 Task: Open Card Shareholder Relations Review in Board Sales Funnel Optimization to Workspace Creative Direction and add a team member Softage.1@softage.net, a label Purple, a checklist Artificial Intelligence, an attachment from your onedrive, a color Purple and finally, add a card description 'Plan and execute company team-building conference with guest speakers on customer experience' and a comment 'This item presents an opportunity to showcase our skills and expertise, so let us make the most of it.'. Add a start date 'Jan 05, 1900' with a due date 'Jan 12, 1900'
Action: Mouse moved to (341, 148)
Screenshot: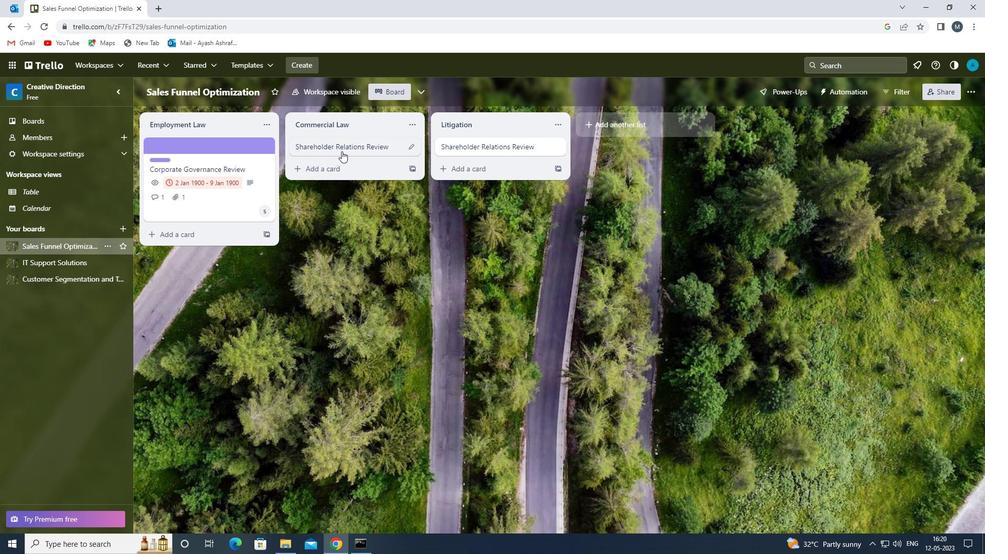 
Action: Mouse pressed left at (341, 148)
Screenshot: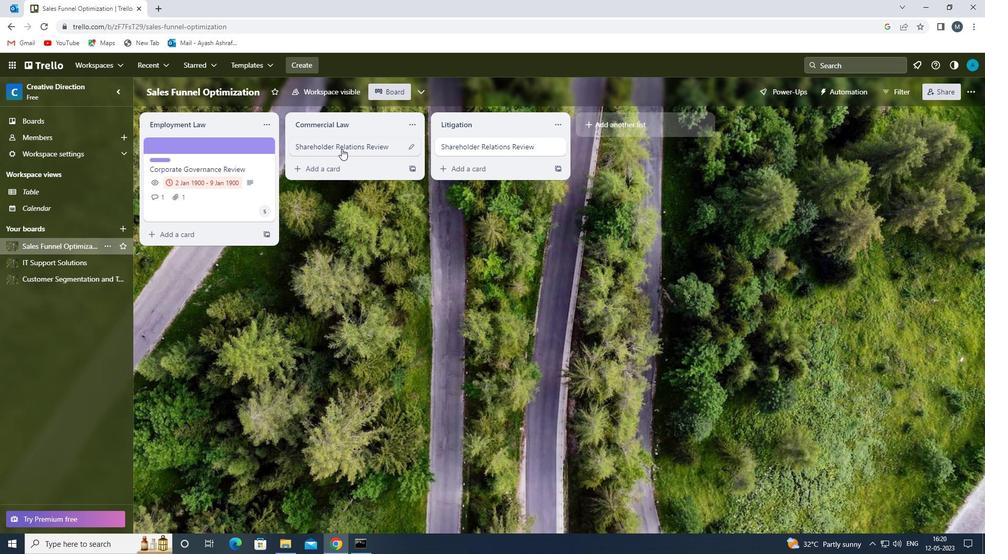 
Action: Mouse moved to (648, 178)
Screenshot: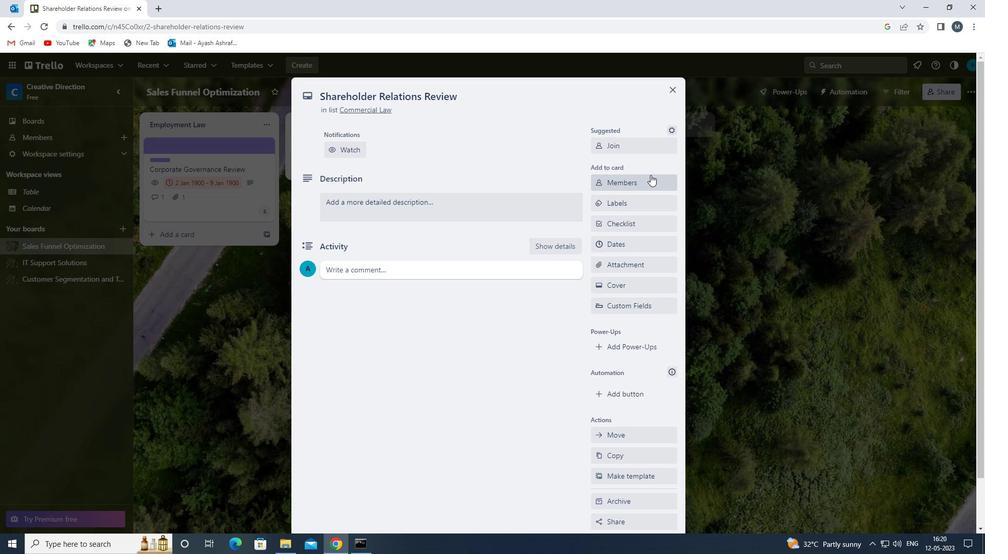 
Action: Mouse pressed left at (648, 178)
Screenshot: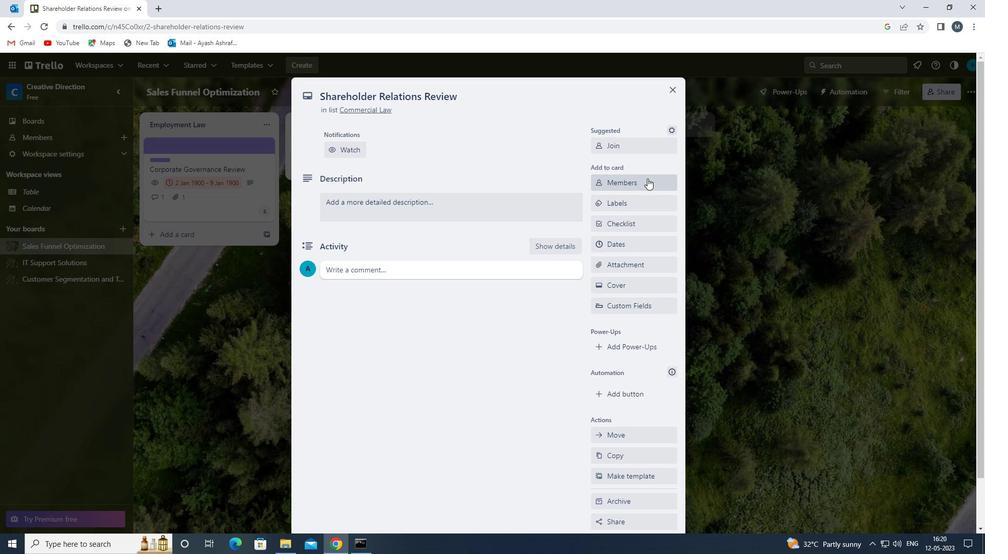 
Action: Mouse moved to (661, 231)
Screenshot: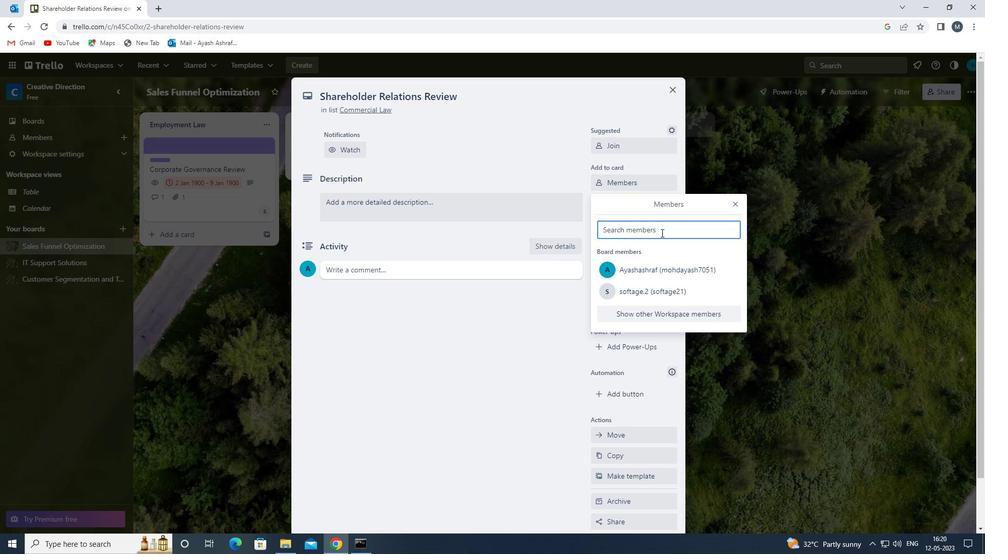 
Action: Mouse pressed left at (661, 231)
Screenshot: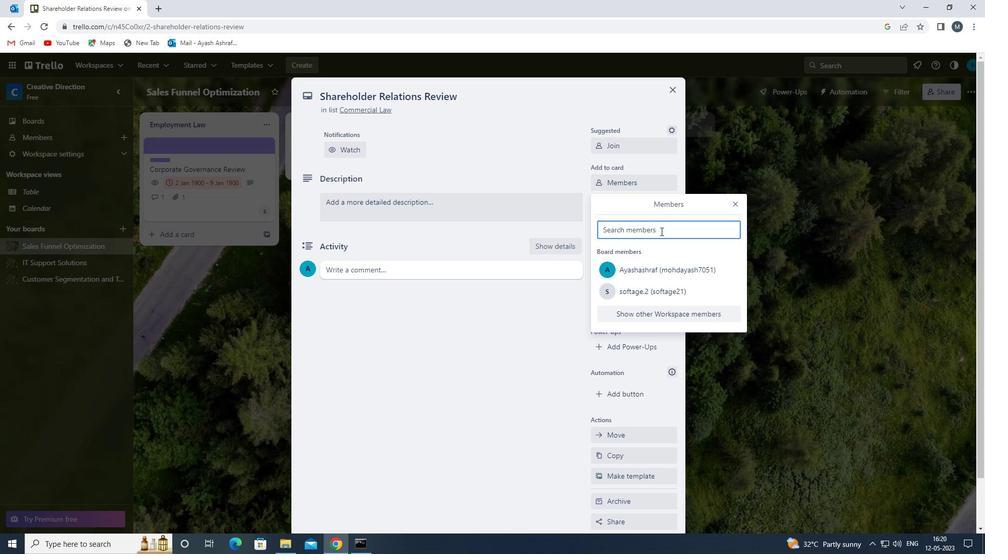
Action: Key pressed s
Screenshot: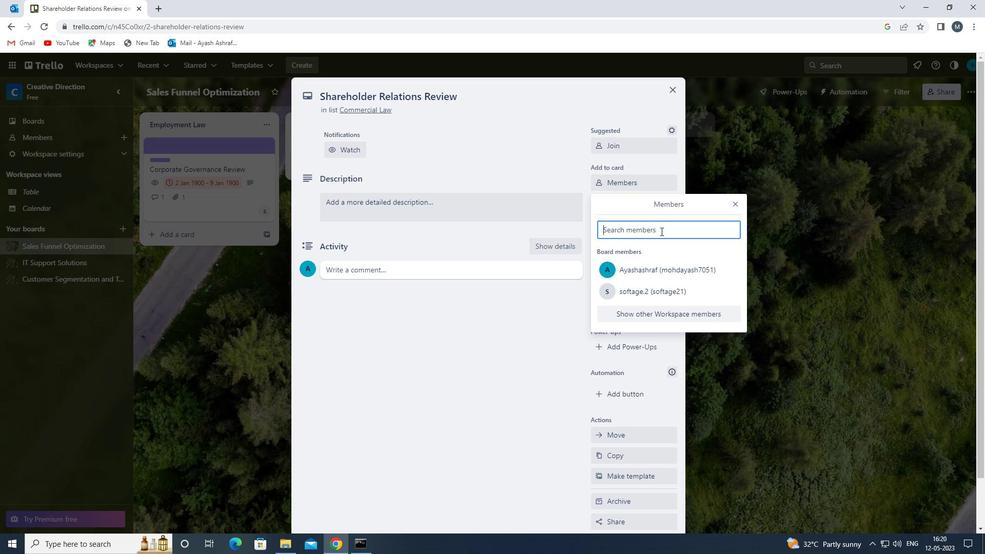 
Action: Mouse moved to (649, 311)
Screenshot: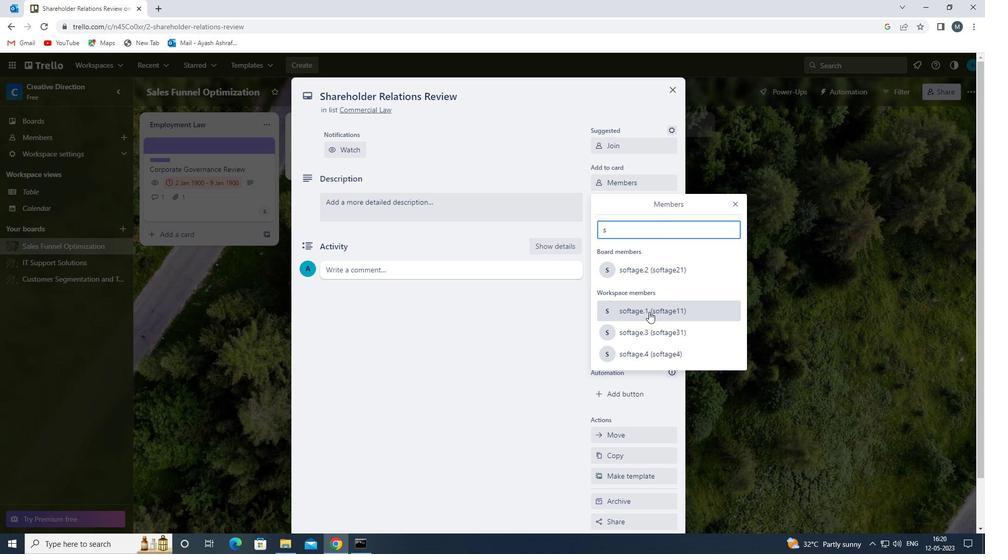 
Action: Mouse pressed left at (649, 311)
Screenshot: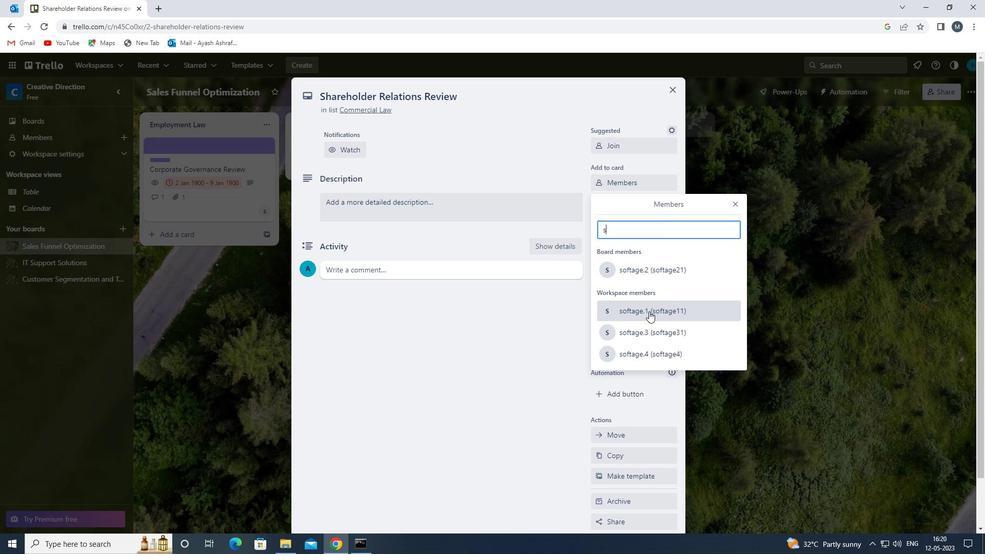 
Action: Mouse moved to (735, 205)
Screenshot: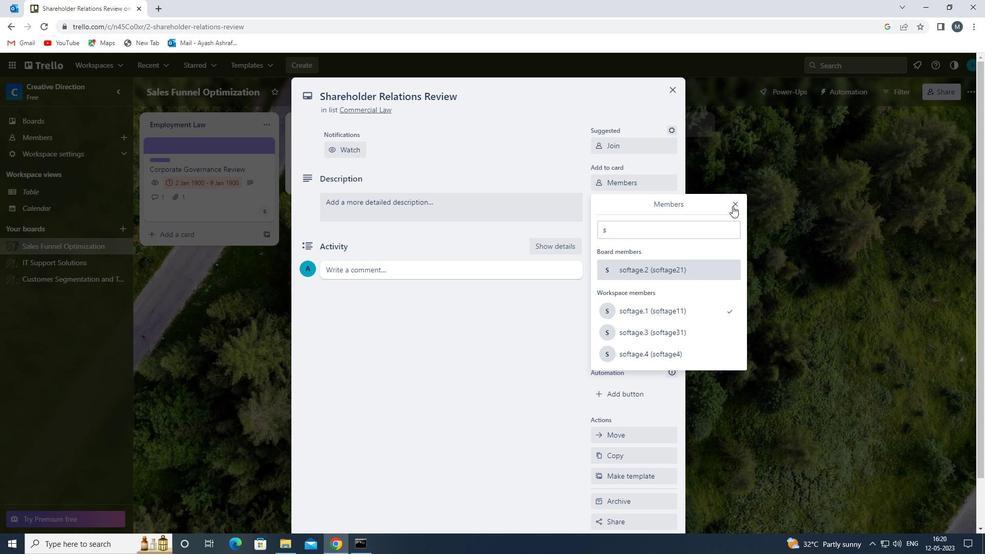 
Action: Mouse pressed left at (735, 205)
Screenshot: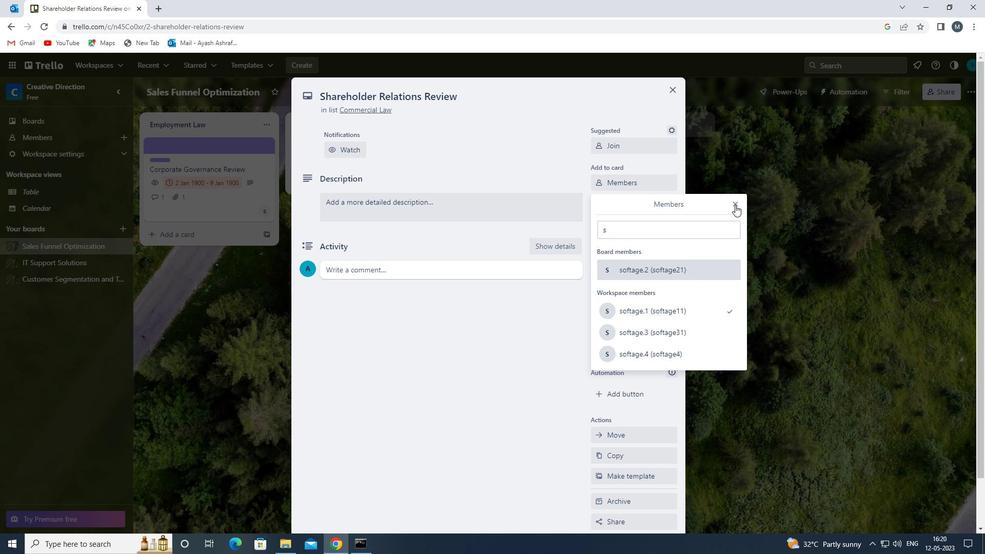 
Action: Mouse moved to (635, 201)
Screenshot: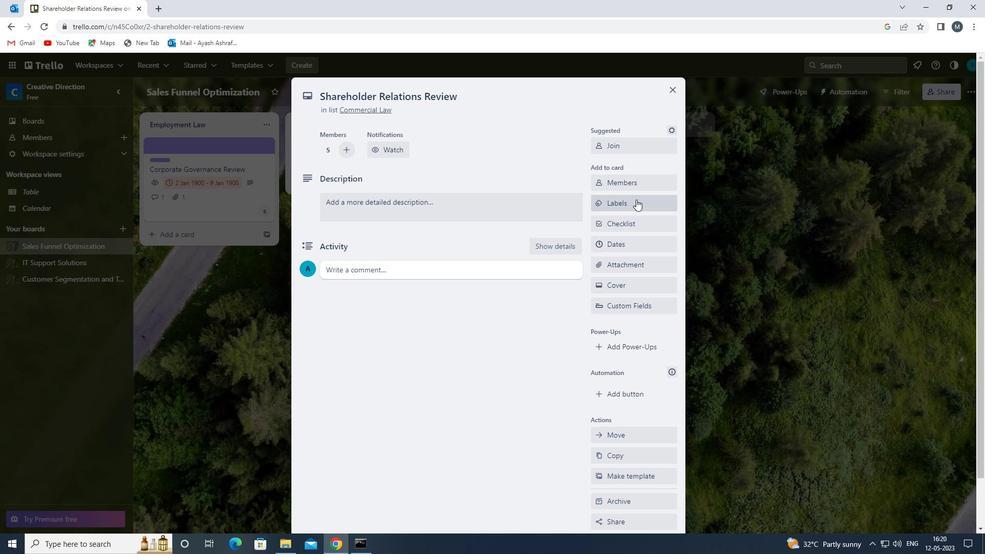 
Action: Mouse pressed left at (635, 201)
Screenshot: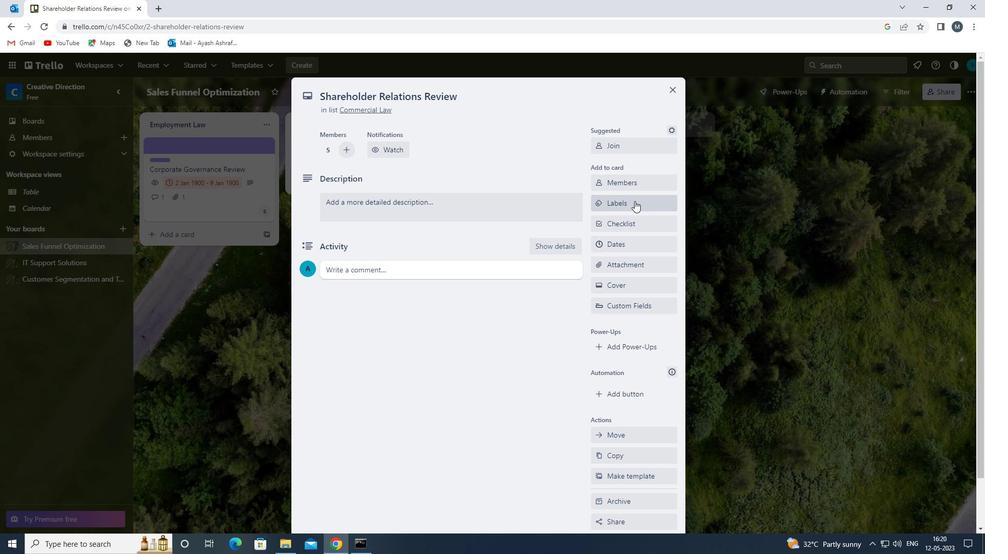
Action: Mouse moved to (604, 361)
Screenshot: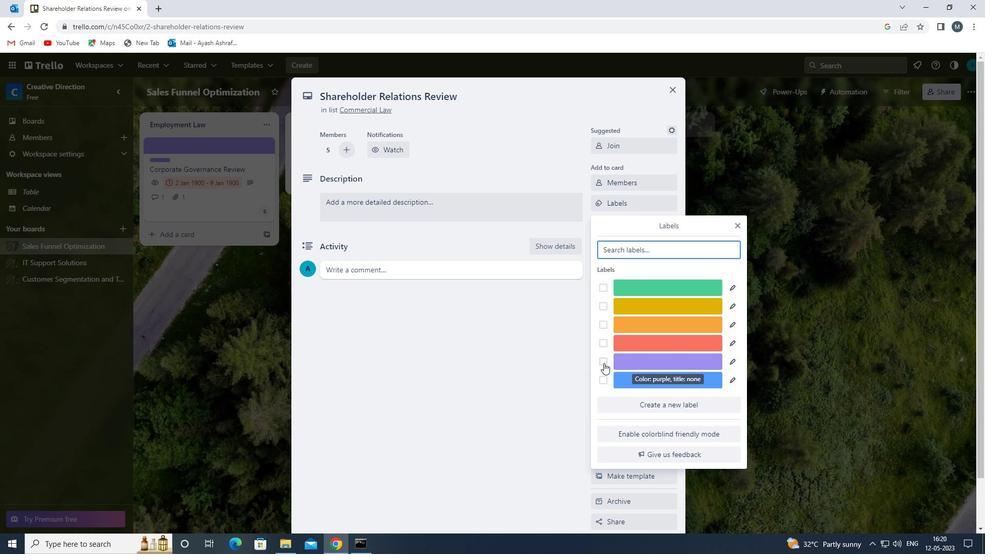 
Action: Mouse pressed left at (604, 361)
Screenshot: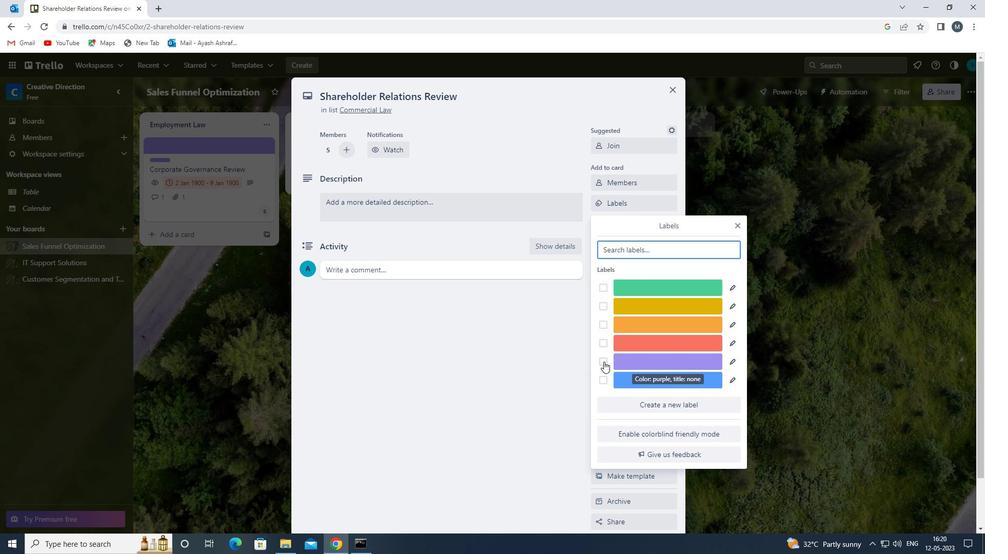 
Action: Mouse moved to (738, 224)
Screenshot: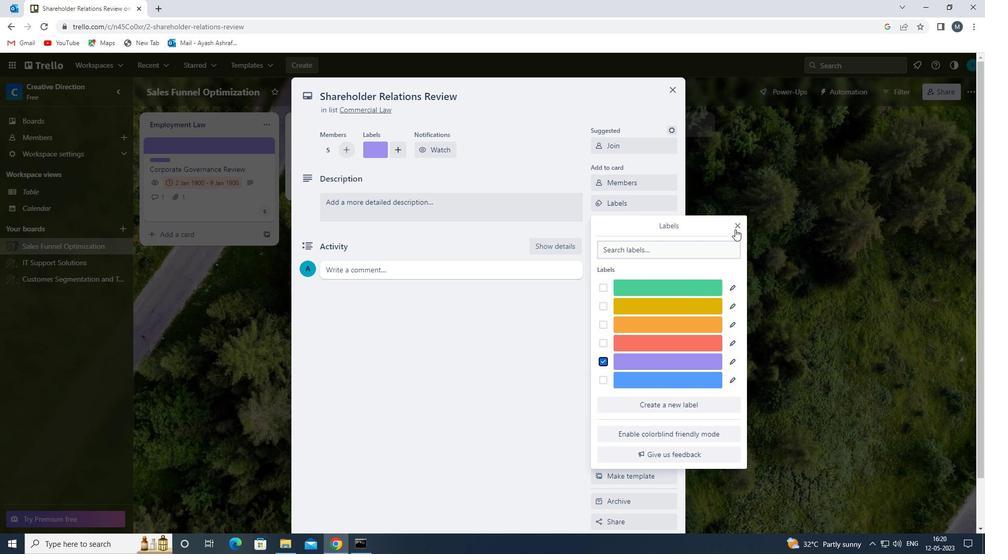
Action: Mouse pressed left at (738, 224)
Screenshot: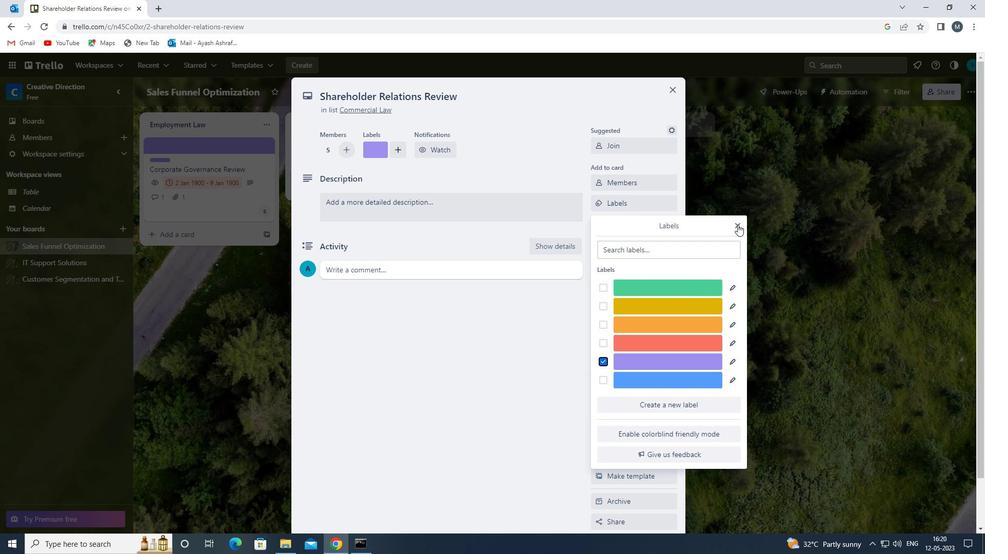 
Action: Mouse moved to (645, 226)
Screenshot: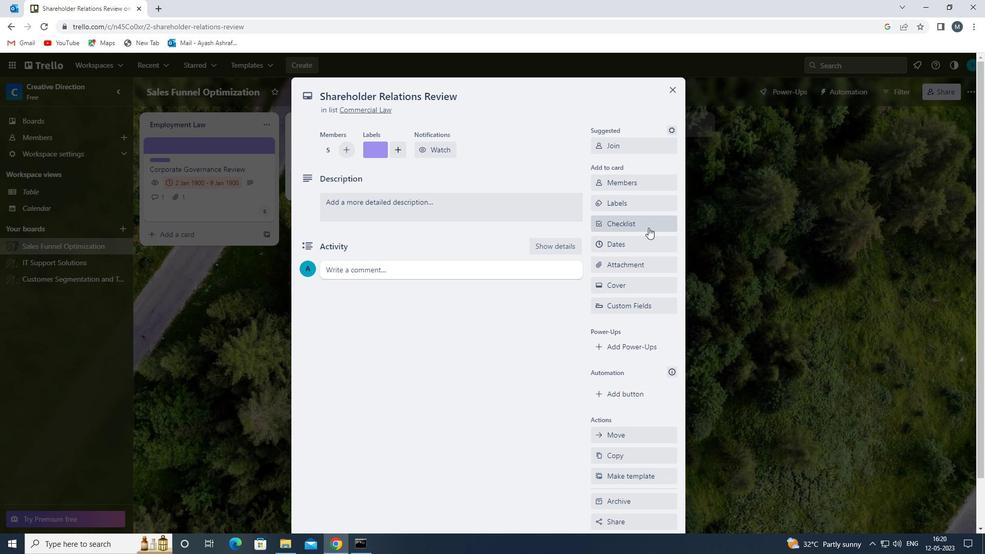 
Action: Mouse pressed left at (645, 226)
Screenshot: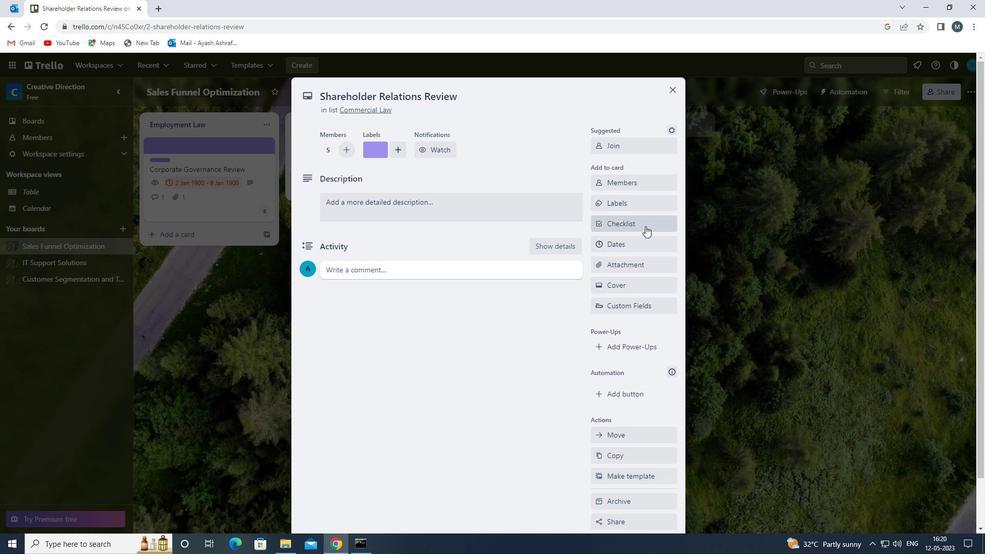 
Action: Mouse moved to (640, 289)
Screenshot: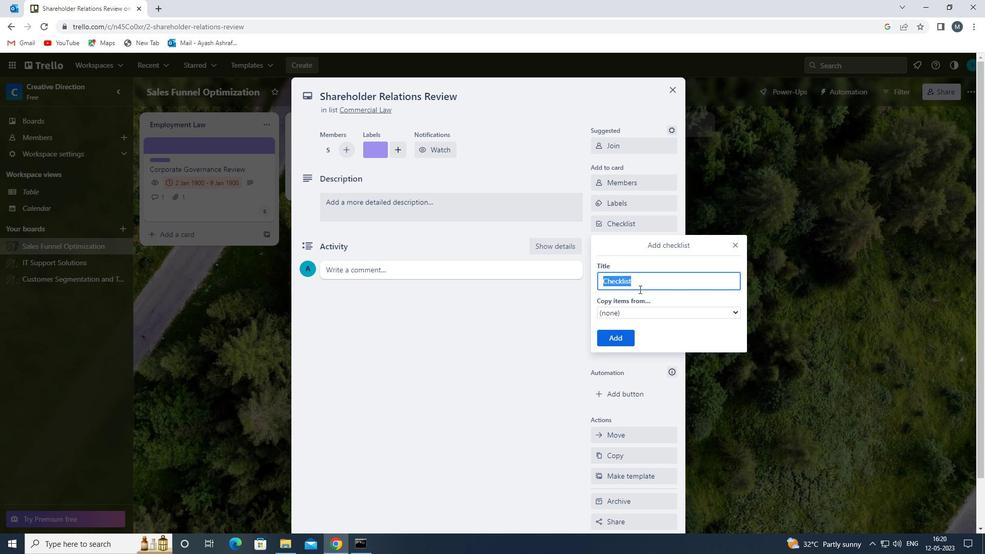 
Action: Key pressed a
Screenshot: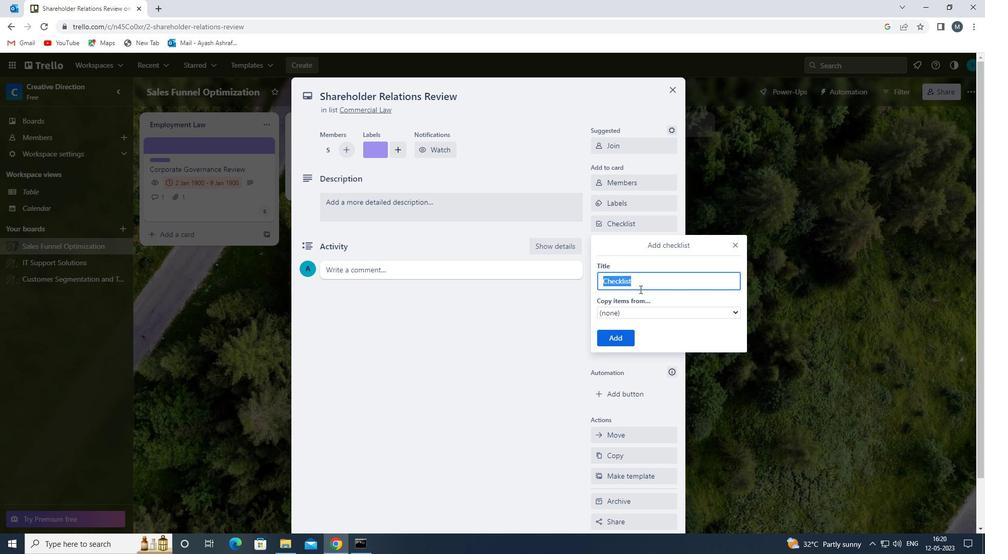 
Action: Mouse moved to (656, 305)
Screenshot: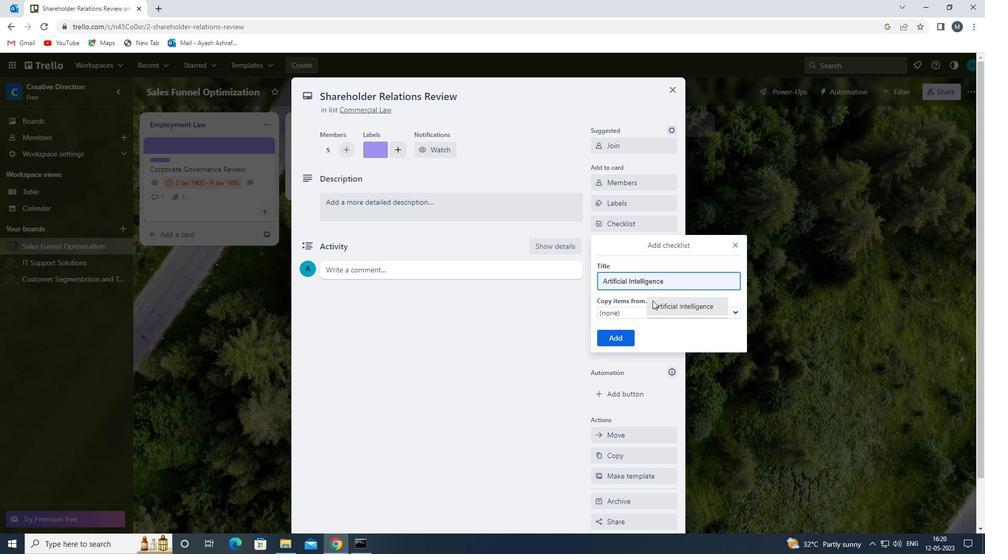 
Action: Mouse pressed left at (656, 305)
Screenshot: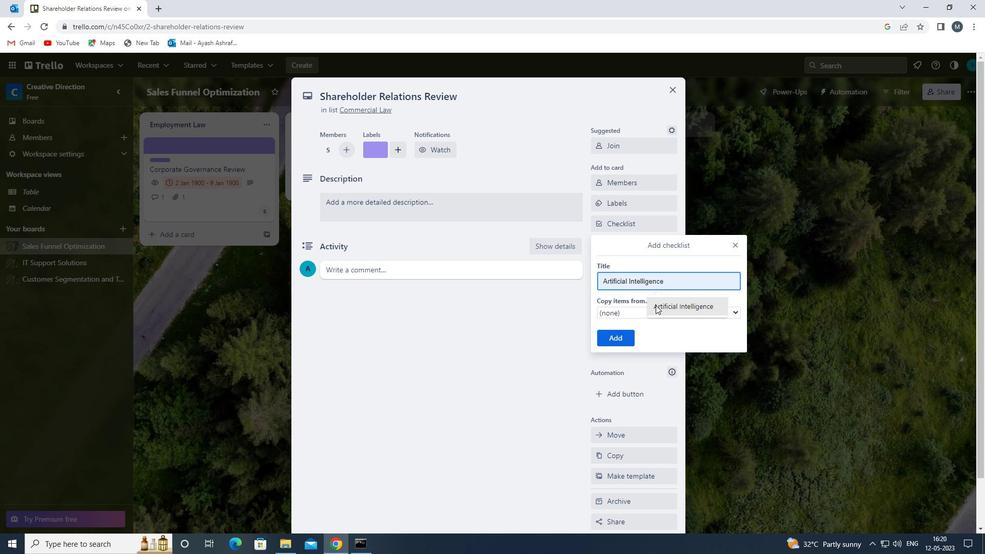
Action: Mouse moved to (626, 336)
Screenshot: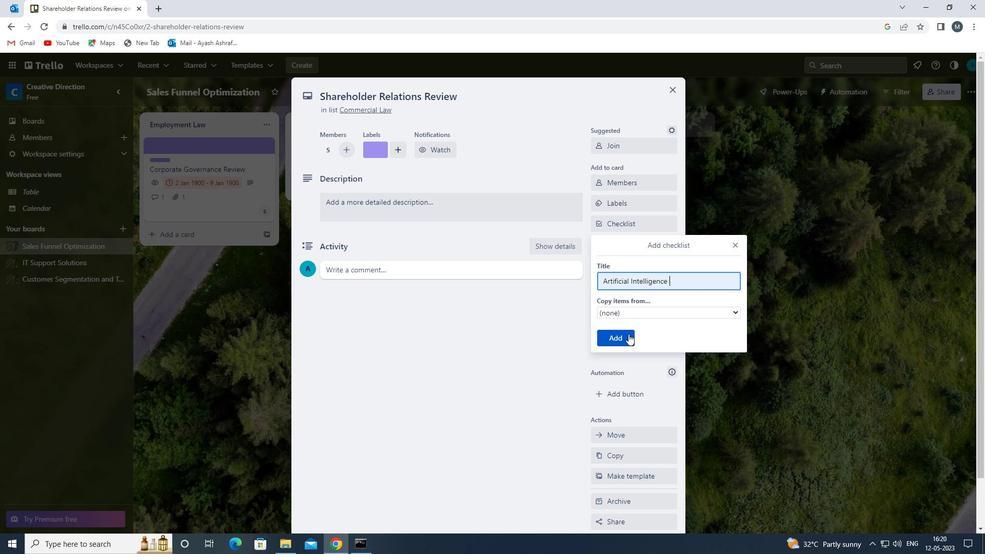
Action: Mouse pressed left at (626, 336)
Screenshot: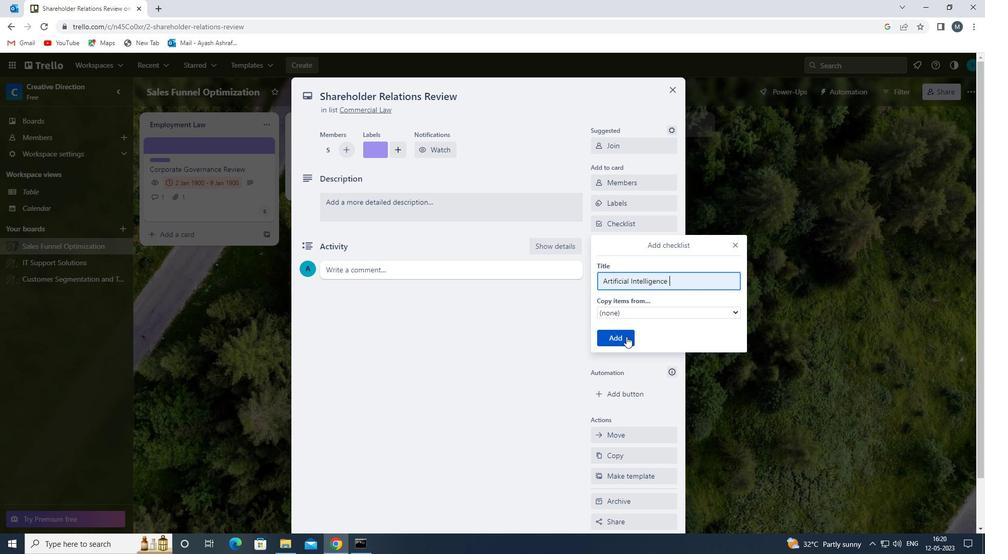
Action: Mouse moved to (626, 246)
Screenshot: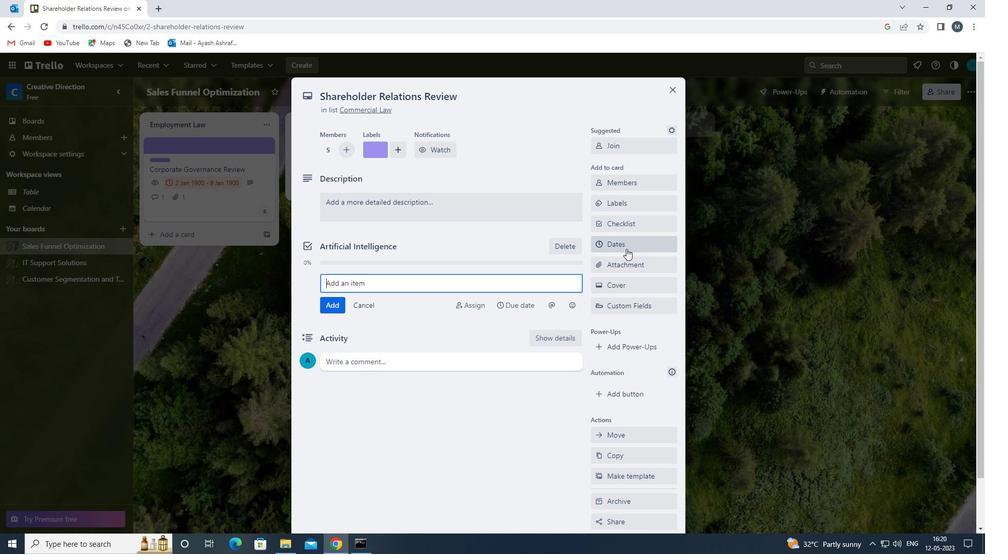 
Action: Mouse pressed left at (626, 246)
Screenshot: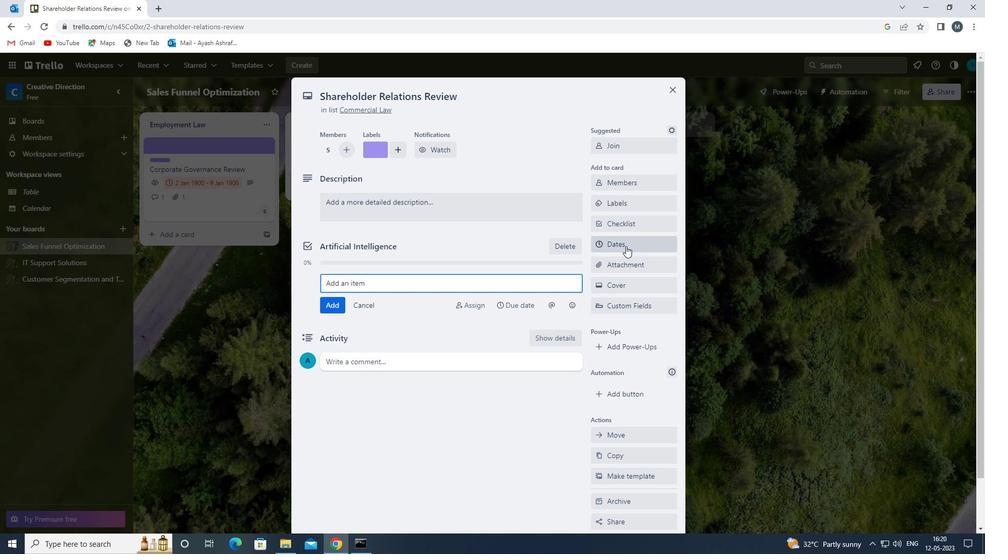 
Action: Mouse moved to (788, 241)
Screenshot: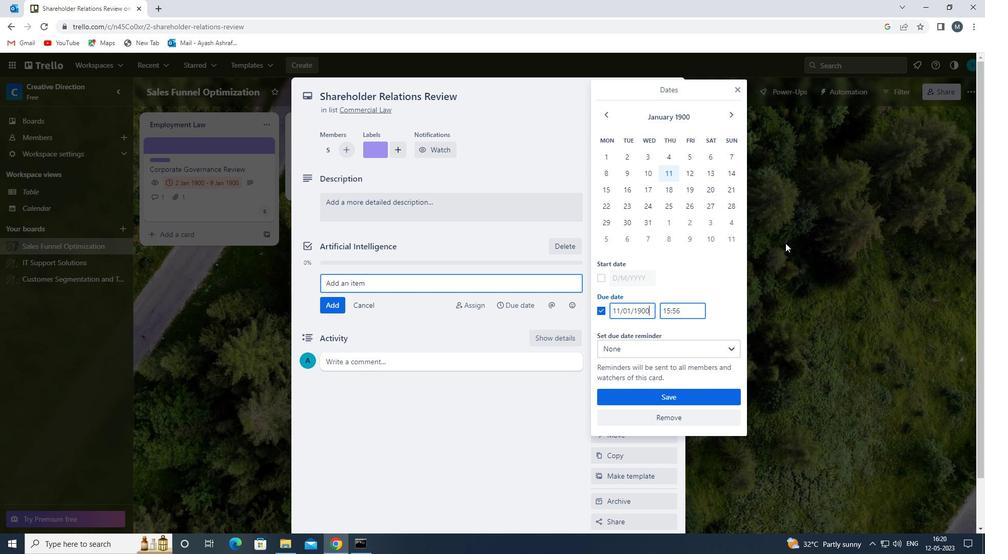 
Action: Mouse pressed left at (788, 241)
Screenshot: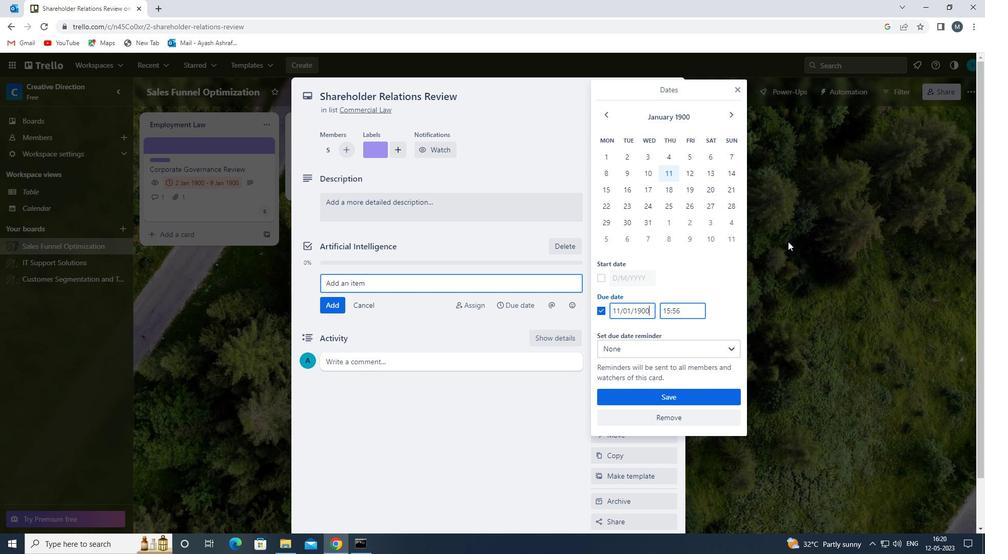 
Action: Mouse moved to (616, 267)
Screenshot: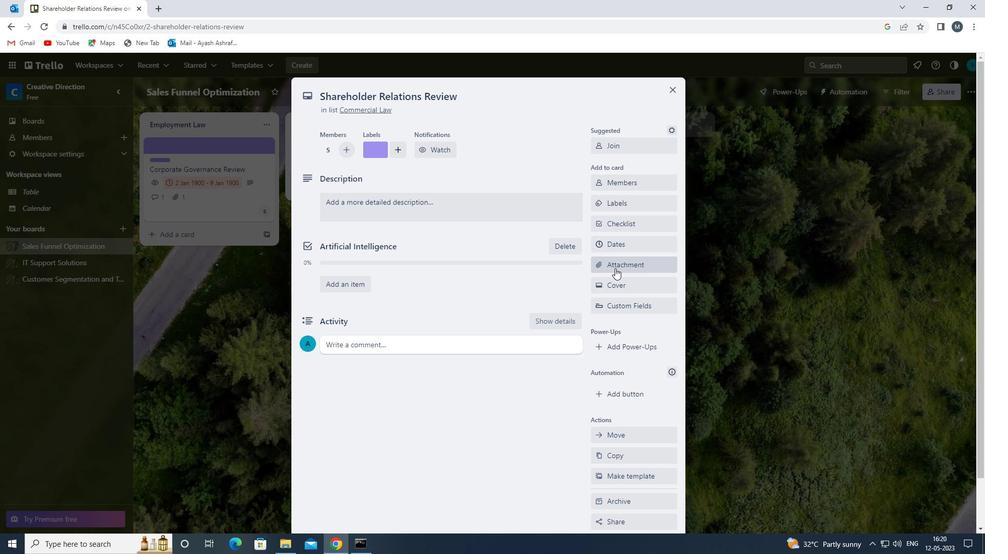 
Action: Mouse pressed left at (616, 267)
Screenshot: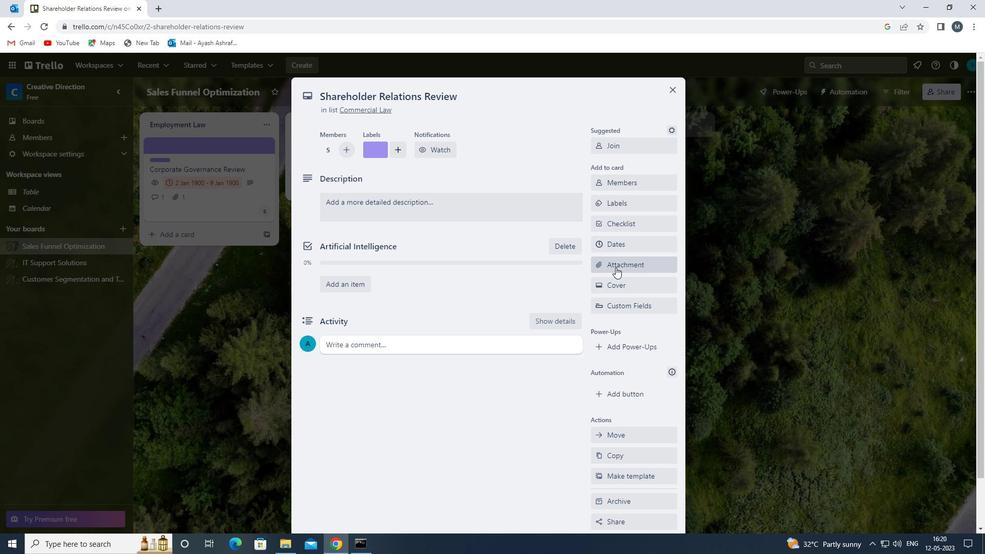 
Action: Mouse moved to (618, 390)
Screenshot: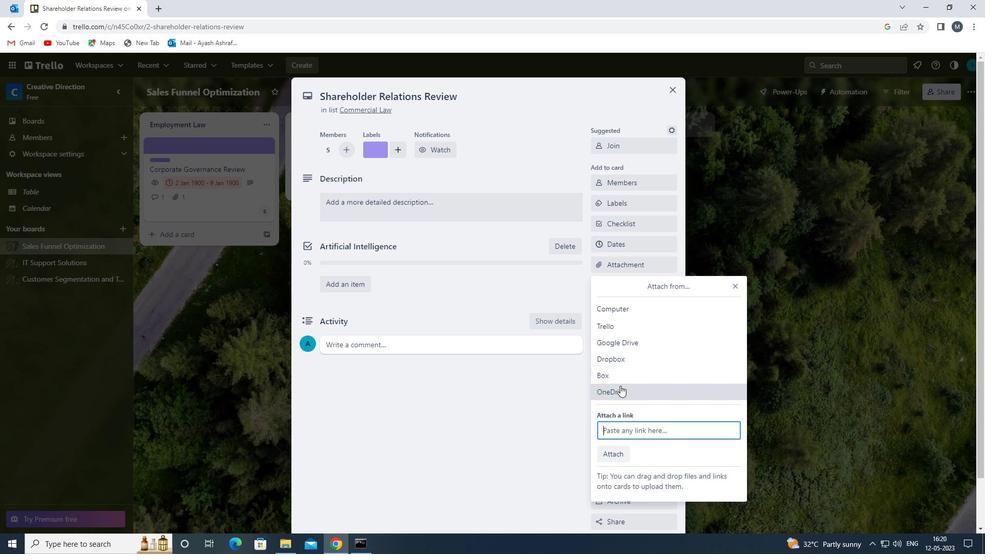 
Action: Mouse pressed left at (618, 390)
Screenshot: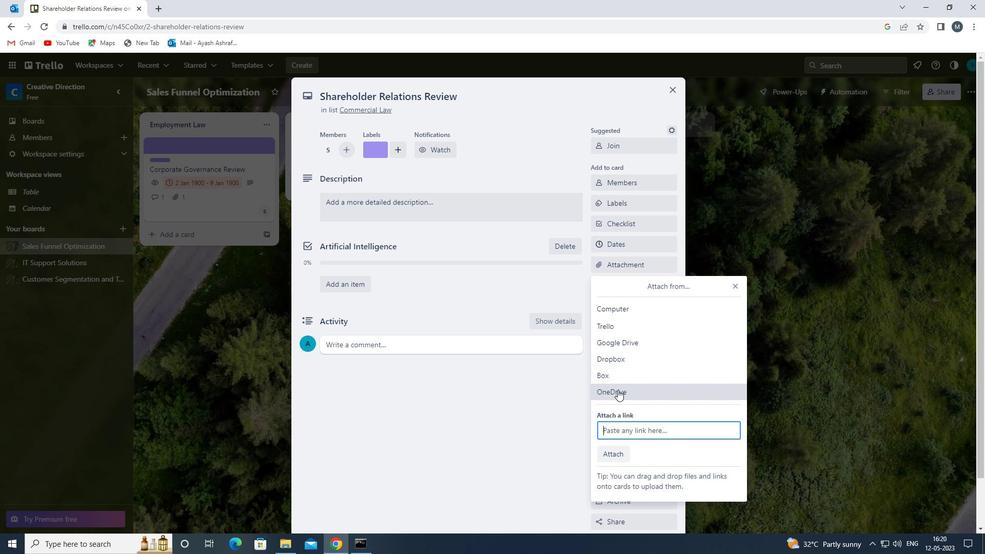 
Action: Mouse moved to (436, 206)
Screenshot: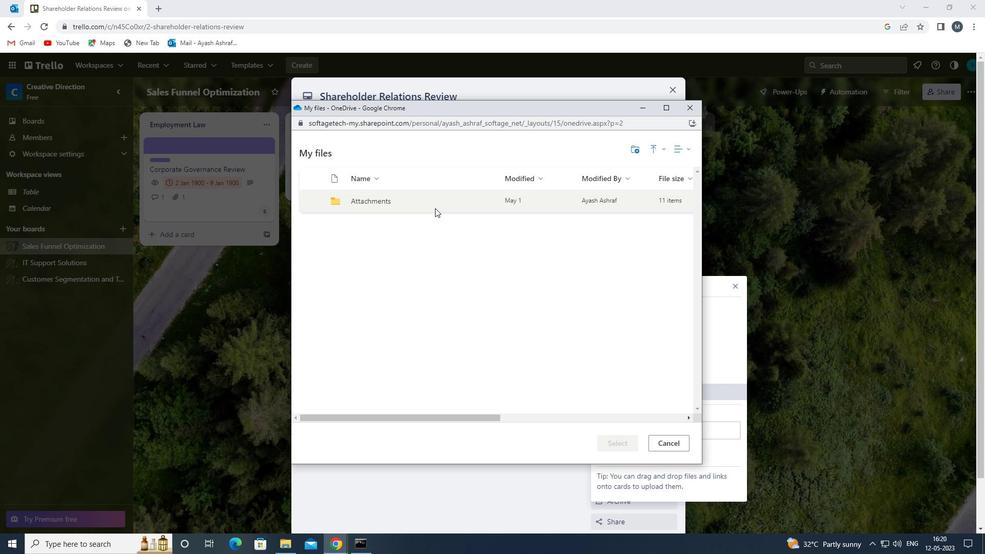
Action: Mouse pressed left at (436, 206)
Screenshot: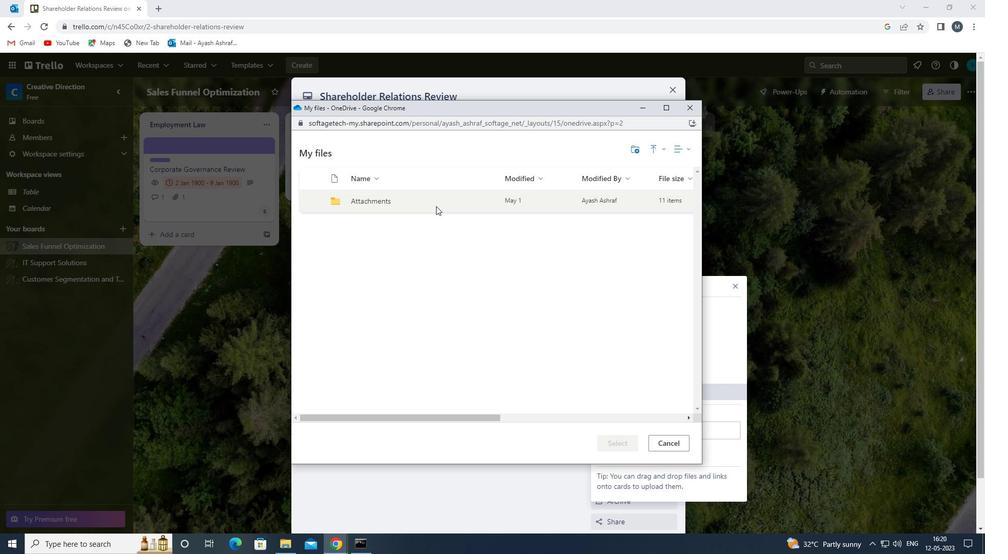 
Action: Mouse pressed left at (436, 206)
Screenshot: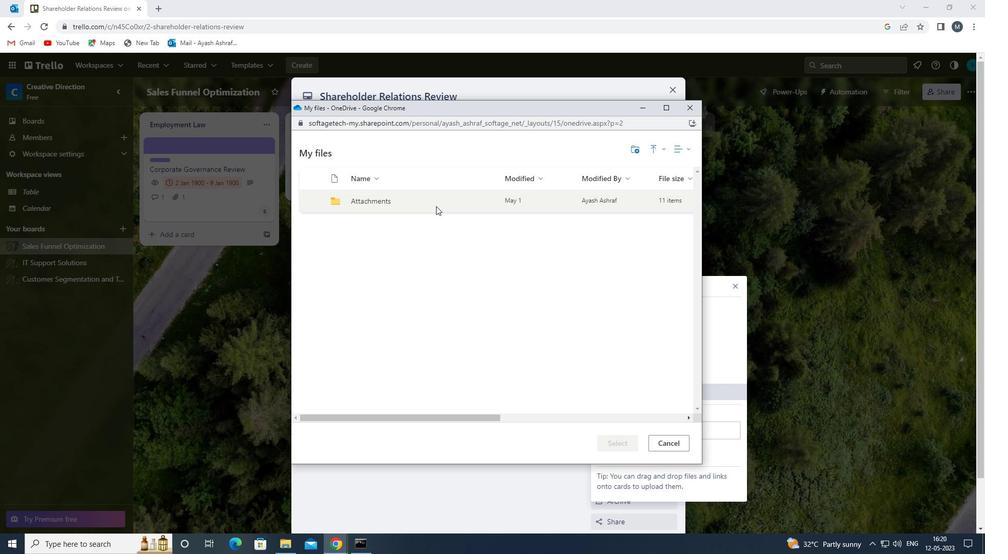 
Action: Mouse moved to (461, 275)
Screenshot: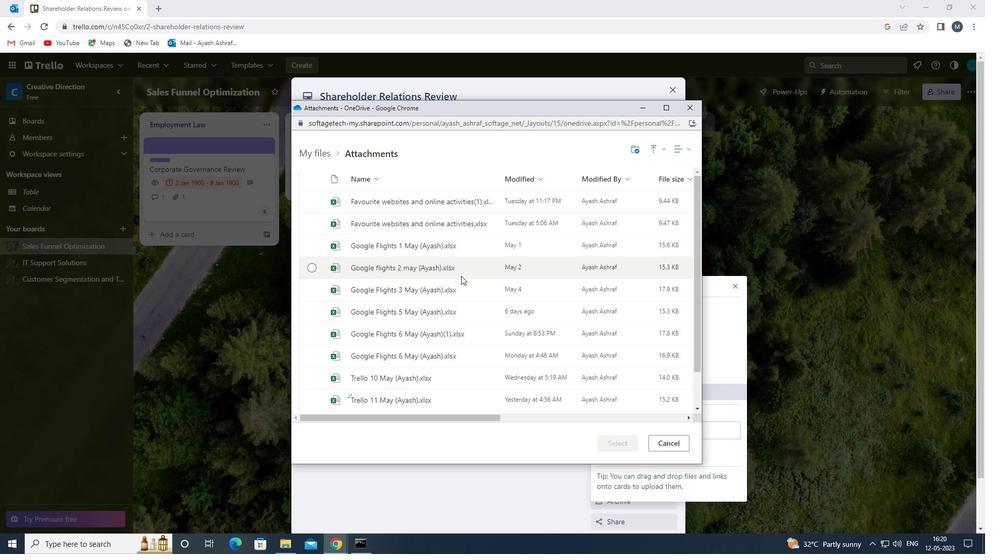 
Action: Mouse pressed left at (461, 275)
Screenshot: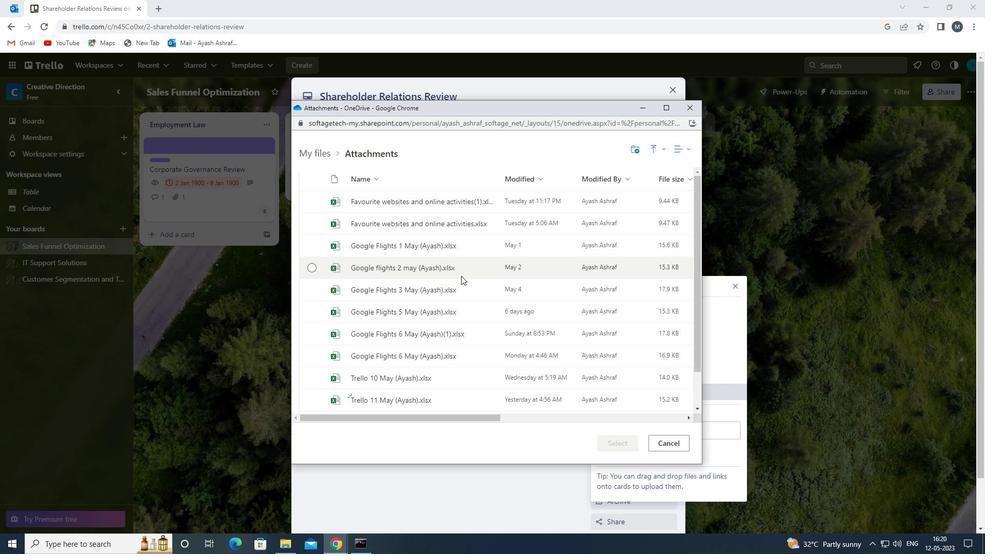 
Action: Mouse moved to (617, 444)
Screenshot: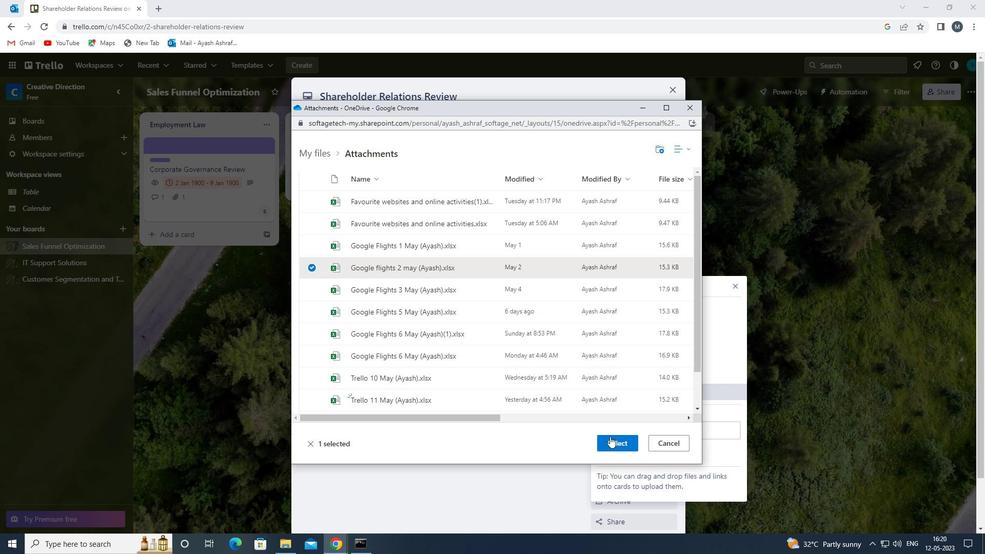 
Action: Mouse pressed left at (617, 444)
Screenshot: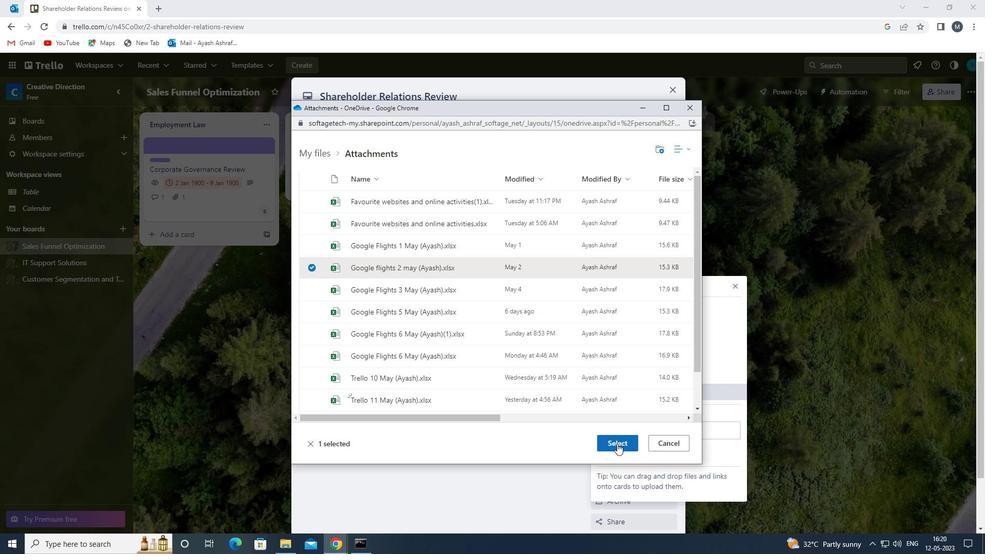 
Action: Mouse moved to (609, 281)
Screenshot: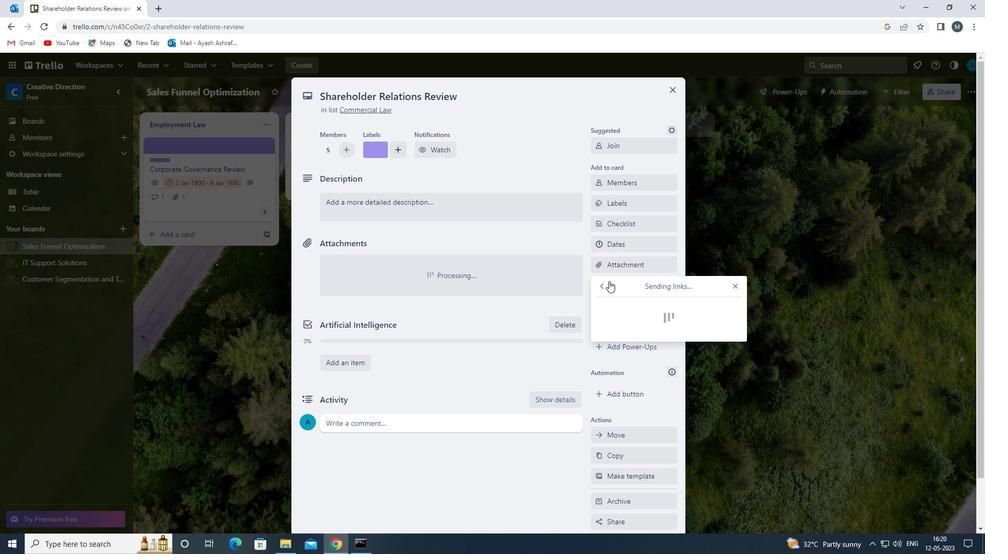 
Action: Mouse scrolled (609, 280) with delta (0, 0)
Screenshot: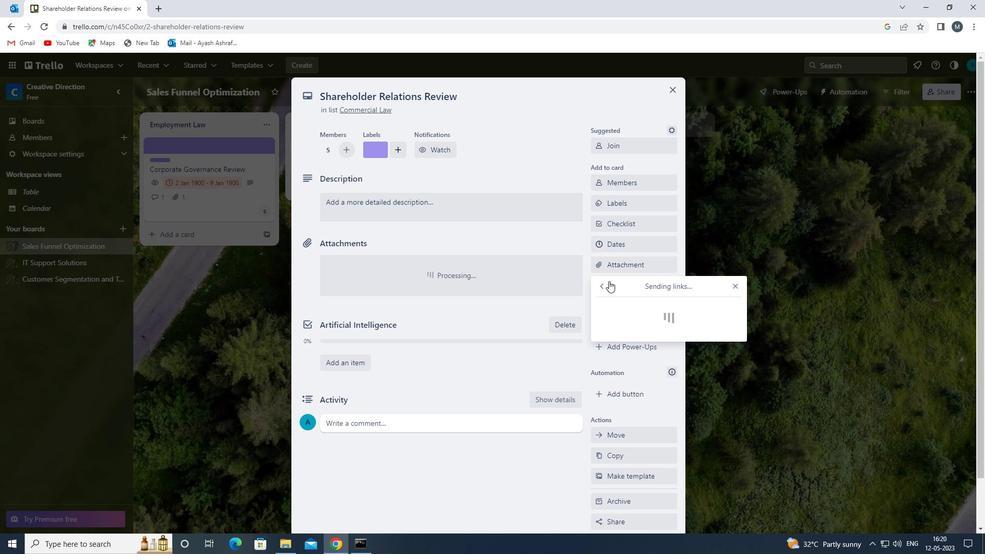 
Action: Mouse moved to (615, 286)
Screenshot: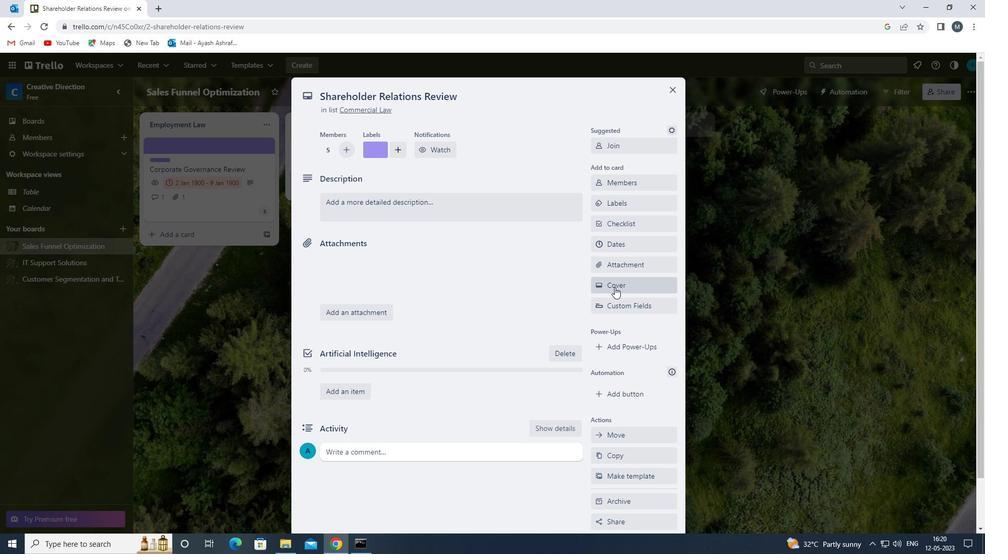 
Action: Mouse pressed left at (615, 286)
Screenshot: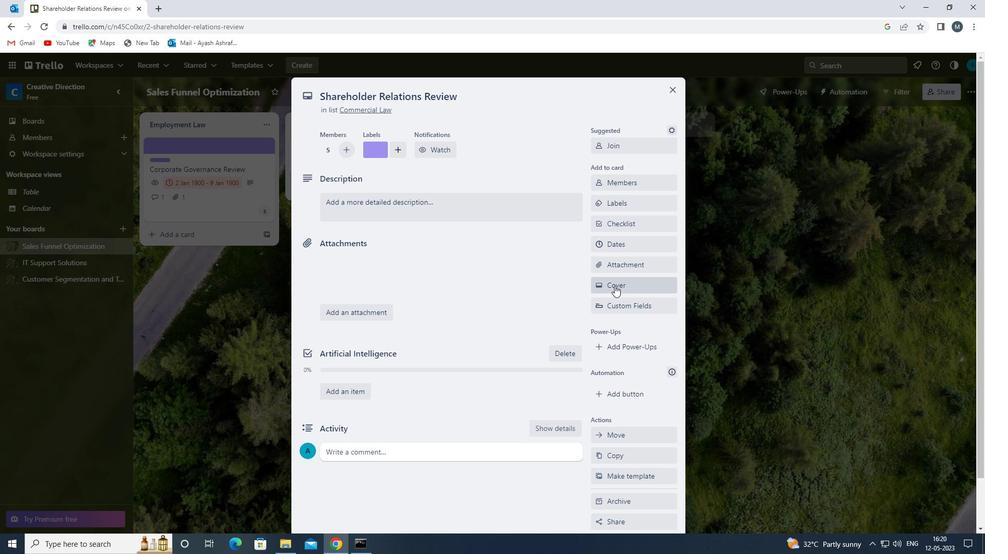 
Action: Mouse moved to (727, 326)
Screenshot: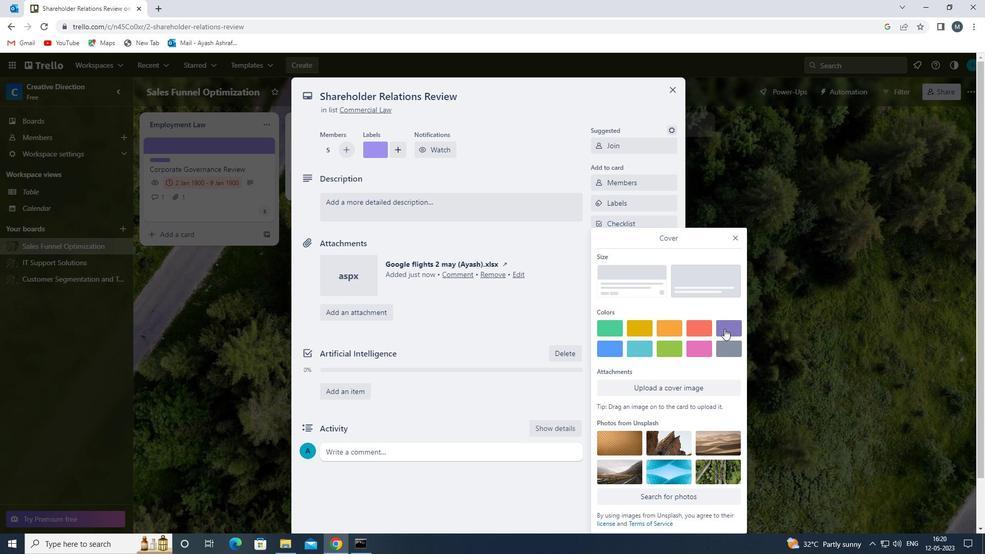
Action: Mouse pressed left at (727, 326)
Screenshot: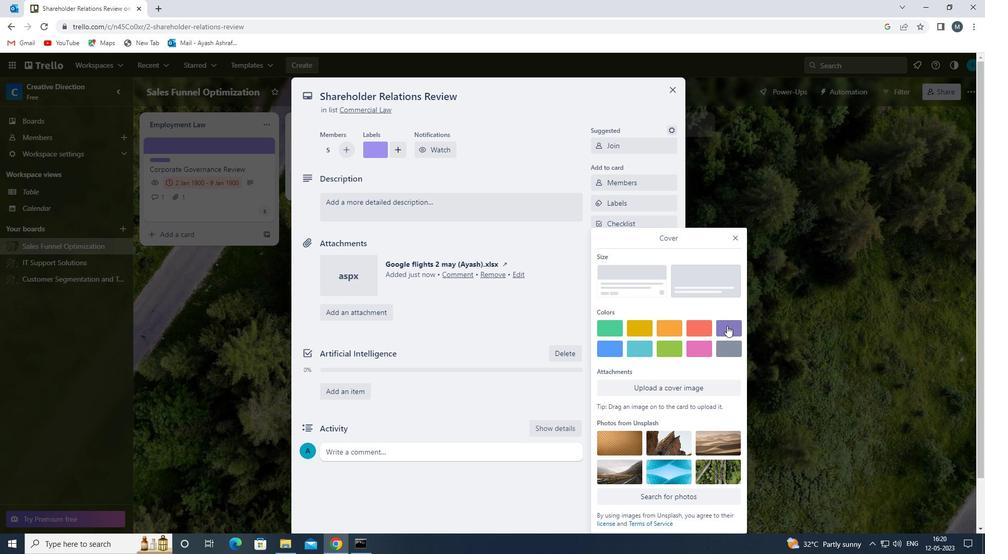 
Action: Mouse moved to (735, 218)
Screenshot: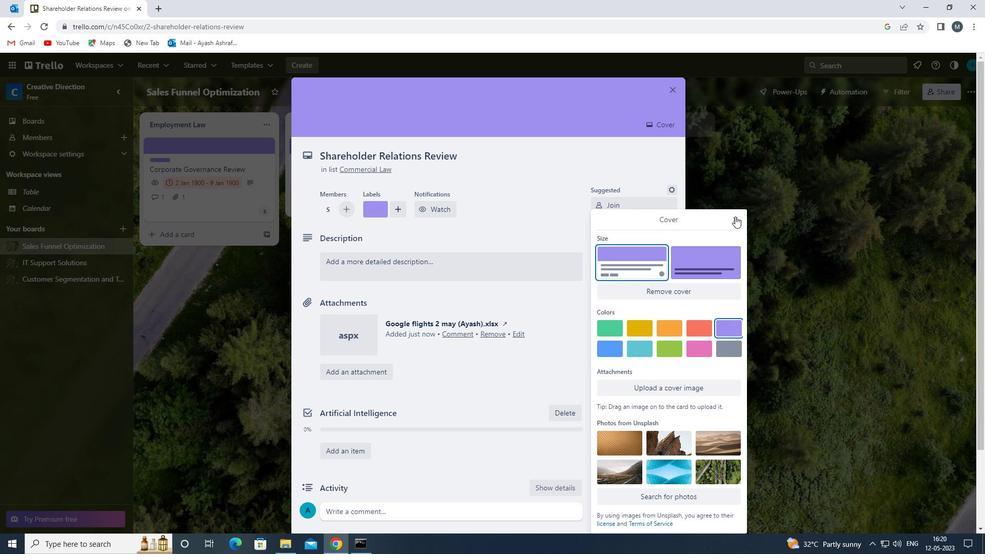 
Action: Mouse pressed left at (735, 218)
Screenshot: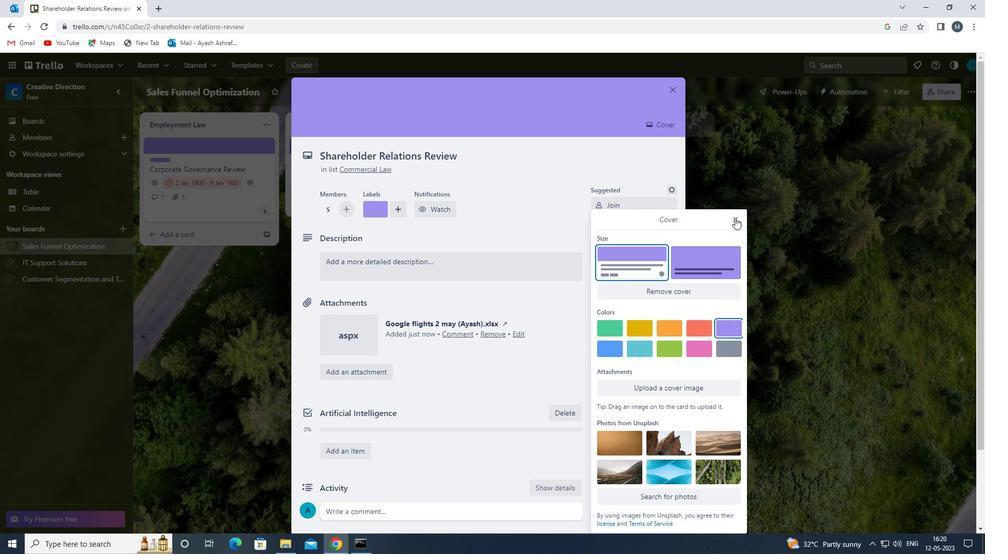 
Action: Mouse moved to (489, 275)
Screenshot: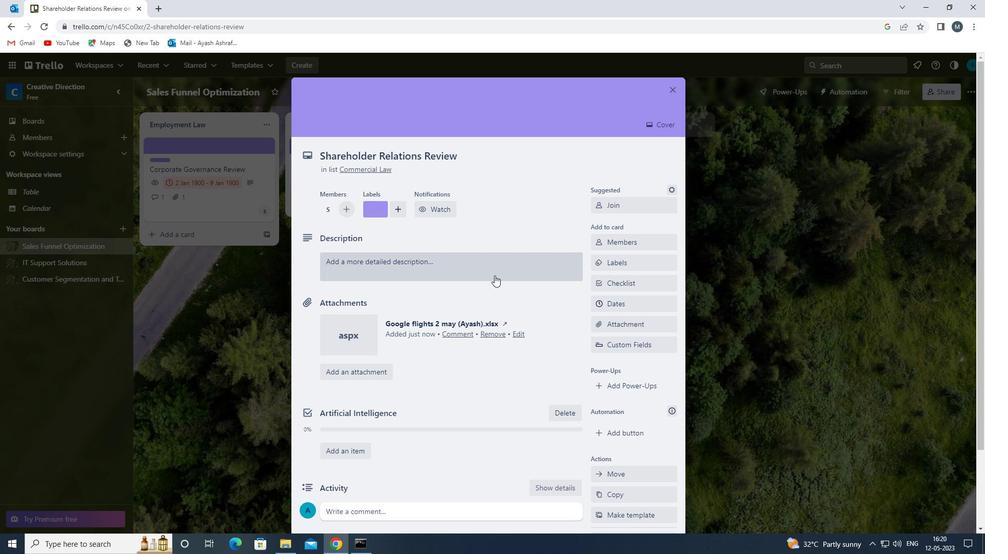 
Action: Mouse pressed left at (489, 275)
Screenshot: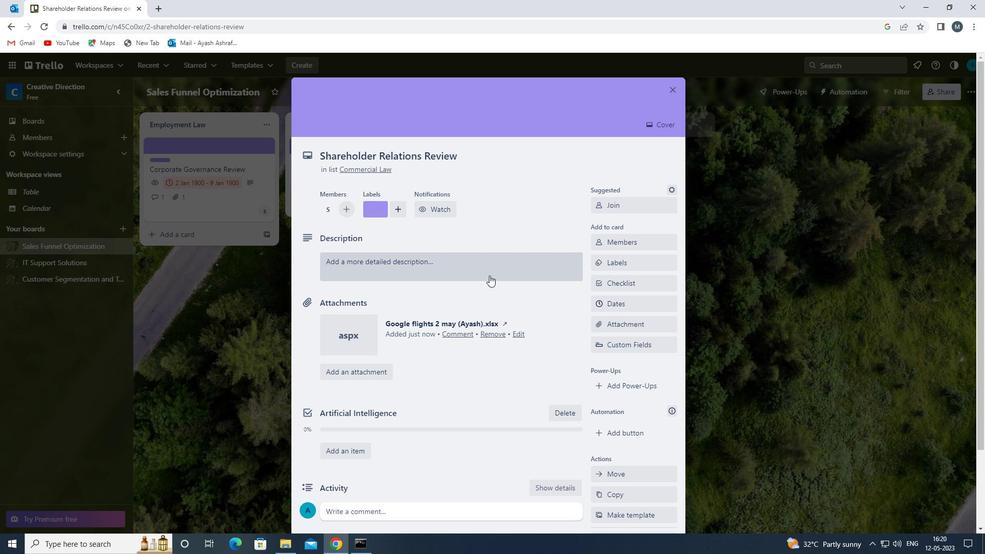
Action: Mouse moved to (356, 300)
Screenshot: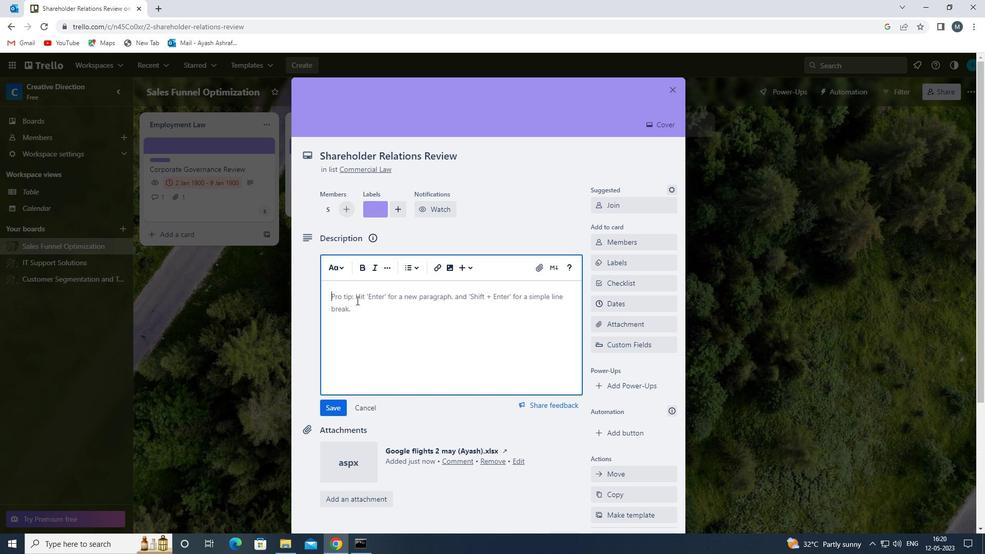 
Action: Mouse pressed left at (356, 300)
Screenshot: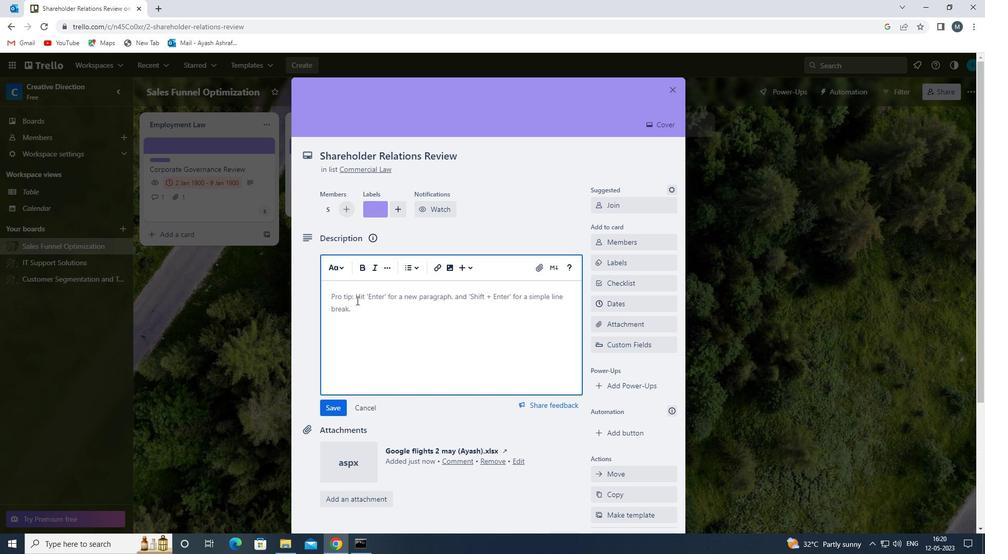 
Action: Key pressed <Key.shift>PLAN<Key.space>AND<Key.space>EXECUTE<Key.space>COMPANY<Key.space>TEAM-<Key.space>BU<Key.backspace><Key.backspace><Key.backspace>BUILDING<Key.space>CONFERENCE<Key.space>WITH<Key.space>GUEST<Key.space>SPEAKERS<Key.space>ON<Key.space>CUSTOMER<Key.space>EXPERIENCE
Screenshot: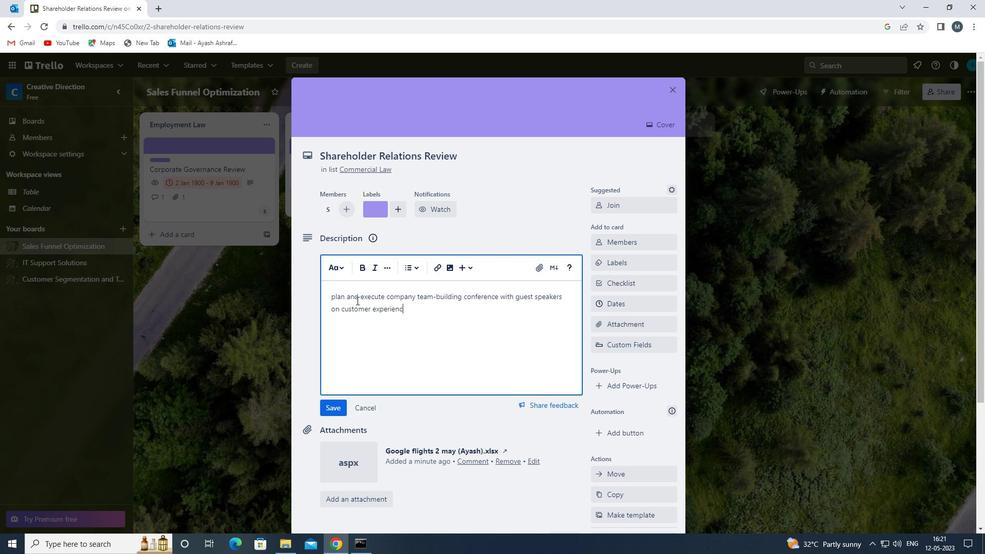
Action: Mouse moved to (327, 407)
Screenshot: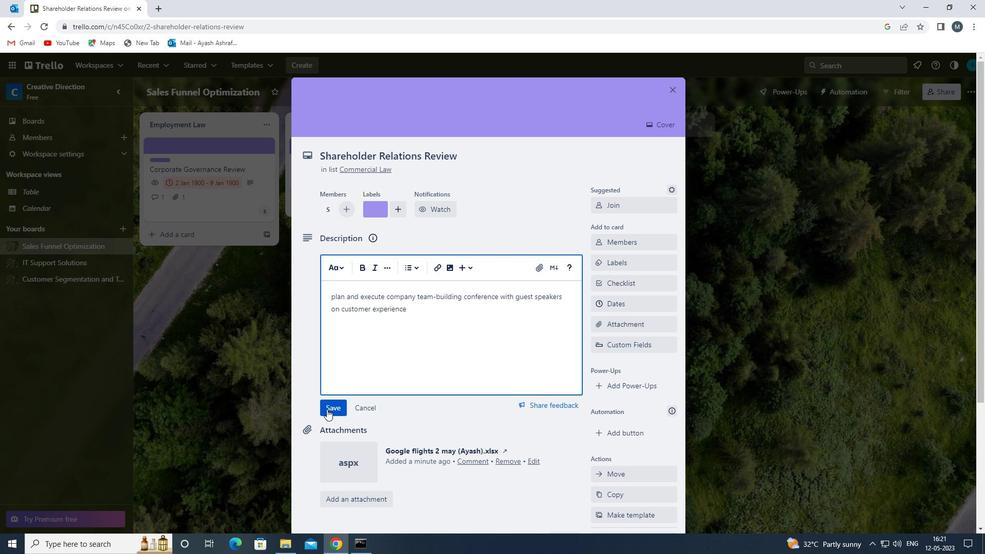 
Action: Mouse pressed left at (327, 407)
Screenshot: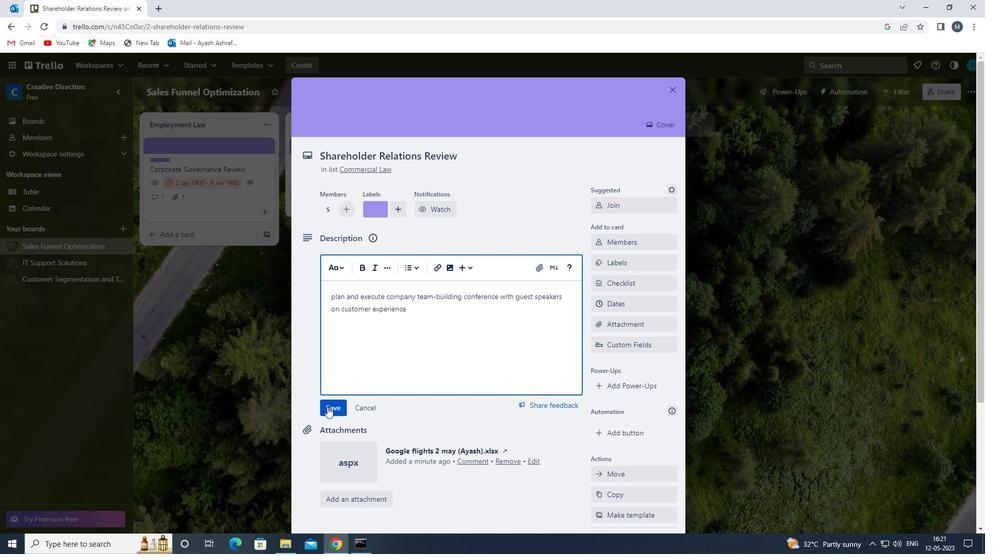 
Action: Mouse moved to (396, 343)
Screenshot: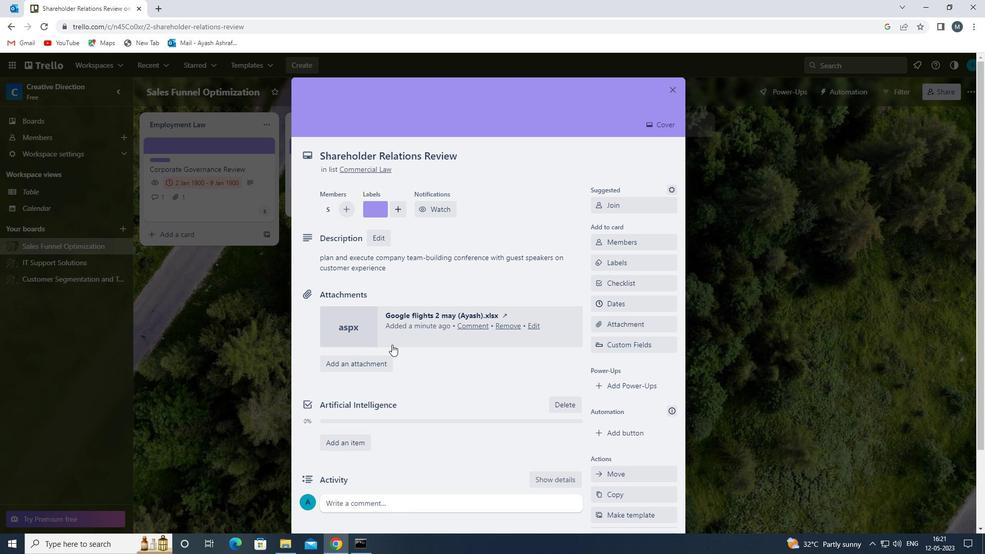 
Action: Mouse scrolled (396, 343) with delta (0, 0)
Screenshot: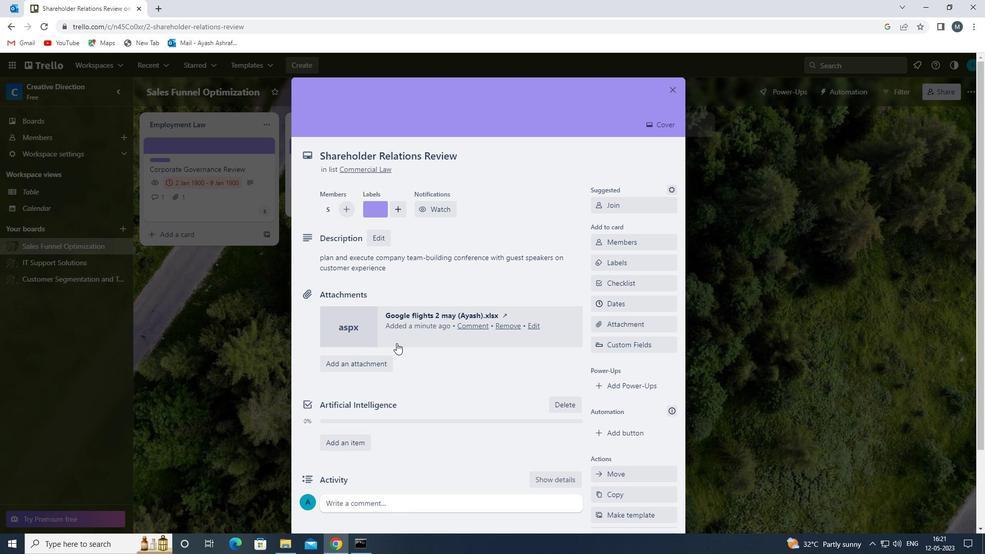 
Action: Mouse scrolled (396, 343) with delta (0, 0)
Screenshot: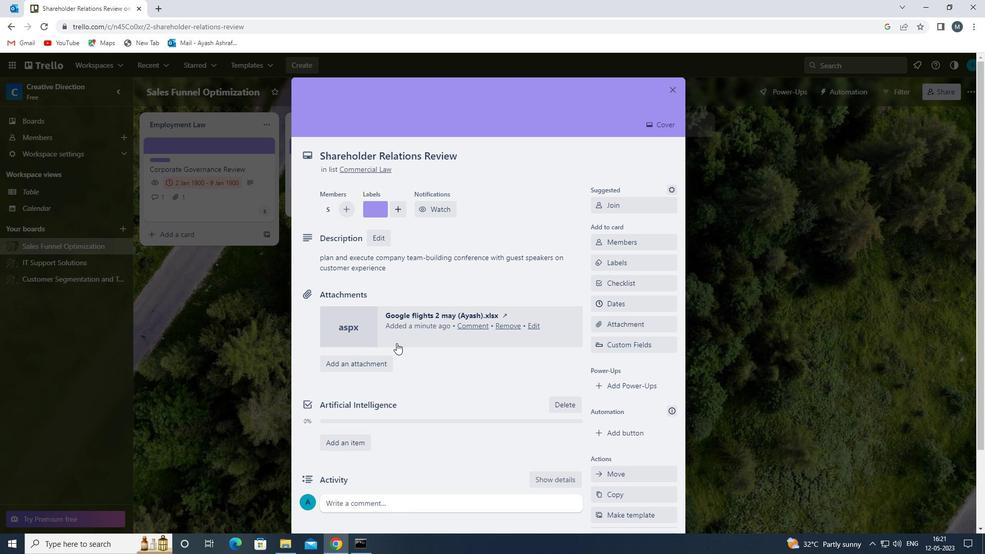 
Action: Mouse moved to (384, 403)
Screenshot: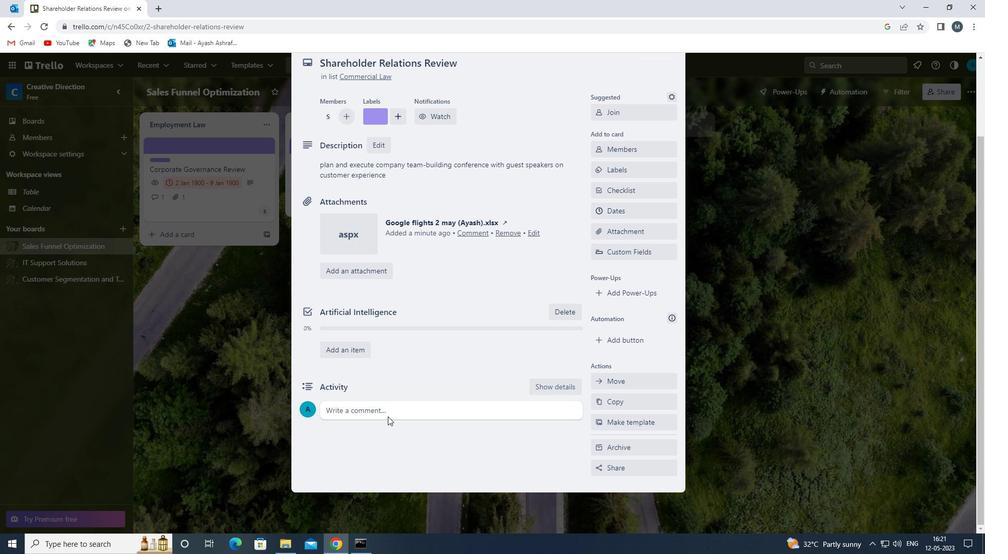 
Action: Mouse pressed left at (384, 403)
Screenshot: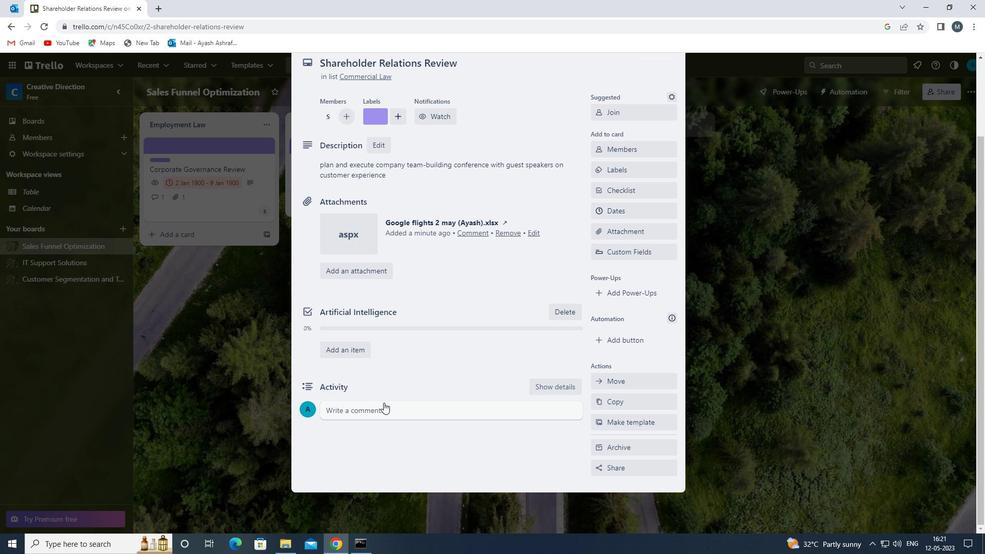 
Action: Mouse moved to (375, 441)
Screenshot: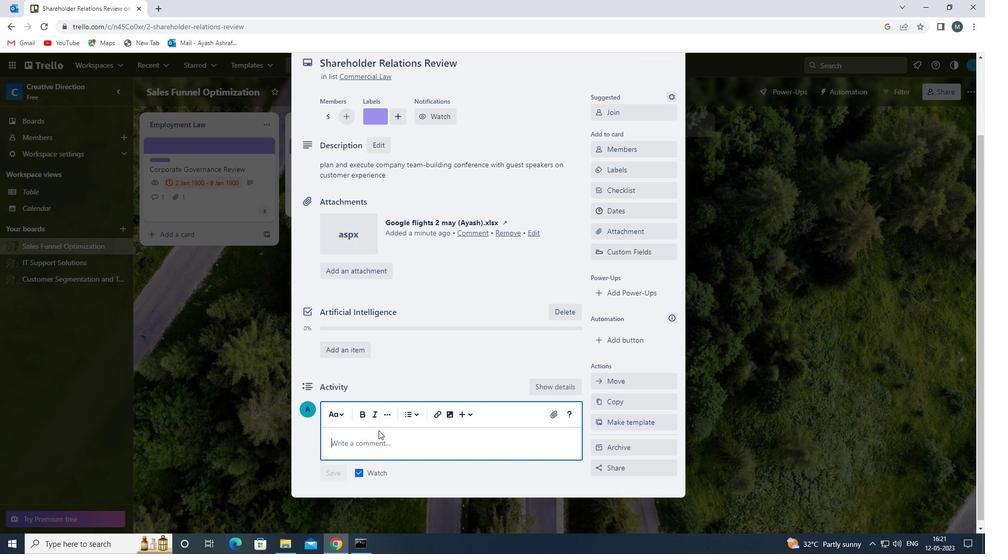 
Action: Mouse pressed left at (375, 441)
Screenshot: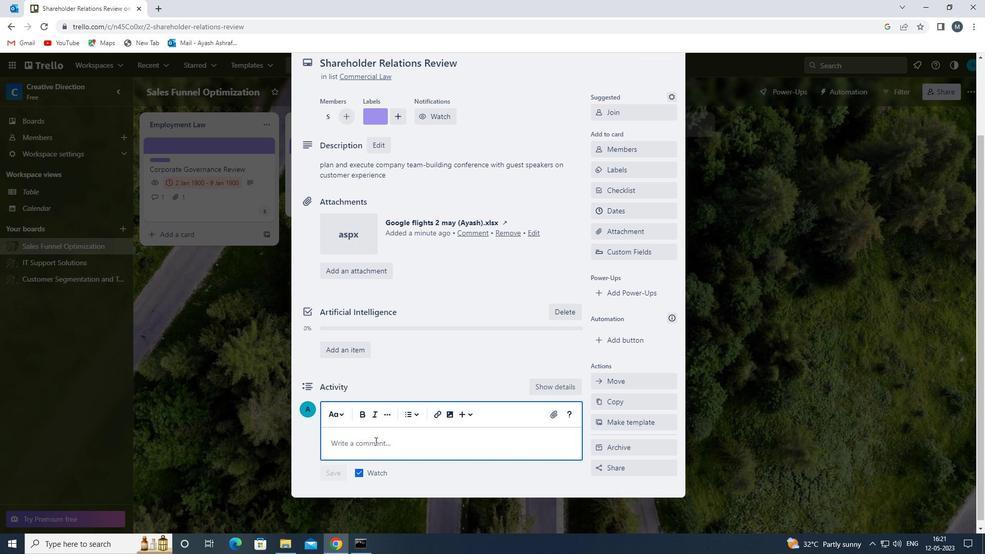 
Action: Mouse moved to (375, 441)
Screenshot: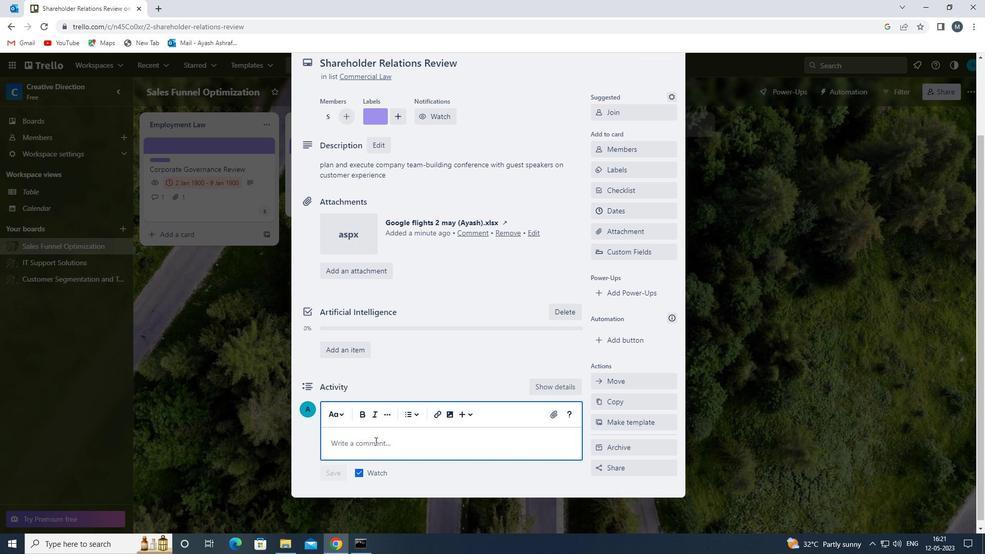 
Action: Key pressed <Key.shift>THIS<Key.space>ITEM<Key.space>PRESENTS<Key.space>AN<Key.space>OPPORTUNITY<Key.space>TO<Key.space>SHOWX<Key.backspace>CASE<Key.space>OUR<Key.space>SKILLS<Key.space>AND<Key.space>EXPERTISE,<Key.space>SO<Key.space>LET<Key.space>US<Key.space>MAKE<Key.space>THE<Key.space>MOST<Key.space>OF<Key.space>IR<Key.backspace>T.
Screenshot: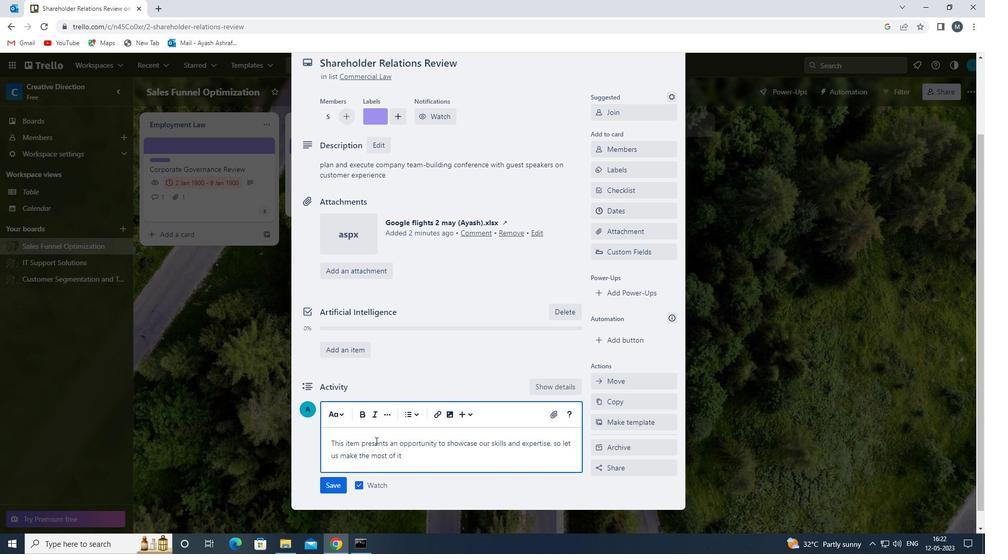 
Action: Mouse moved to (335, 486)
Screenshot: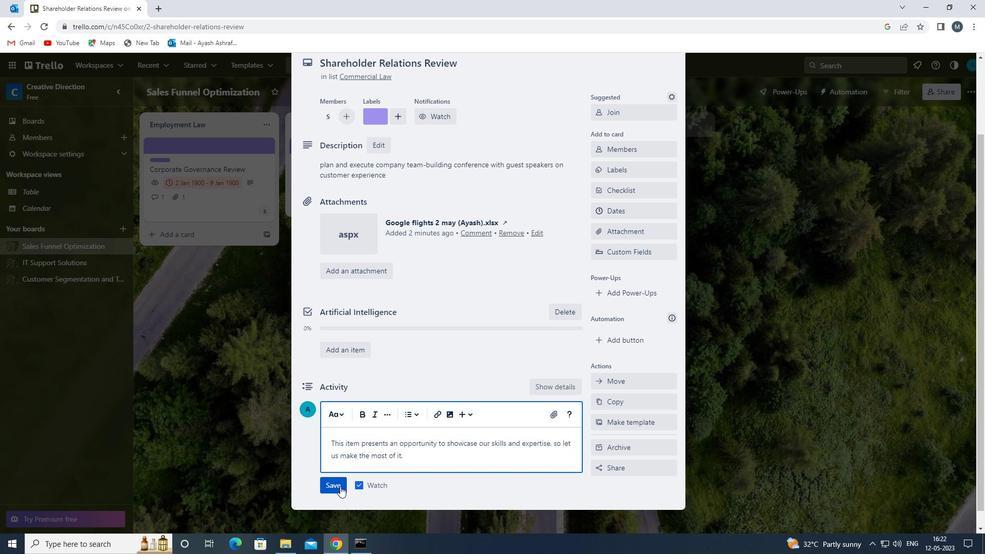 
Action: Mouse pressed left at (335, 486)
Screenshot: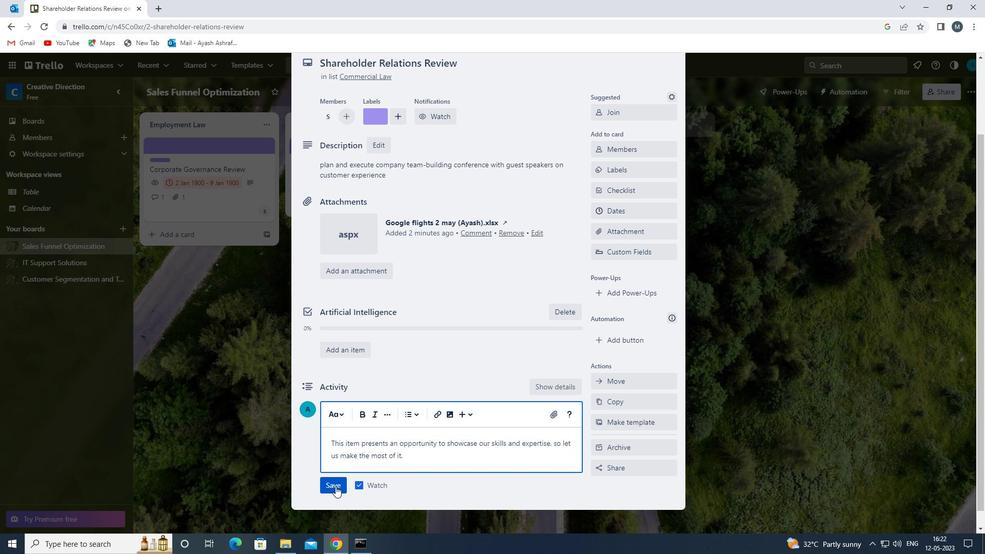 
Action: Mouse moved to (624, 213)
Screenshot: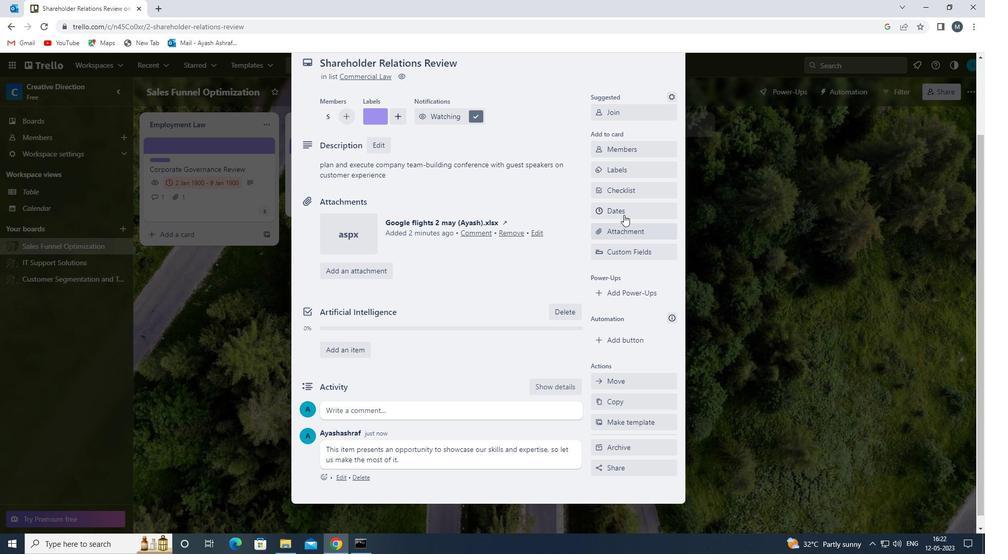 
Action: Mouse pressed left at (624, 213)
Screenshot: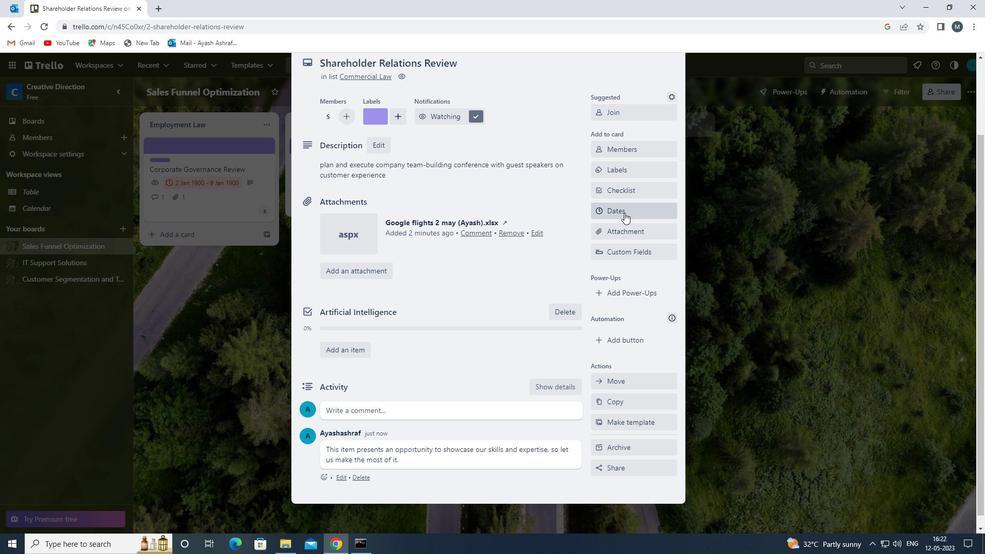 
Action: Mouse moved to (603, 277)
Screenshot: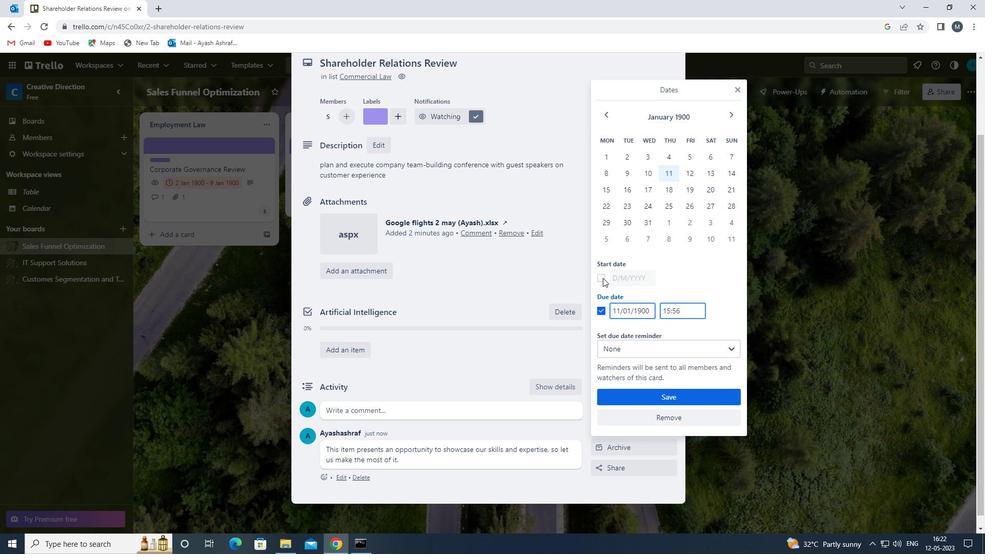 
Action: Mouse pressed left at (603, 277)
Screenshot: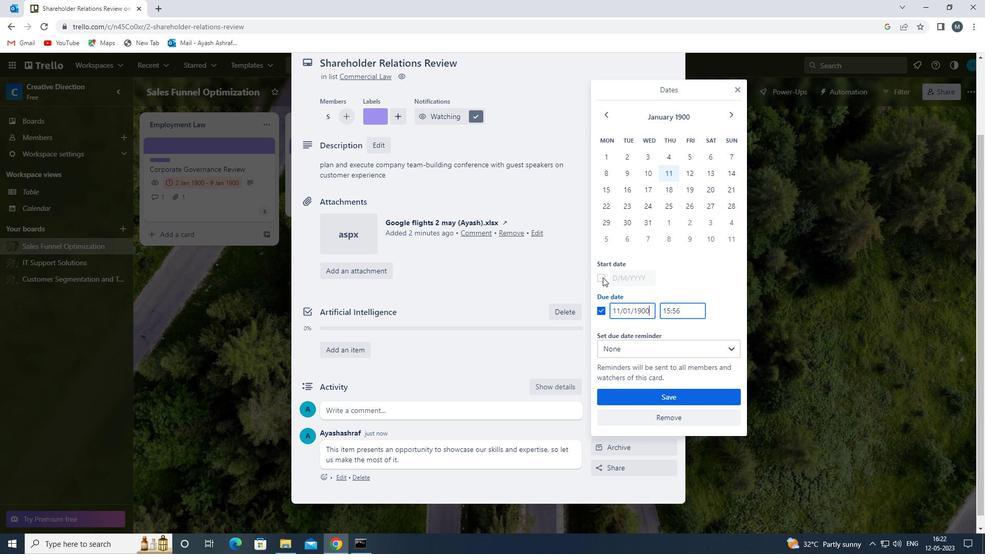 
Action: Mouse moved to (620, 279)
Screenshot: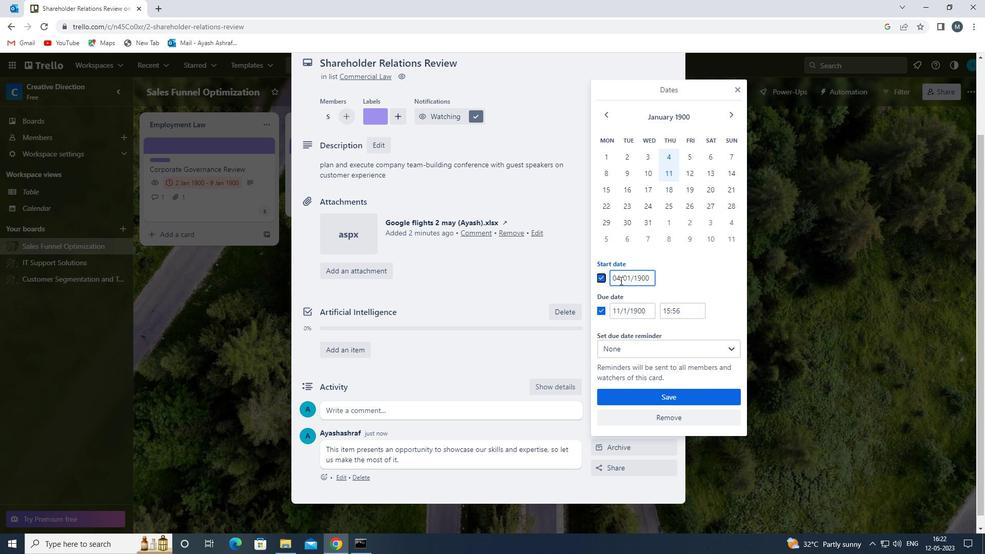 
Action: Mouse pressed left at (620, 279)
Screenshot: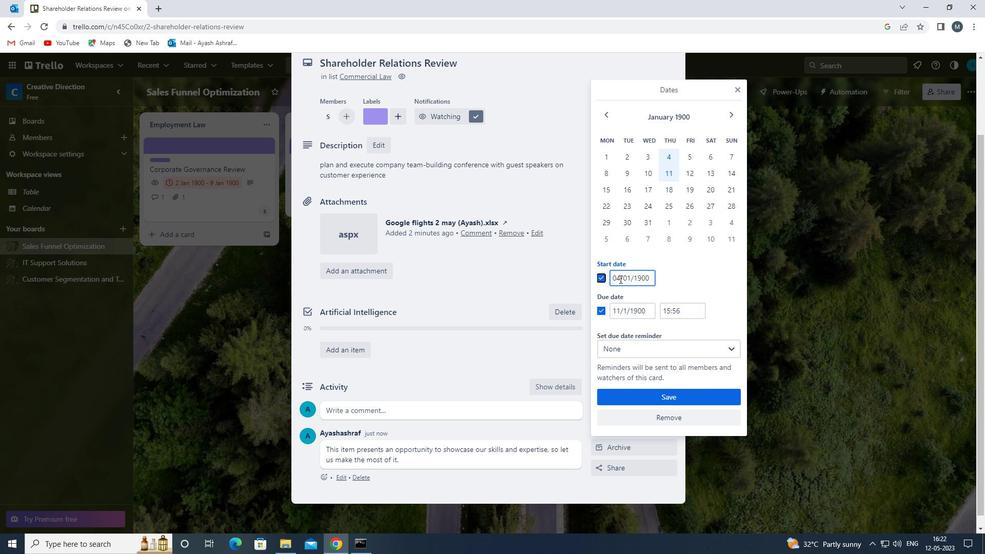
Action: Mouse moved to (617, 276)
Screenshot: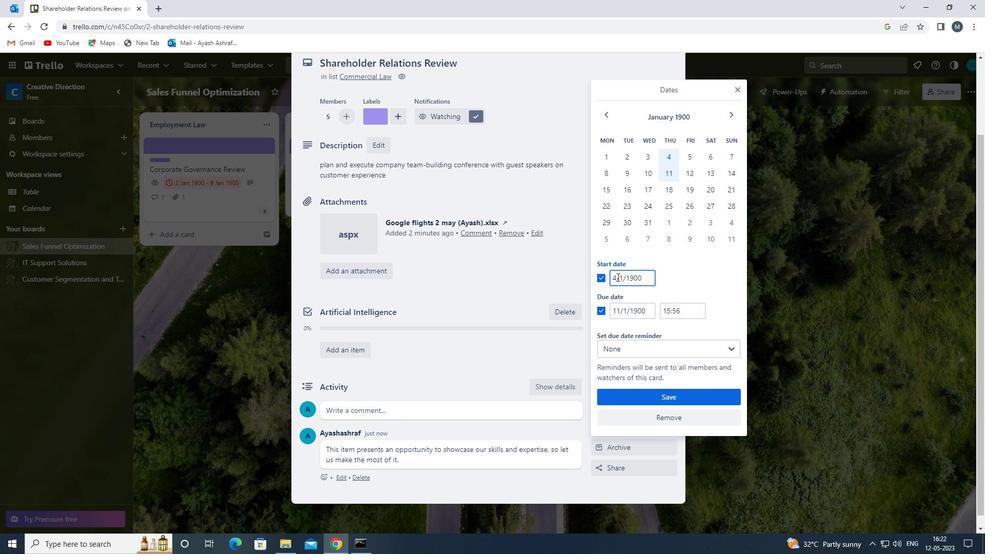 
Action: Mouse pressed left at (617, 276)
Screenshot: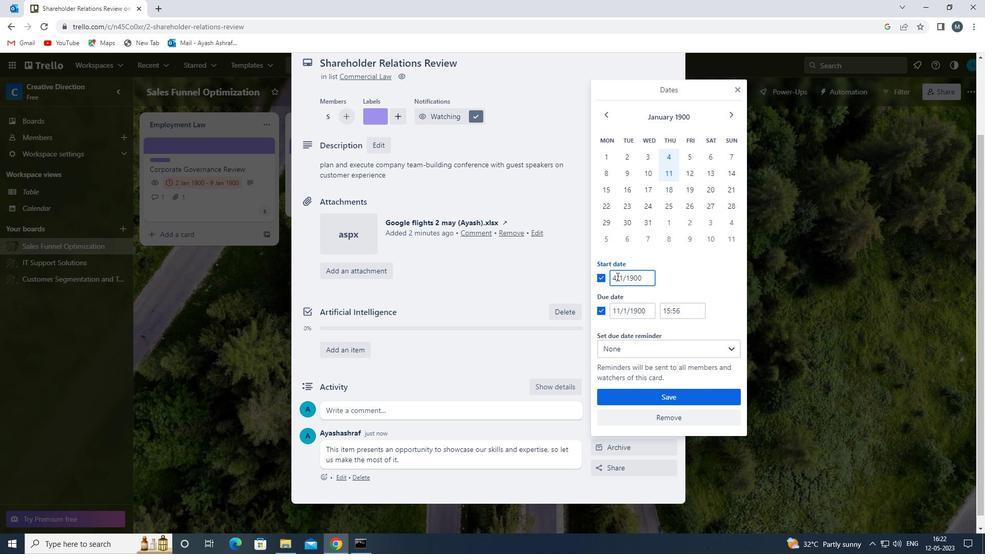 
Action: Mouse moved to (619, 283)
Screenshot: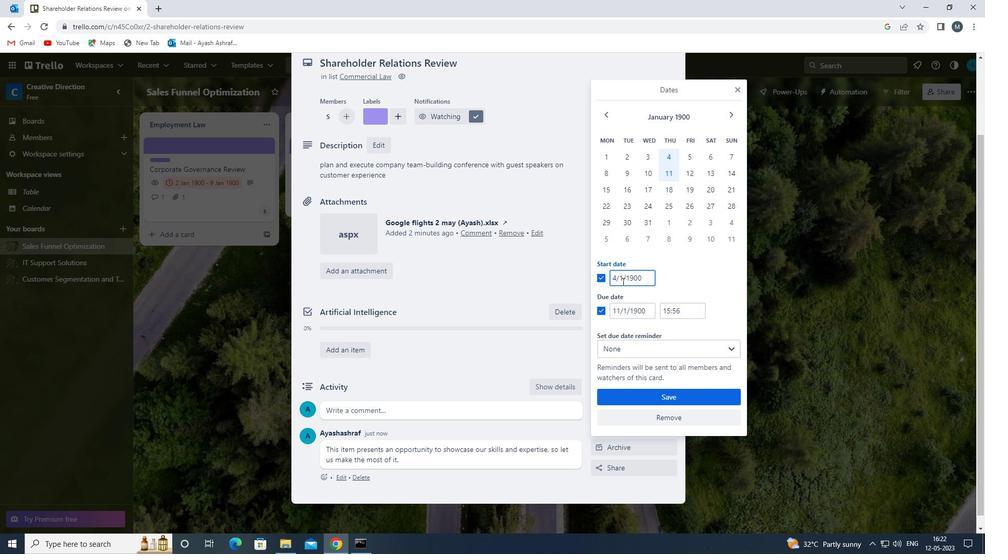 
Action: Key pressed <Key.backspace>05
Screenshot: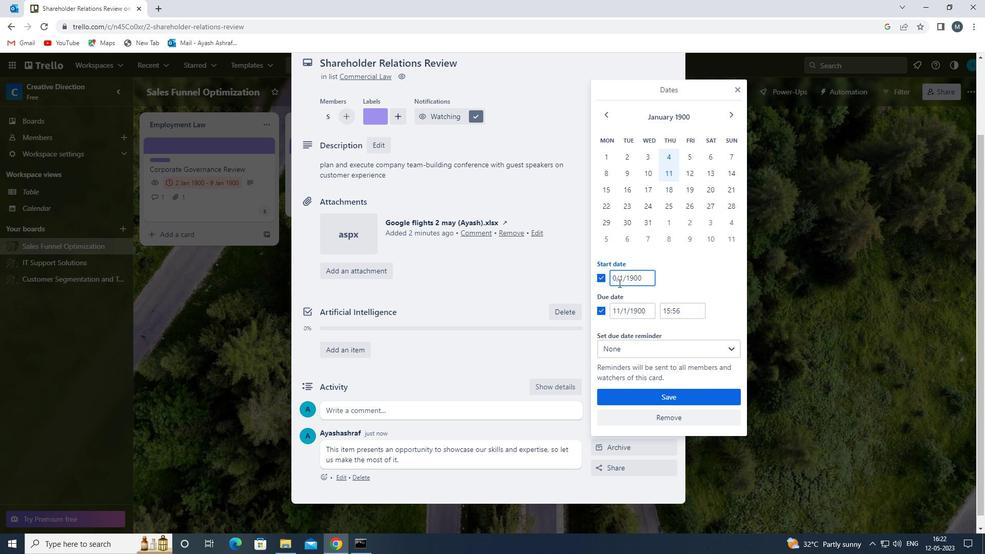 
Action: Mouse moved to (625, 279)
Screenshot: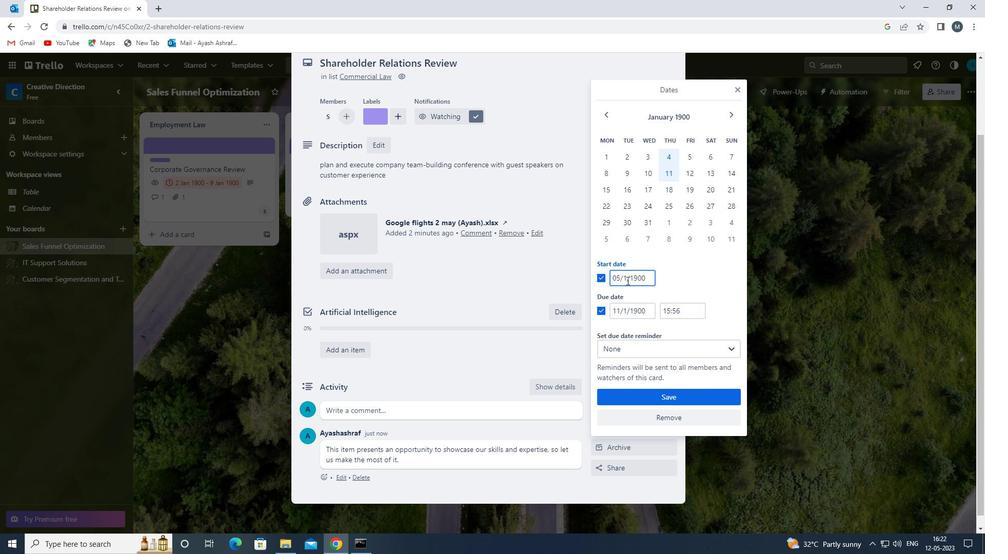 
Action: Mouse pressed left at (625, 279)
Screenshot: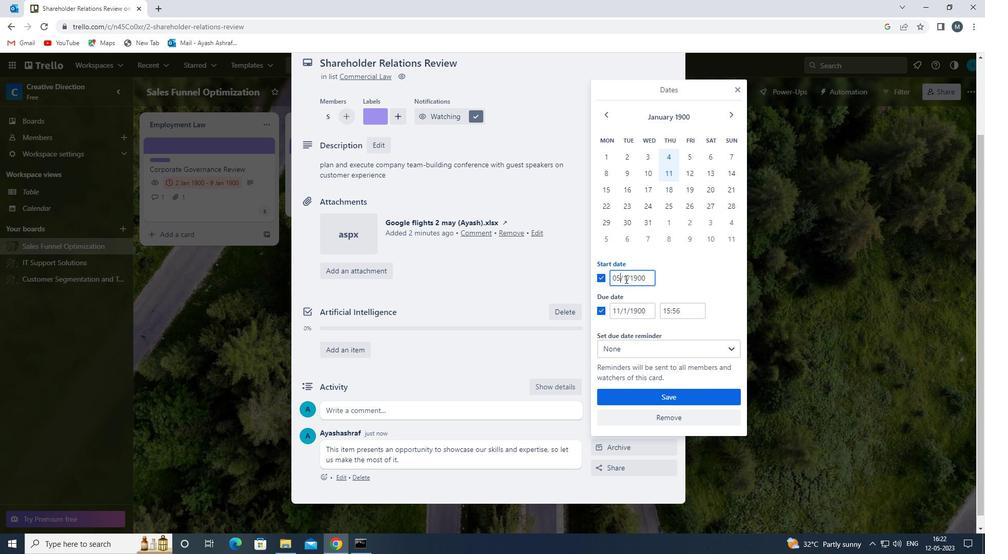 
Action: Mouse moved to (624, 276)
Screenshot: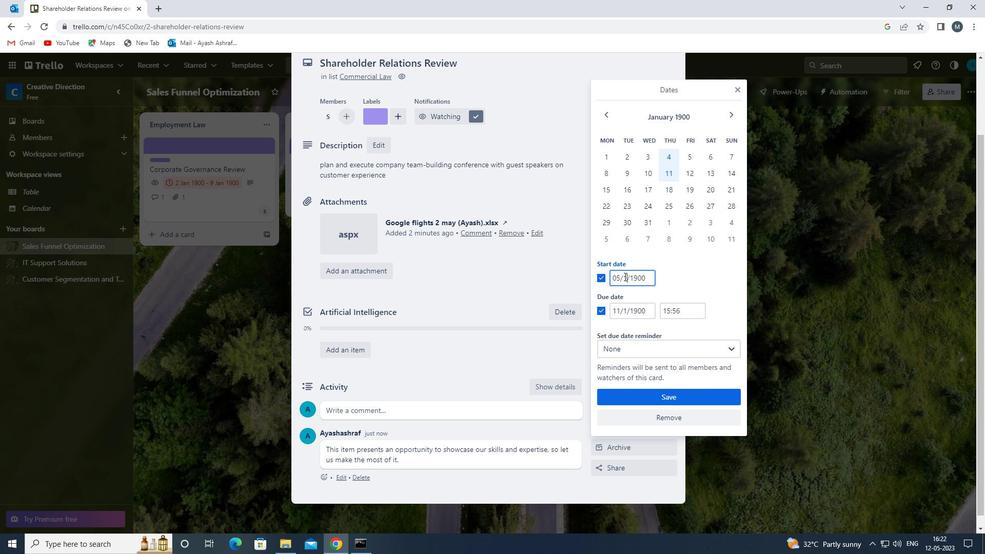 
Action: Mouse pressed left at (624, 276)
Screenshot: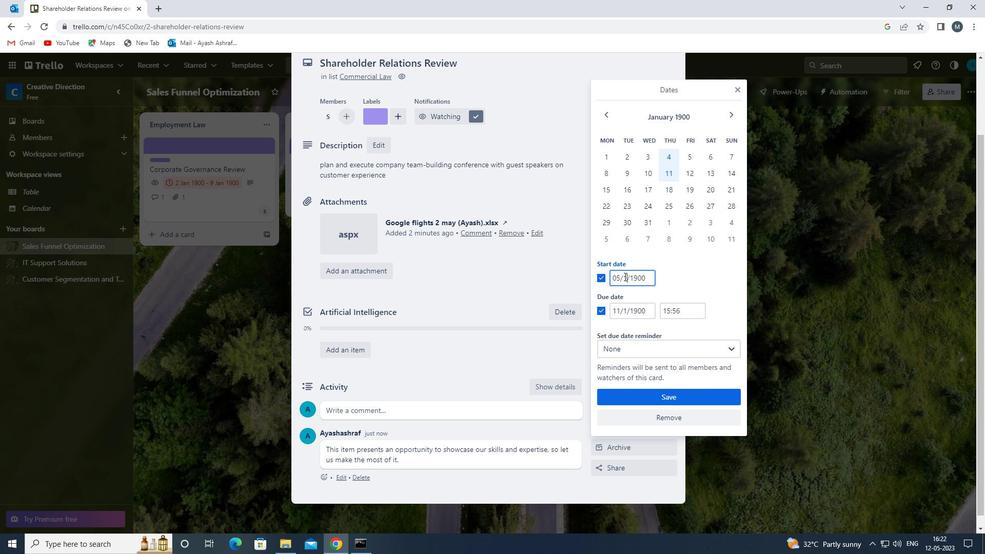 
Action: Mouse moved to (628, 279)
Screenshot: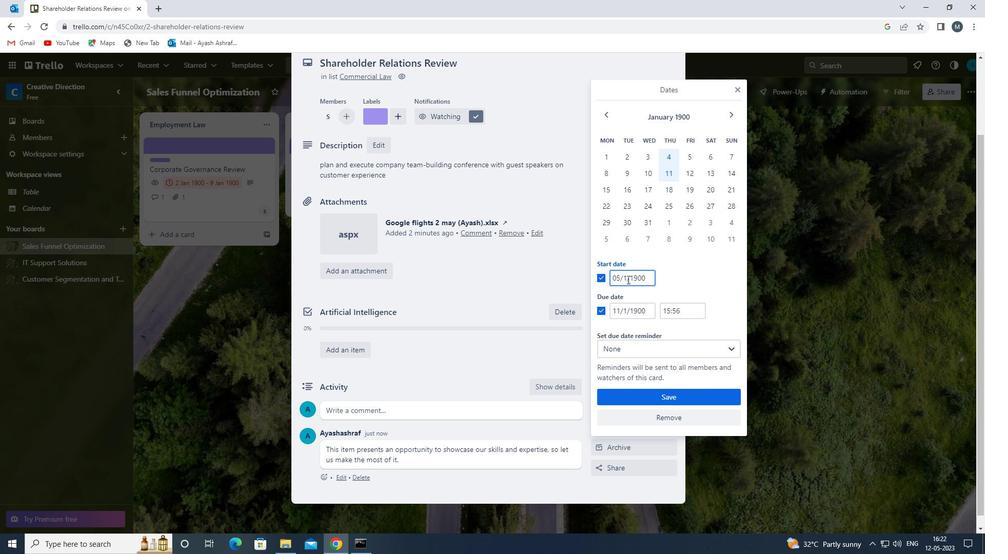
Action: Key pressed 0
Screenshot: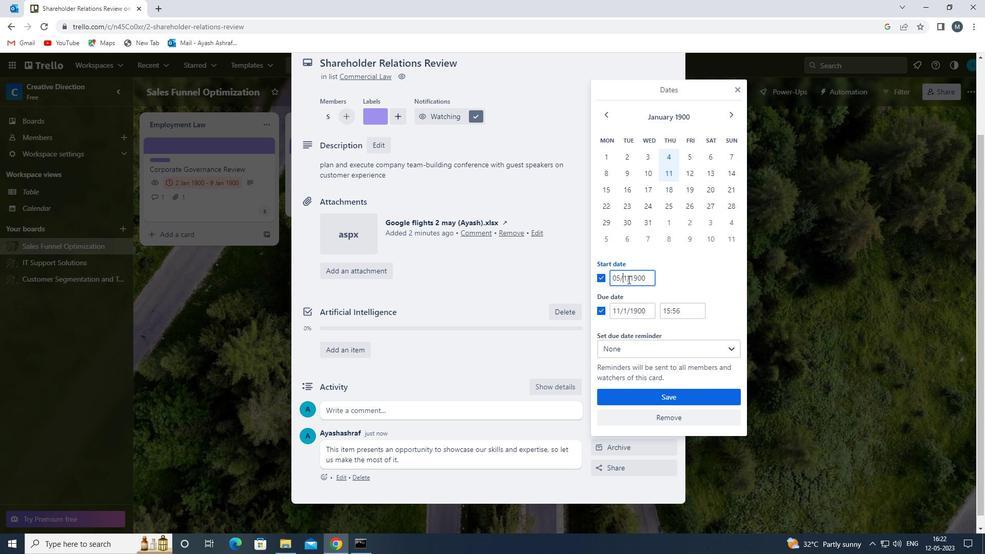 
Action: Mouse moved to (621, 312)
Screenshot: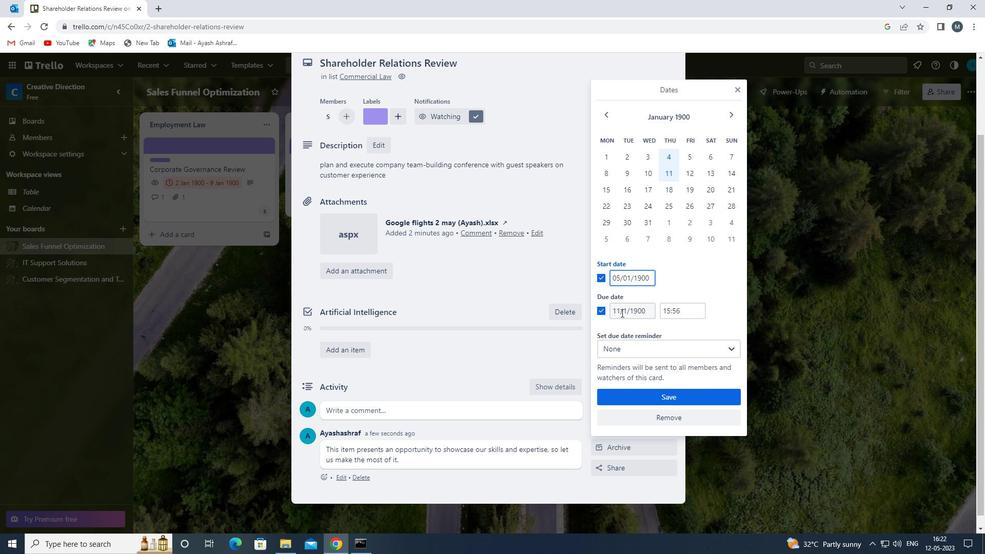 
Action: Mouse pressed left at (621, 312)
Screenshot: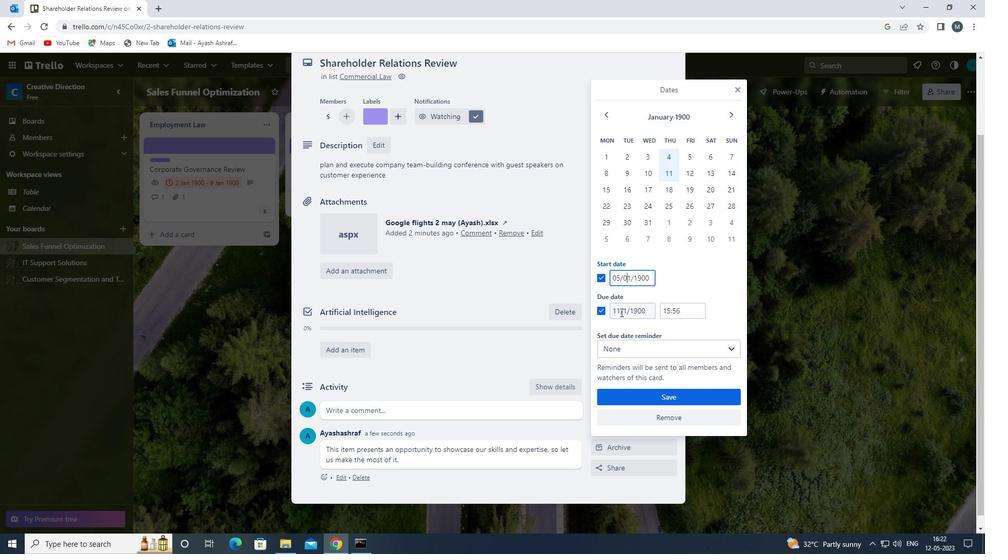 
Action: Mouse moved to (625, 314)
Screenshot: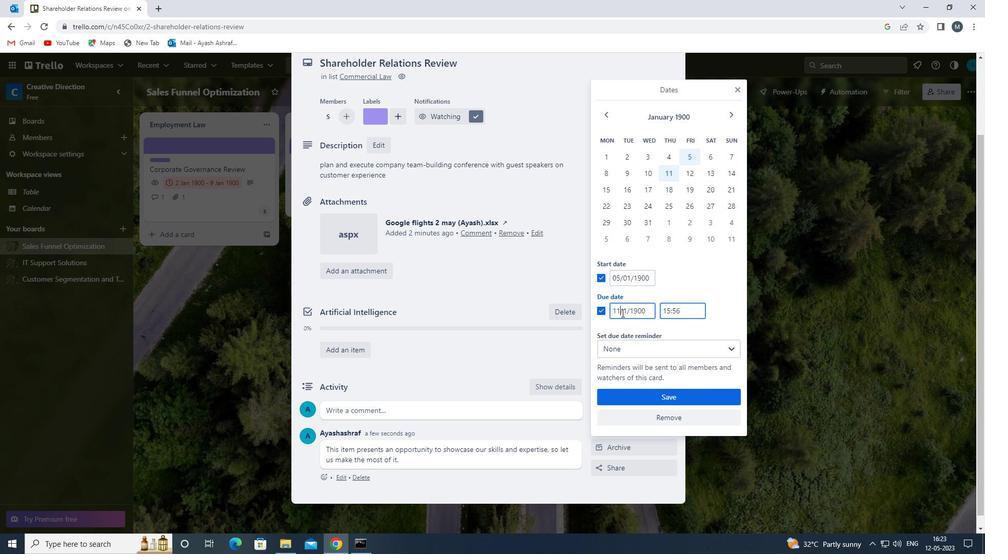 
Action: Key pressed <Key.backspace><Key.backspace>12
Screenshot: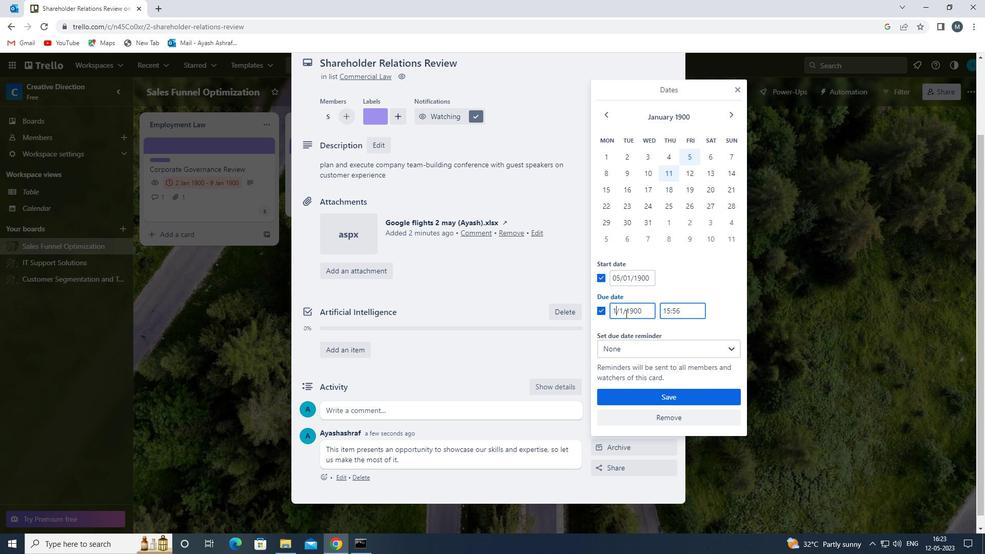 
Action: Mouse moved to (624, 309)
Screenshot: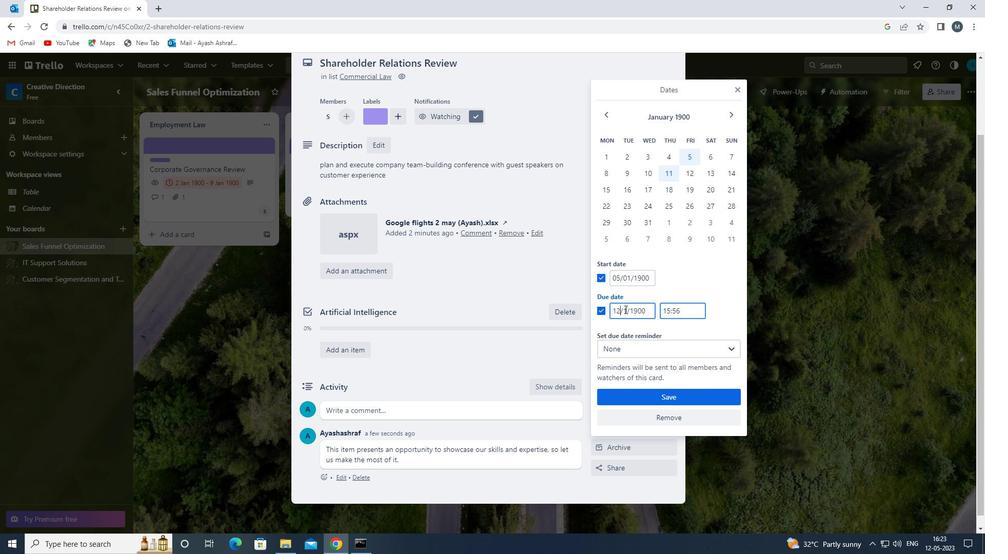 
Action: Mouse pressed left at (624, 309)
Screenshot: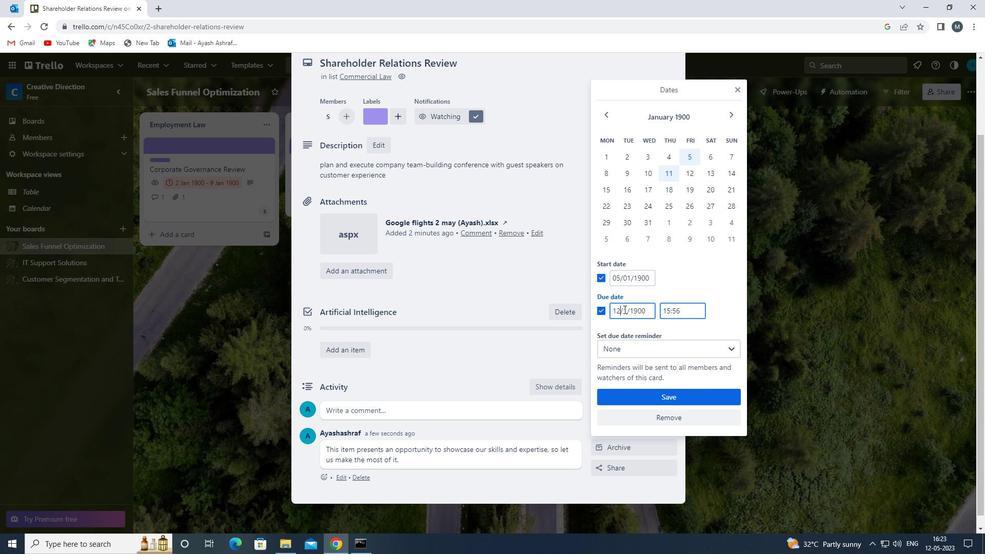 
Action: Mouse moved to (630, 311)
Screenshot: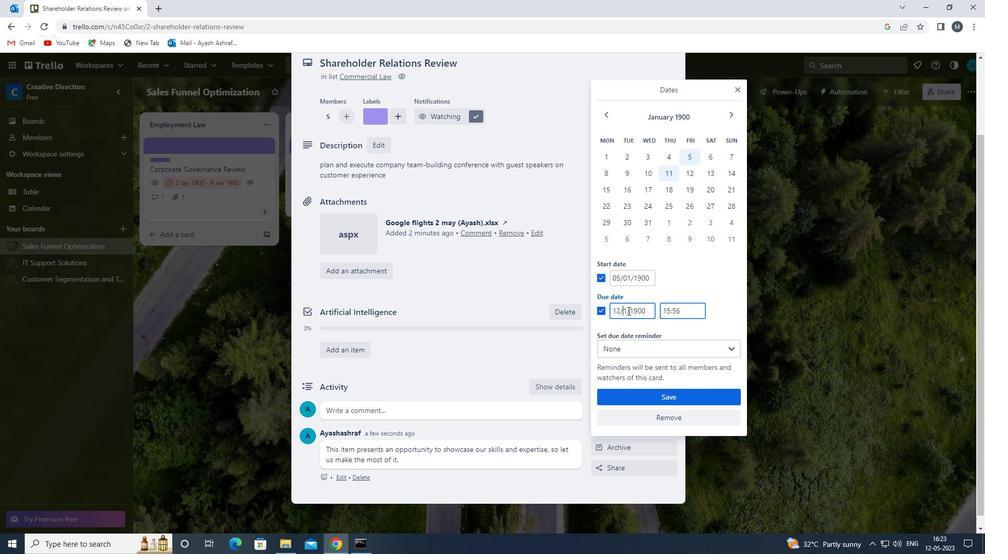 
Action: Key pressed 0
Screenshot: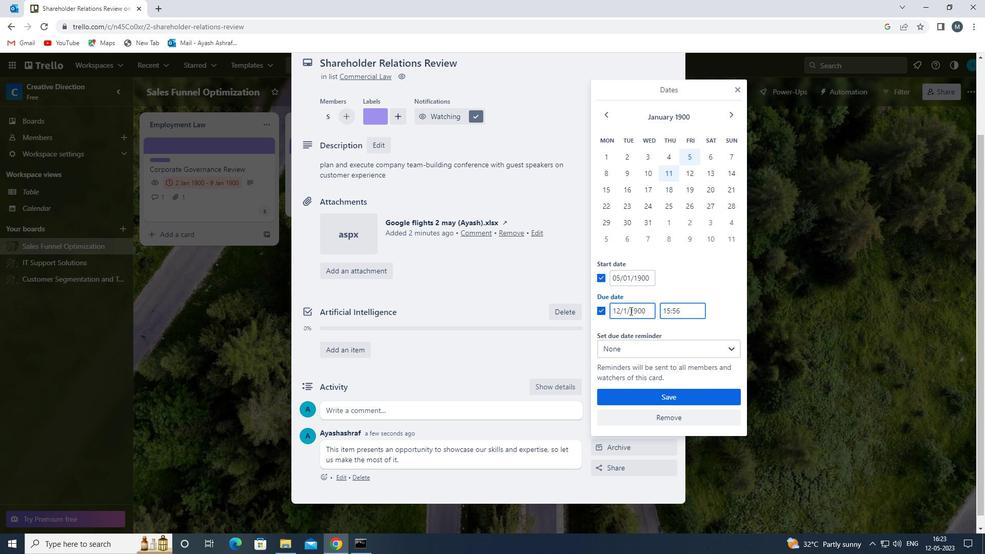 
Action: Mouse moved to (627, 319)
Screenshot: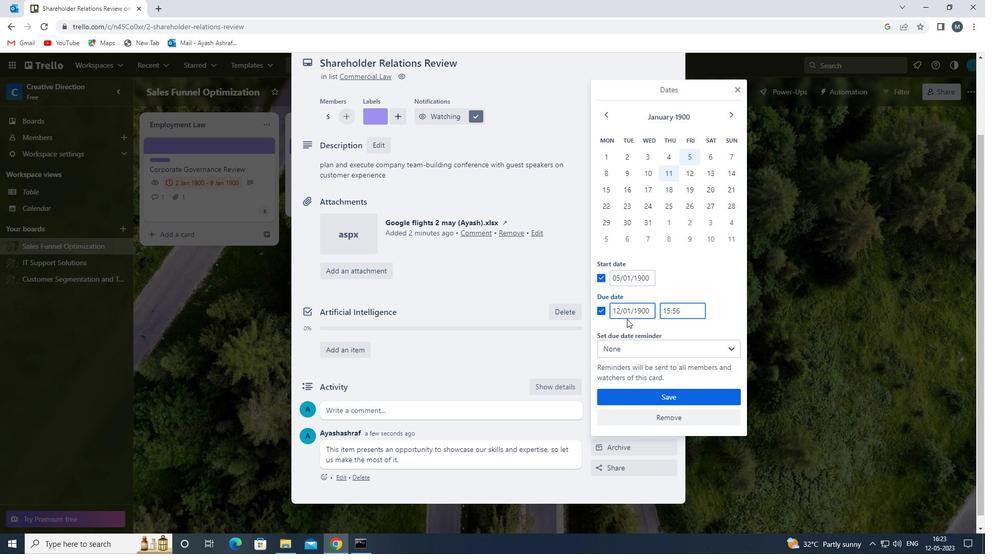 
Action: Key pressed <Key.esc>
Screenshot: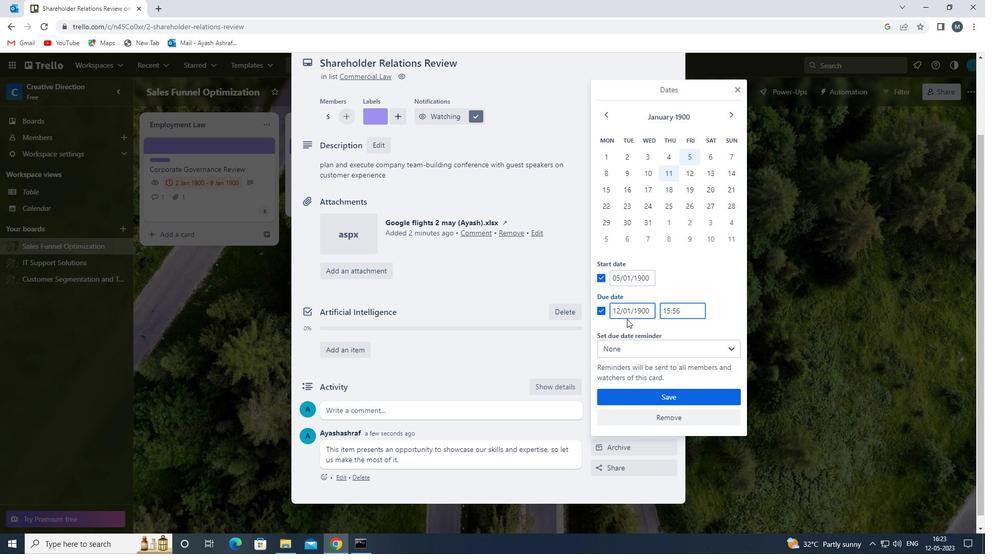 
Action: Mouse moved to (630, 216)
Screenshot: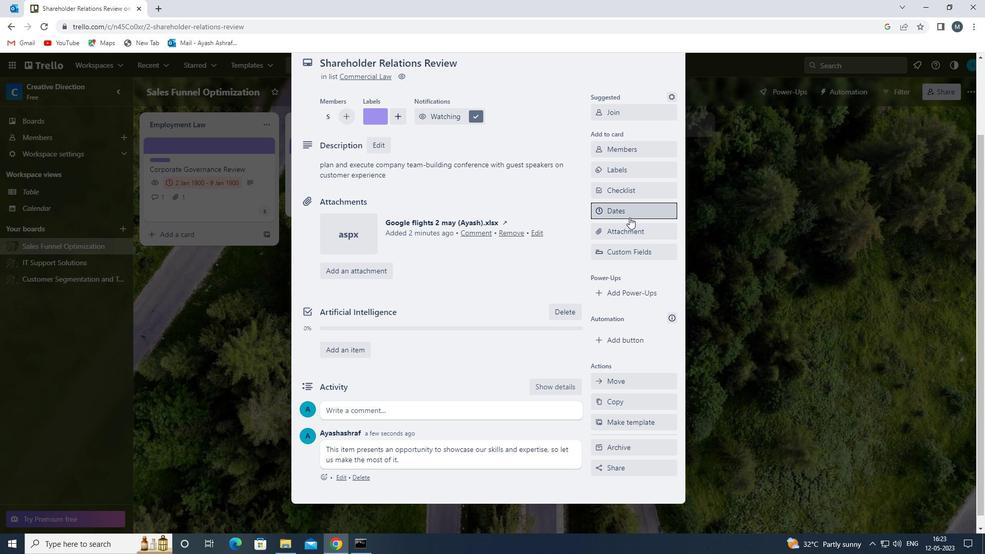
Action: Mouse pressed left at (630, 216)
Screenshot: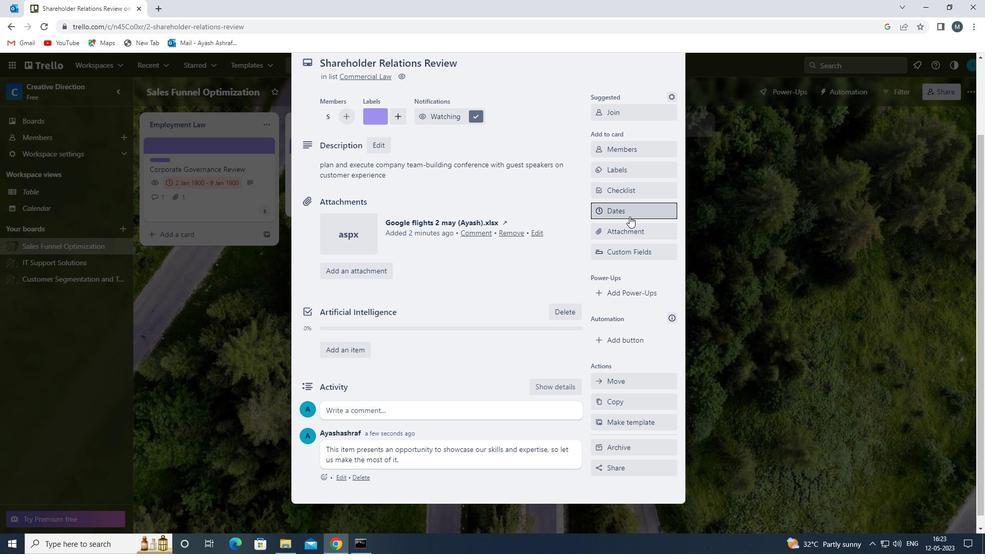 
Action: Mouse moved to (600, 276)
Screenshot: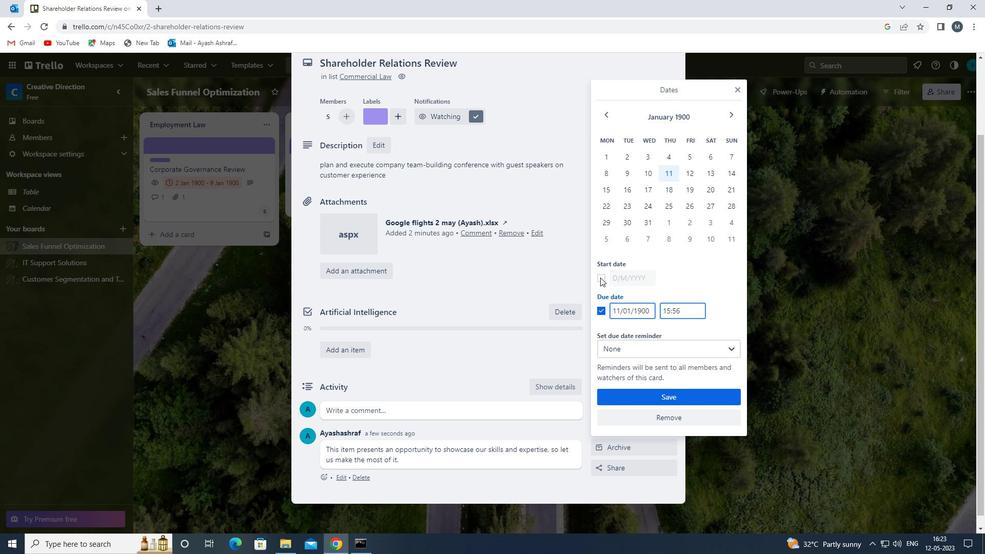 
Action: Mouse pressed left at (600, 276)
Screenshot: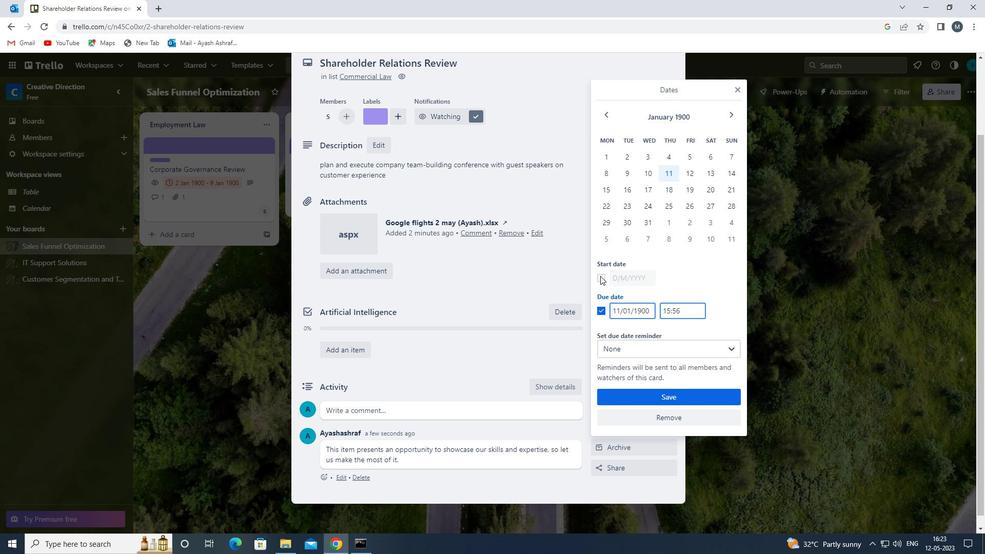 
Action: Mouse moved to (619, 311)
Screenshot: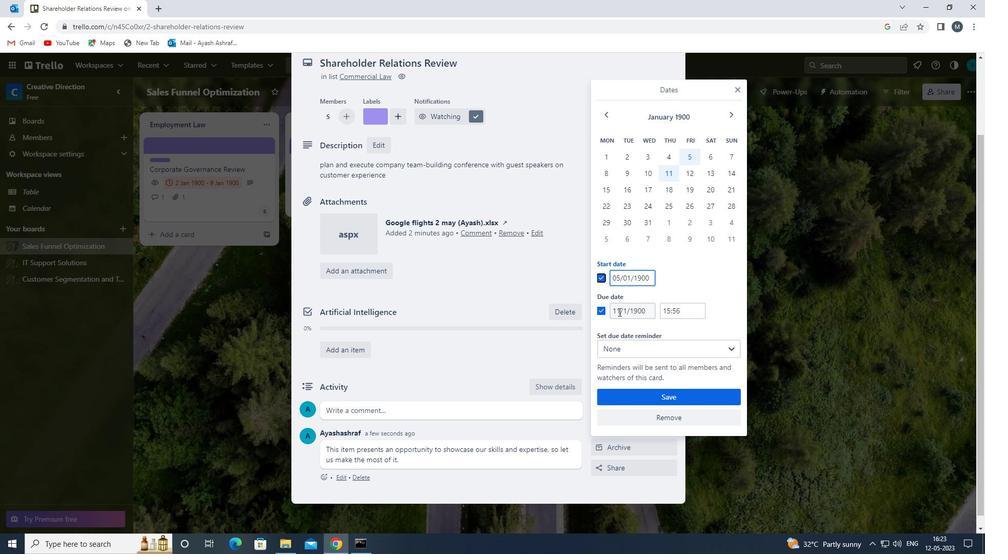 
Action: Mouse pressed left at (619, 311)
Screenshot: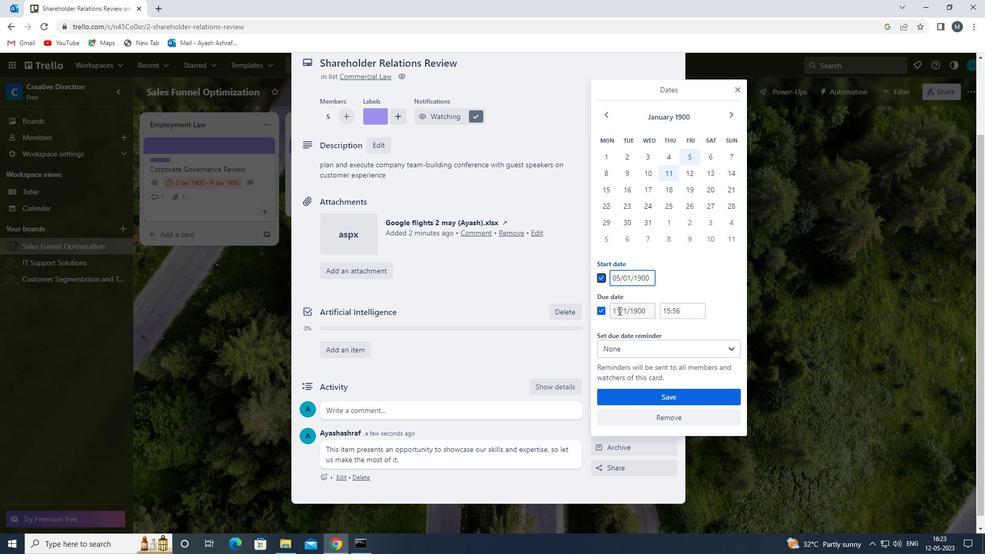 
Action: Mouse moved to (624, 313)
Screenshot: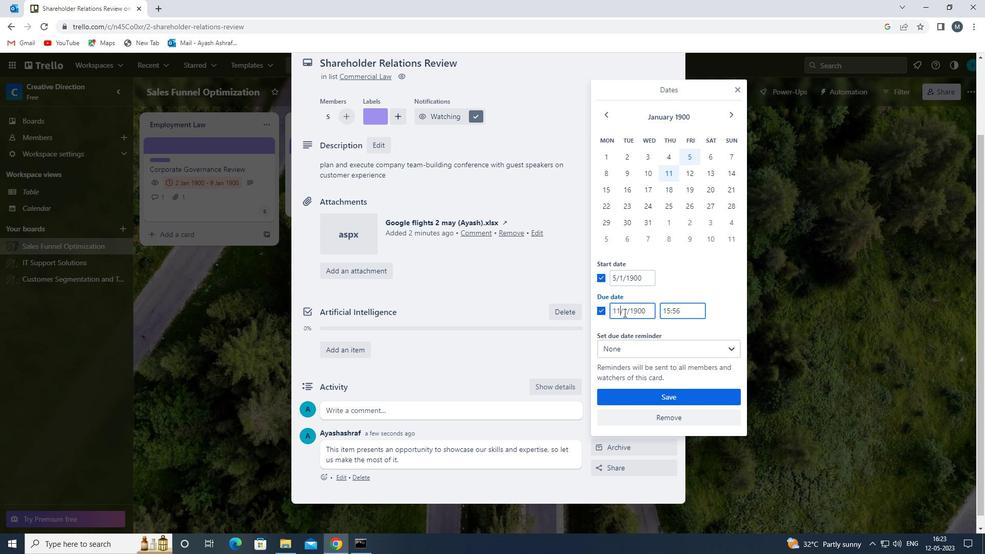 
Action: Key pressed <Key.backspace>2
Screenshot: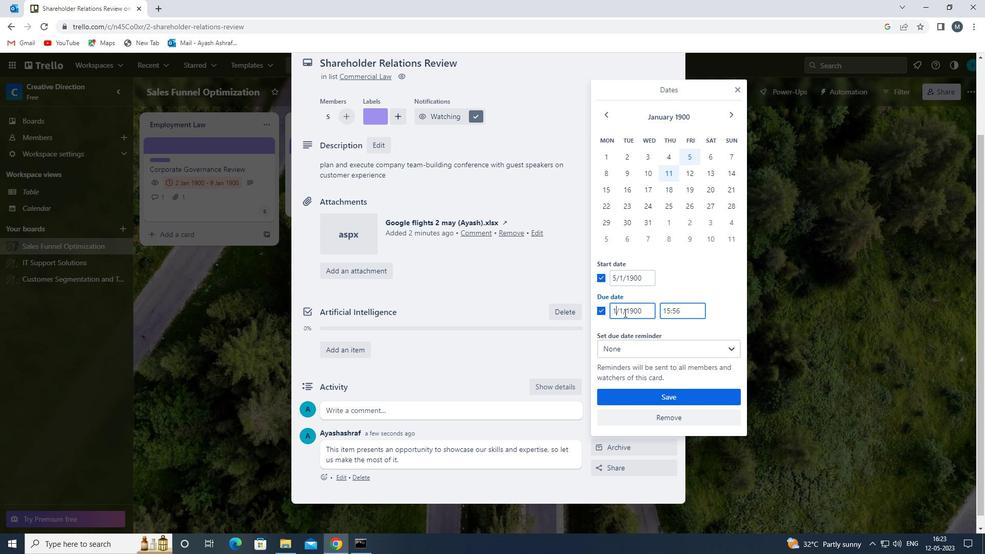 
Action: Mouse moved to (622, 315)
Screenshot: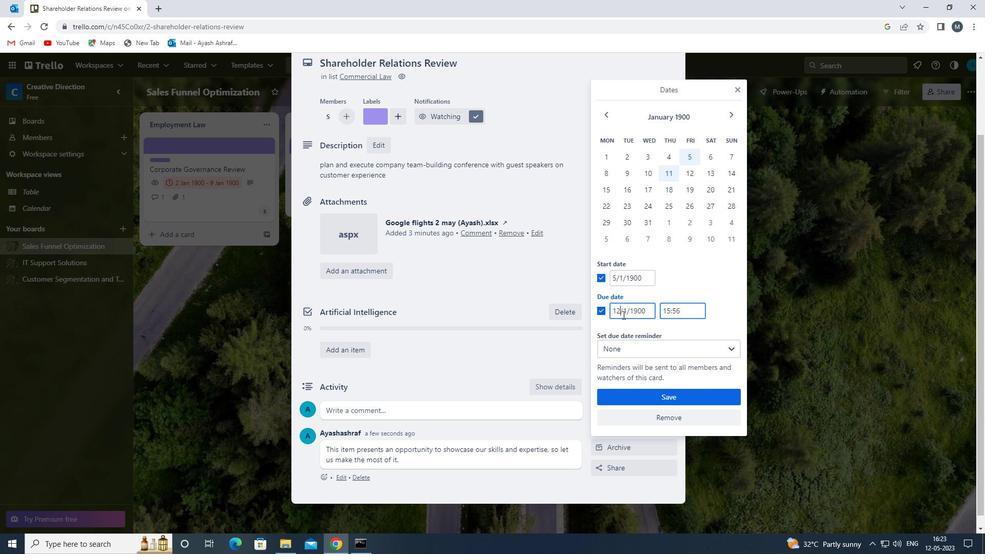 
Action: Mouse pressed left at (622, 315)
Screenshot: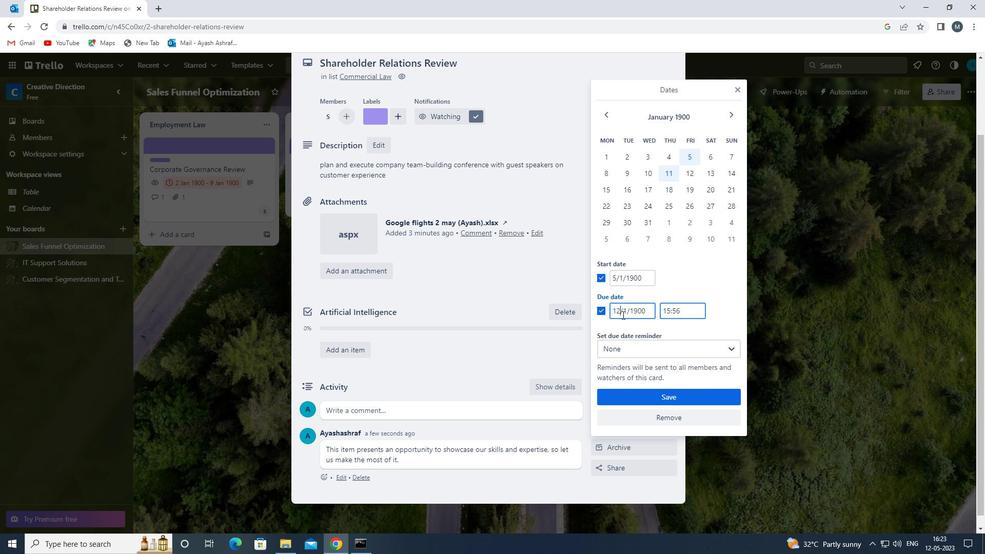 
Action: Mouse moved to (624, 314)
Screenshot: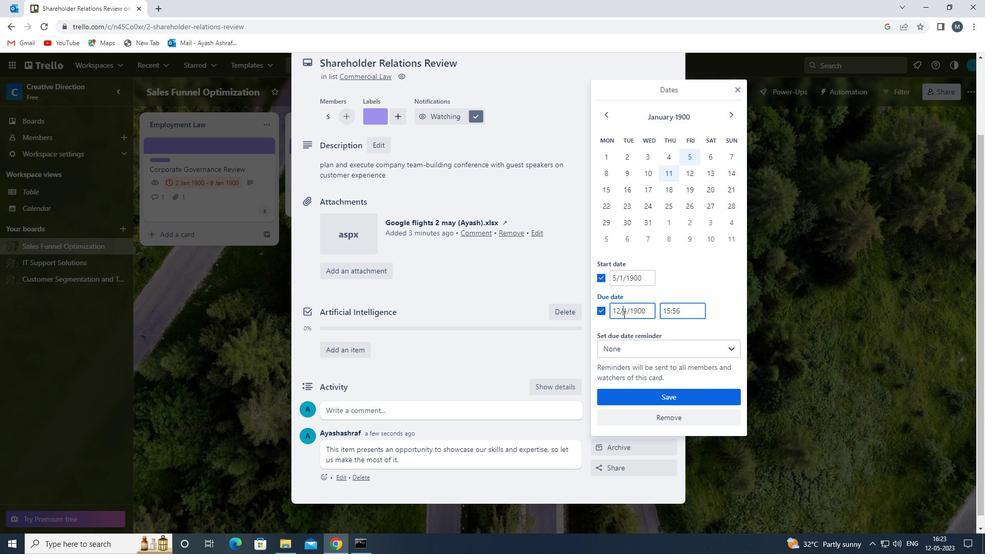 
Action: Key pressed 0
Screenshot: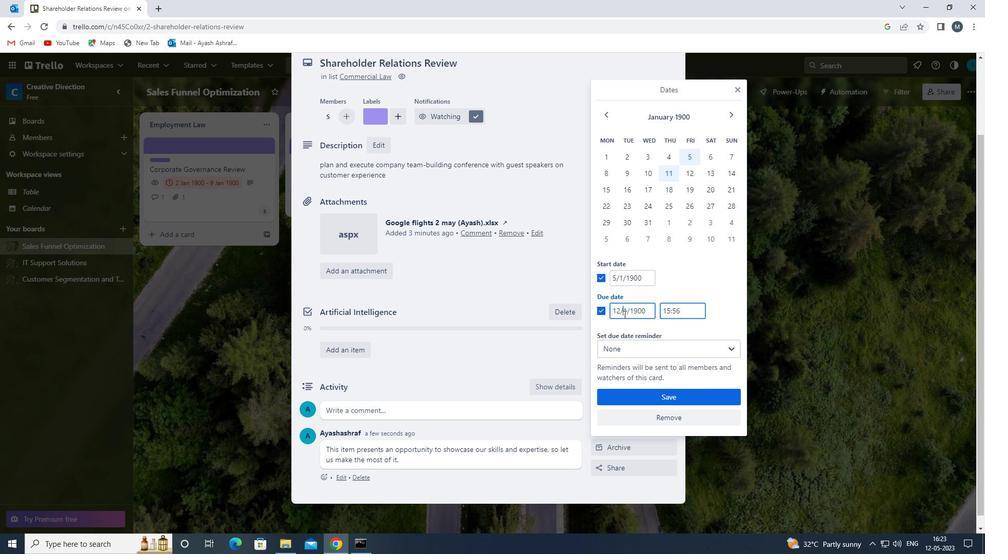
Action: Mouse moved to (612, 277)
Screenshot: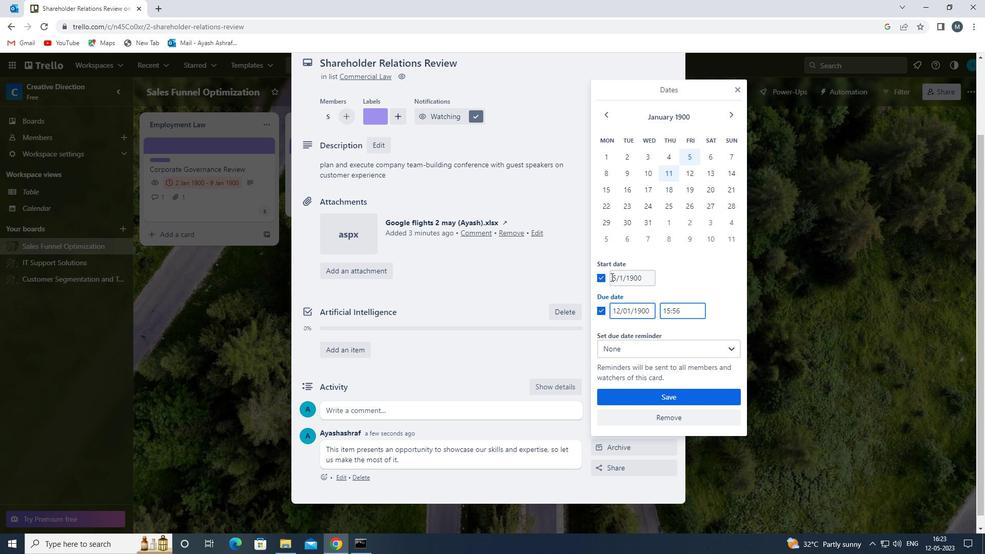 
Action: Mouse pressed left at (612, 277)
Screenshot: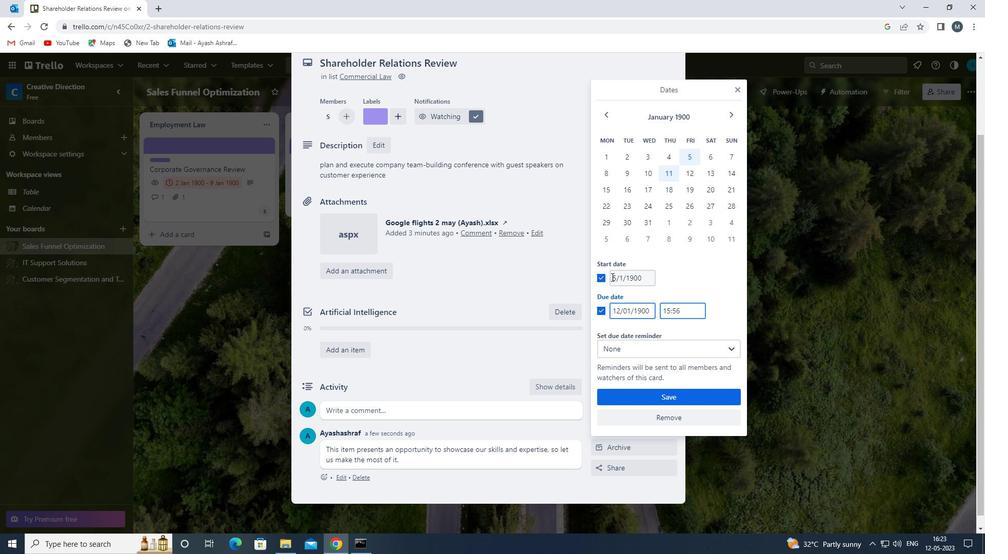 
Action: Mouse moved to (622, 281)
Screenshot: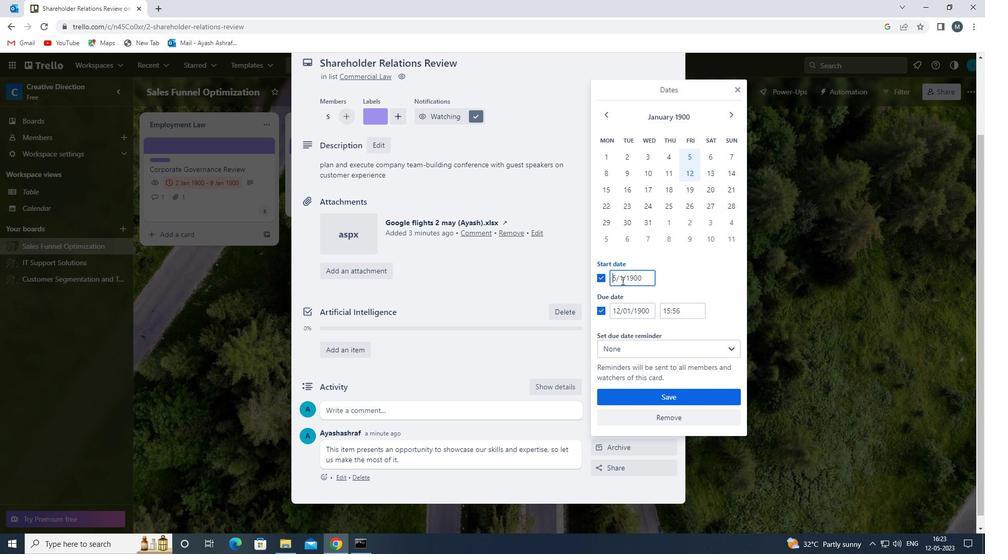 
Action: Key pressed 0
Screenshot: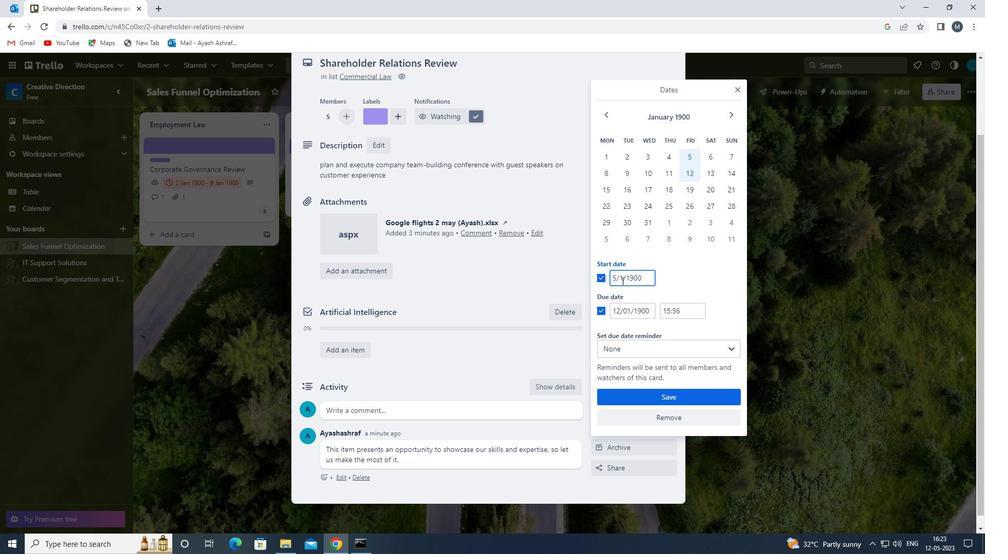 
Action: Mouse moved to (622, 279)
Screenshot: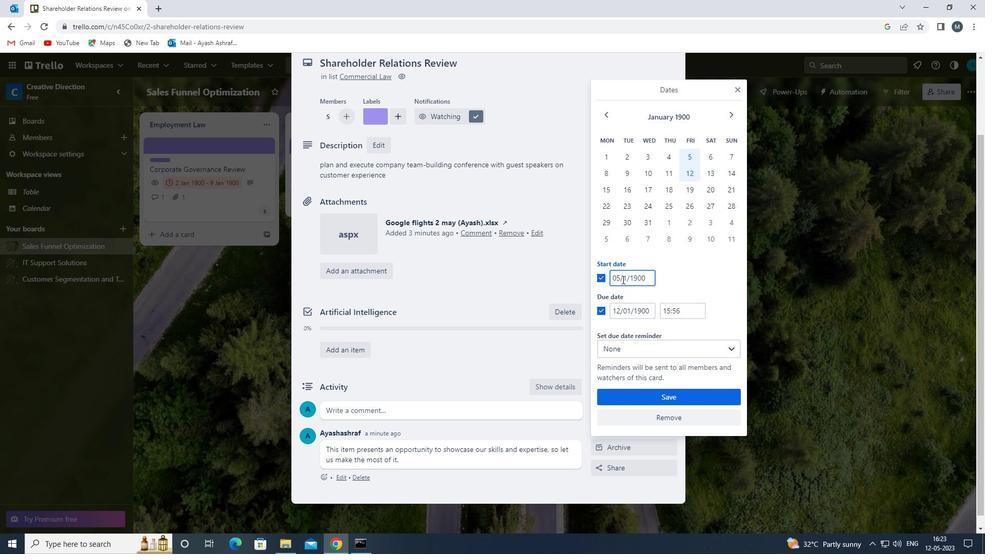 
Action: Mouse pressed left at (622, 279)
Screenshot: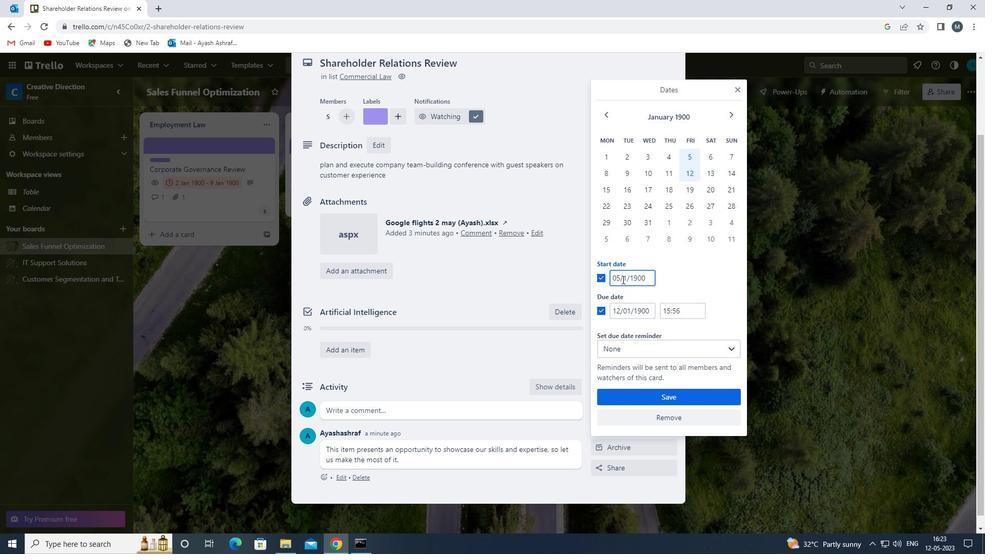
Action: Mouse moved to (627, 282)
Screenshot: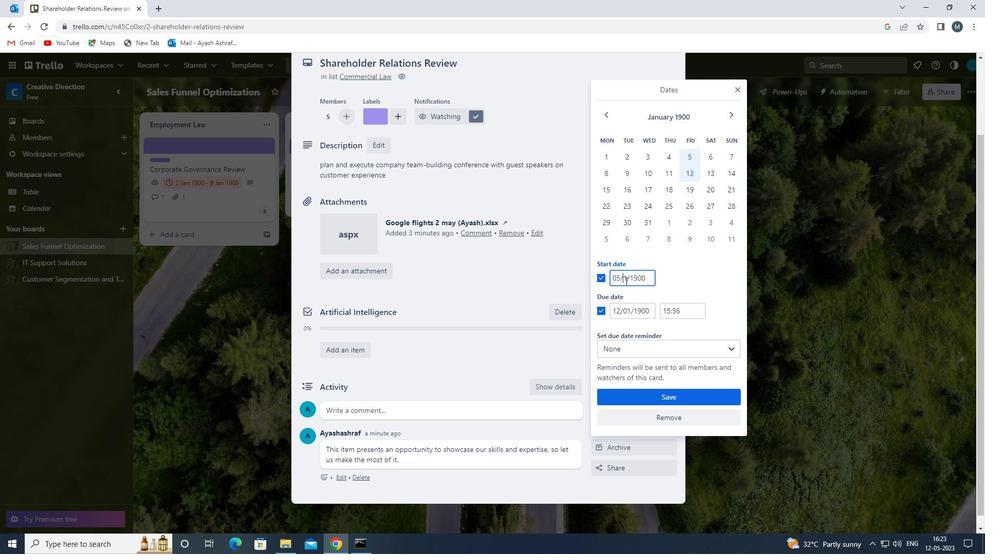 
Action: Key pressed 0
Screenshot: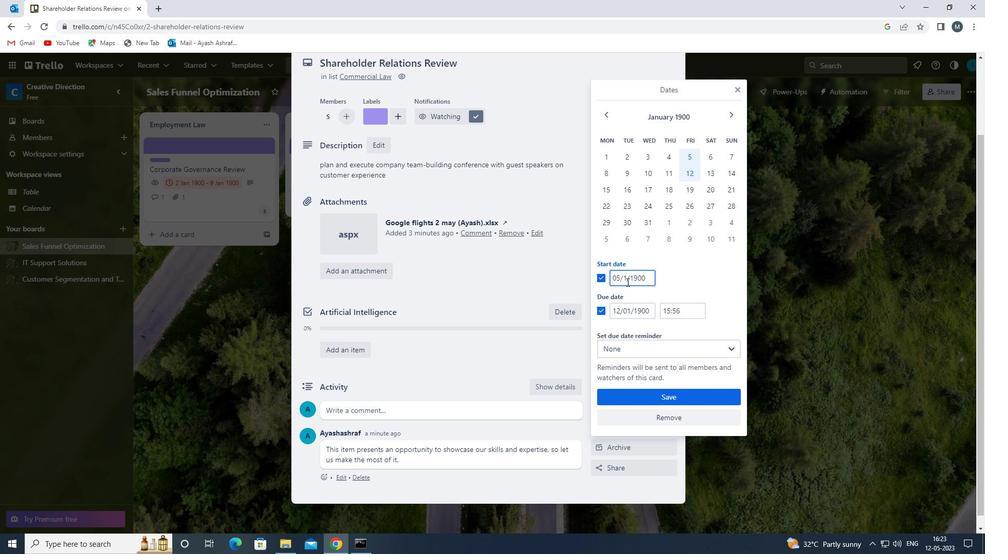 
Action: Mouse moved to (659, 396)
Screenshot: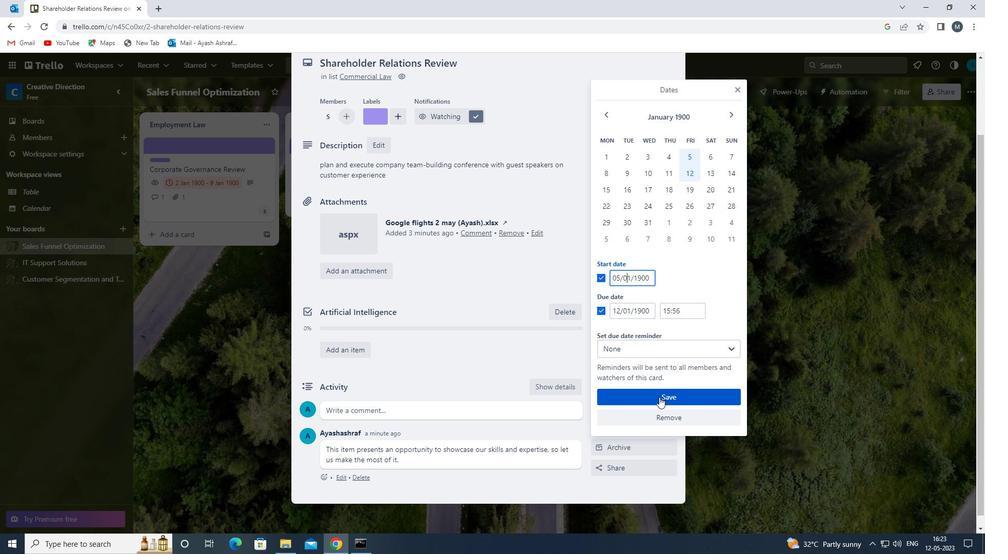 
Action: Mouse pressed left at (659, 396)
Screenshot: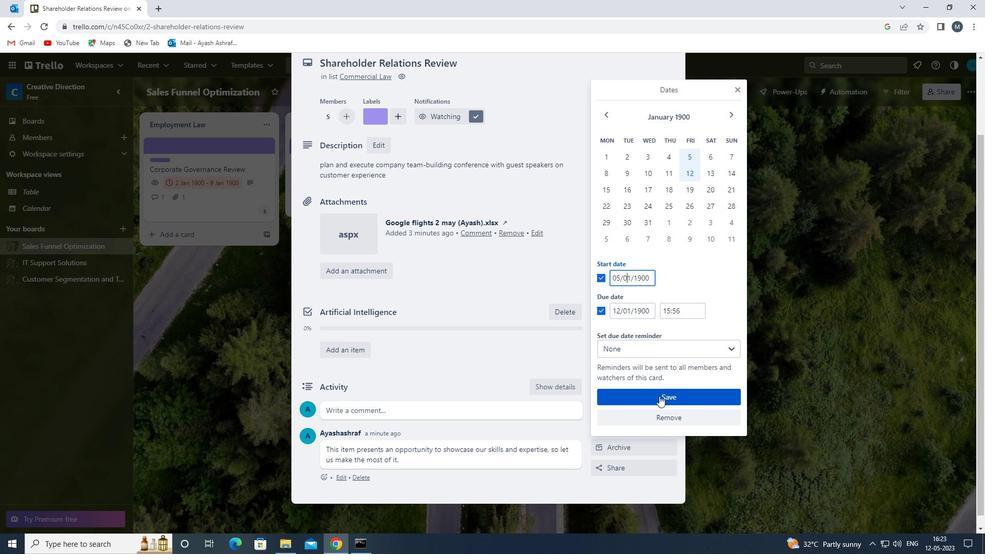 
Action: Mouse moved to (521, 382)
Screenshot: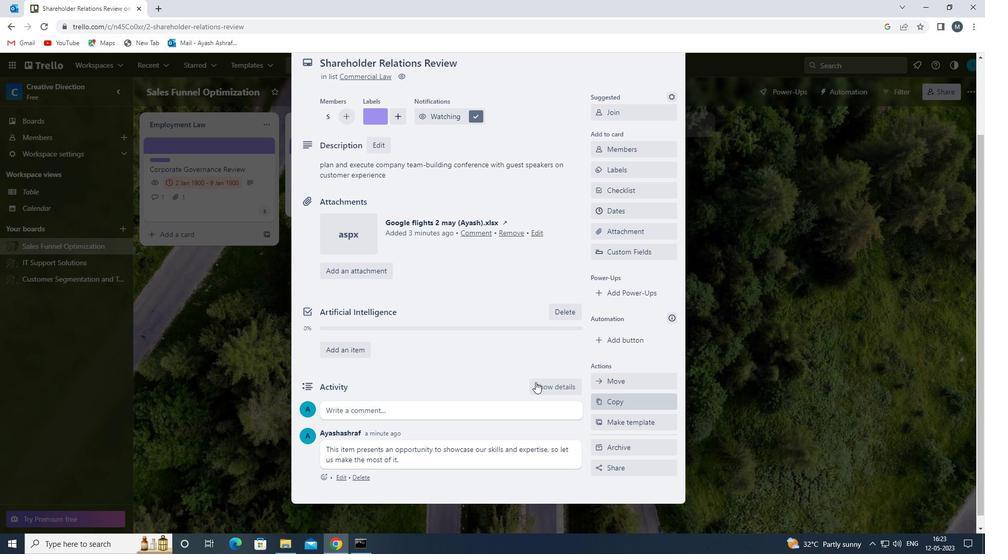 
Action: Mouse scrolled (521, 383) with delta (0, 0)
Screenshot: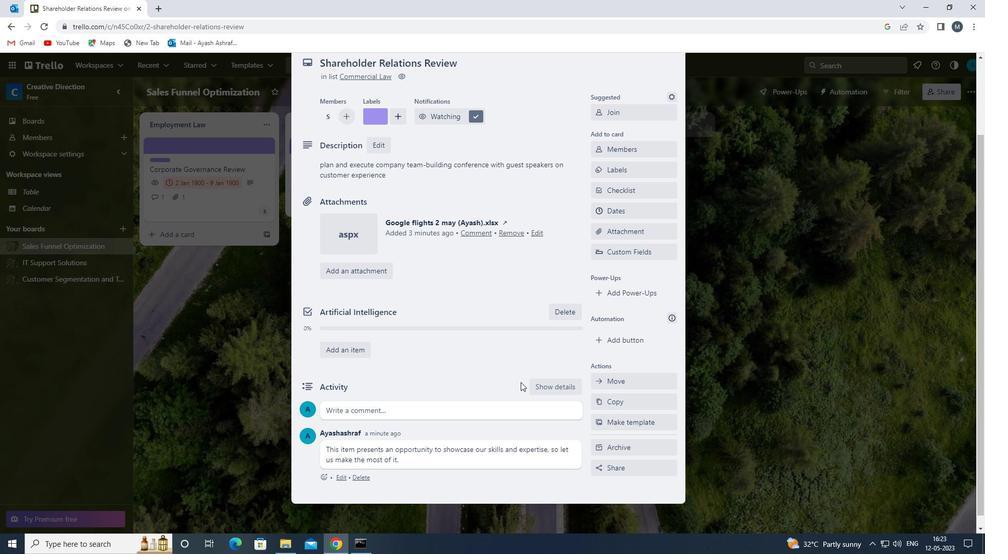 
Action: Mouse scrolled (521, 383) with delta (0, 0)
Screenshot: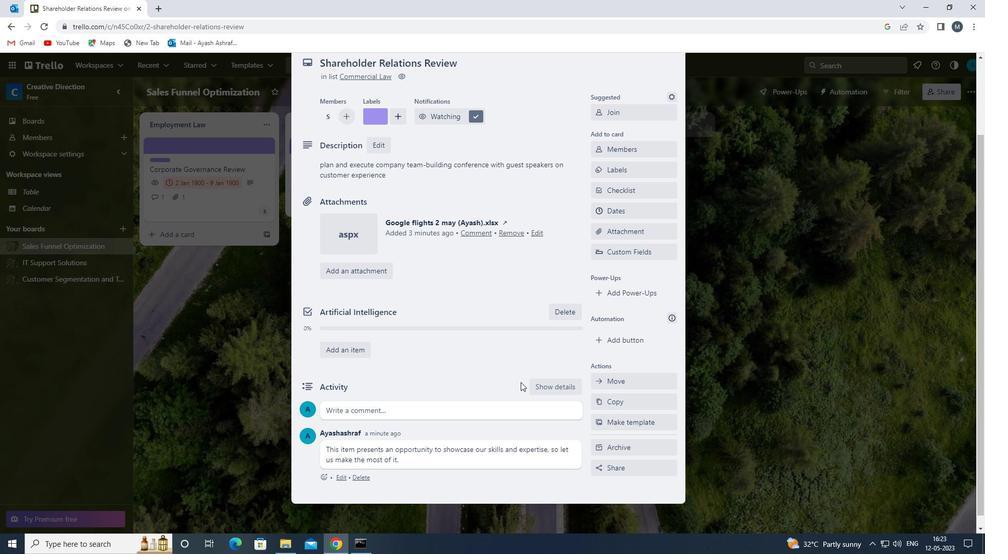 
Action: Mouse scrolled (521, 383) with delta (0, 0)
Screenshot: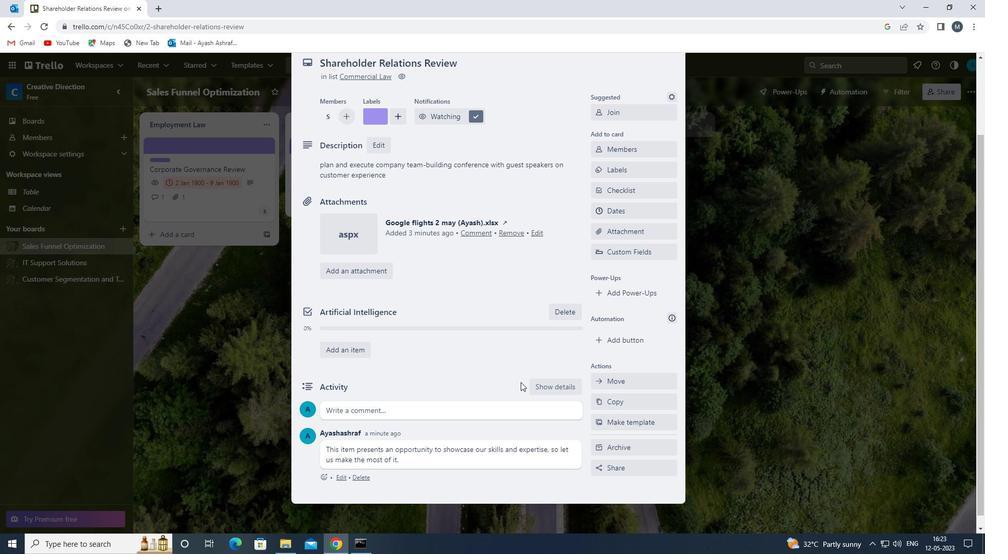 
Action: Mouse scrolled (521, 383) with delta (0, 0)
Screenshot: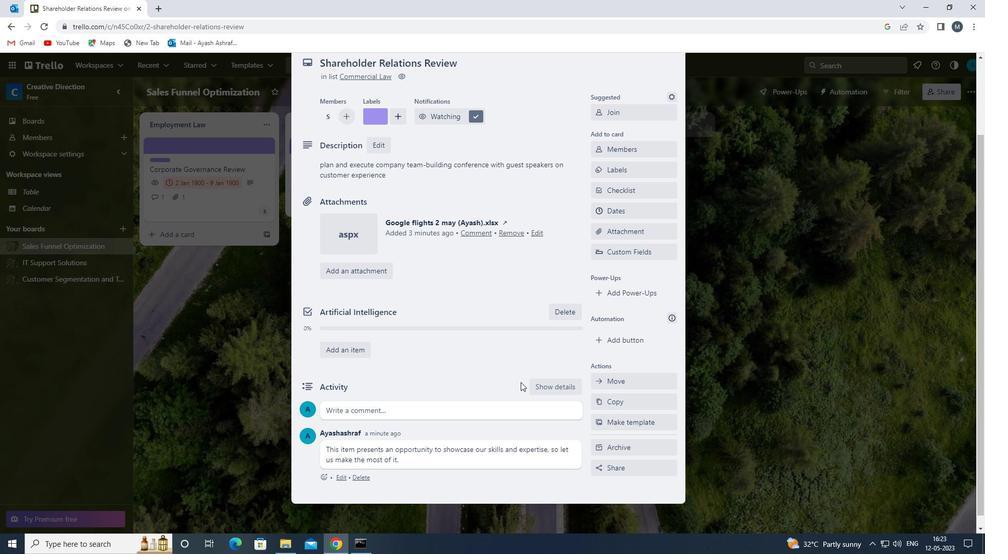 
Action: Mouse scrolled (521, 383) with delta (0, 0)
Screenshot: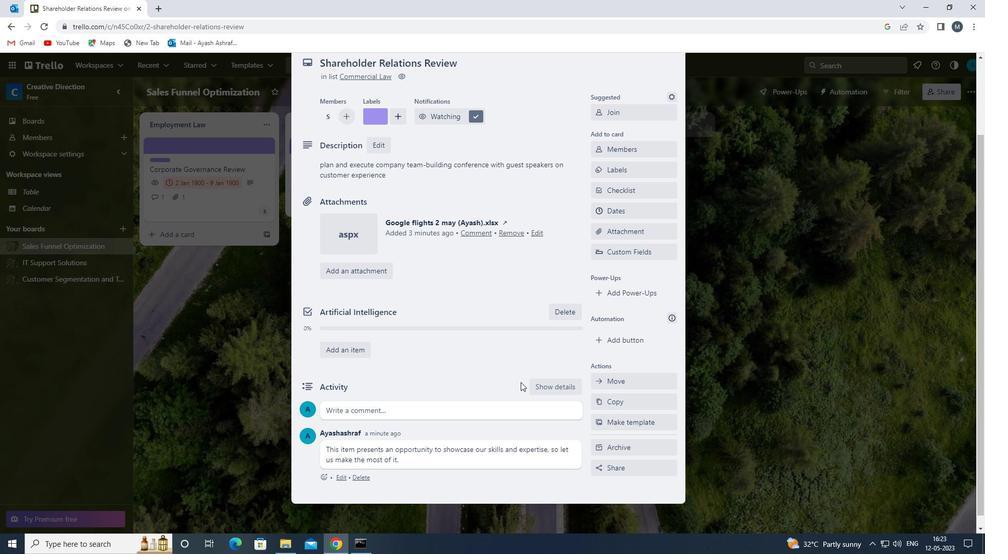 
Action: Mouse scrolled (521, 383) with delta (0, 0)
Screenshot: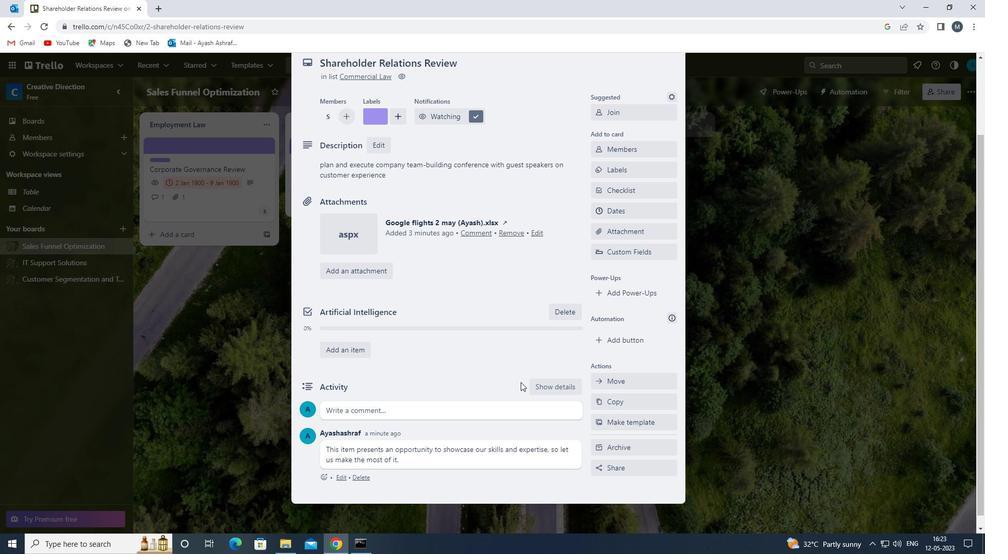 
Action: Mouse scrolled (521, 383) with delta (0, 0)
Screenshot: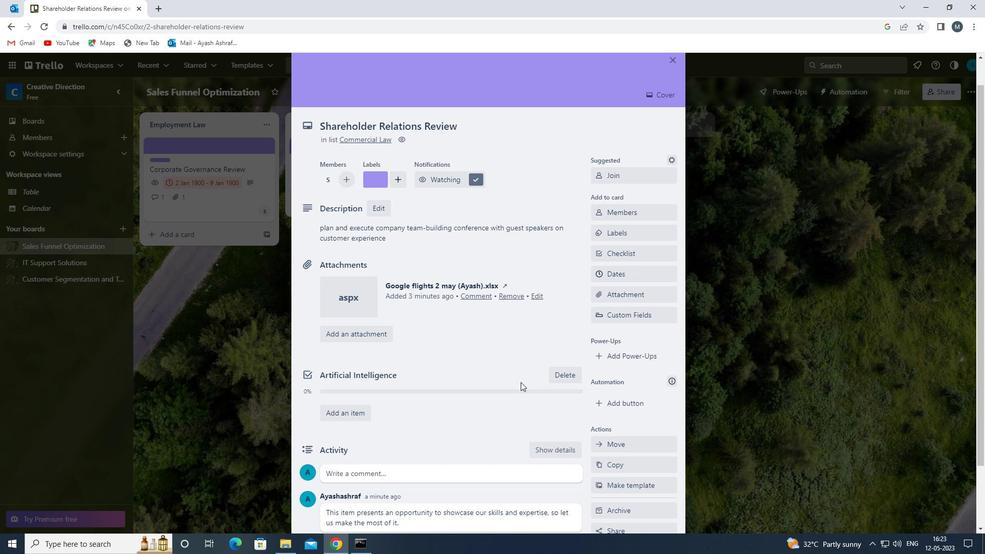 
Action: Mouse scrolled (521, 383) with delta (0, 0)
Screenshot: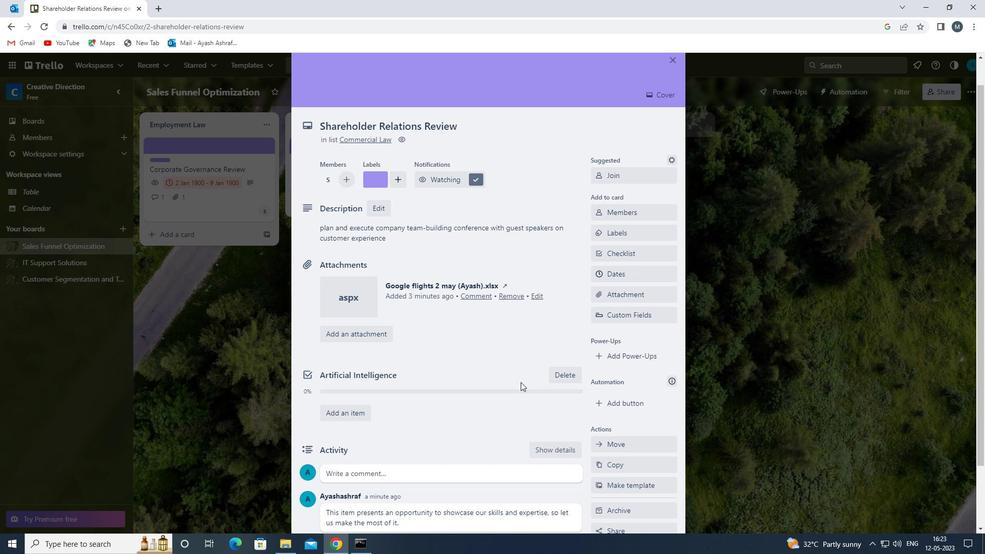
Action: Mouse scrolled (521, 383) with delta (0, 0)
Screenshot: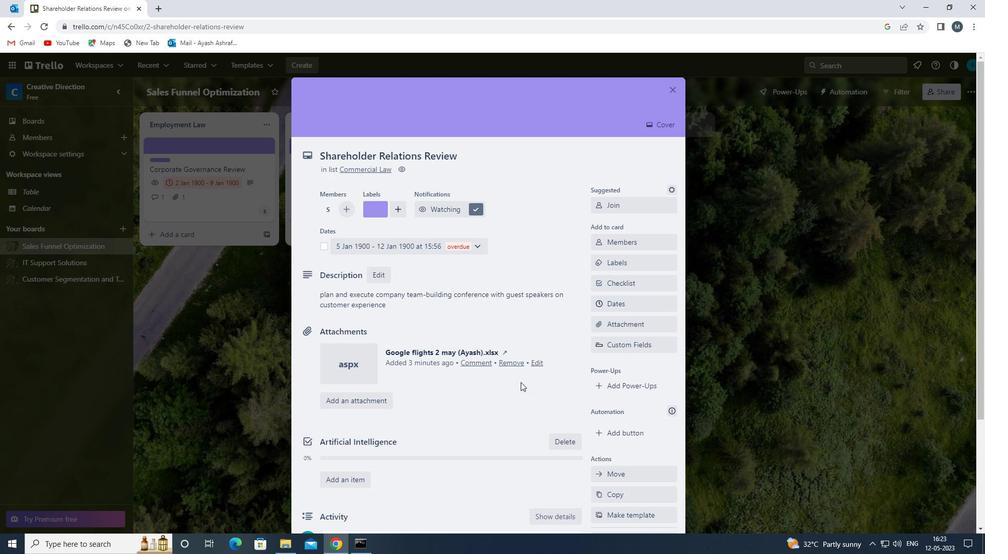 
Action: Mouse scrolled (521, 383) with delta (0, 0)
Screenshot: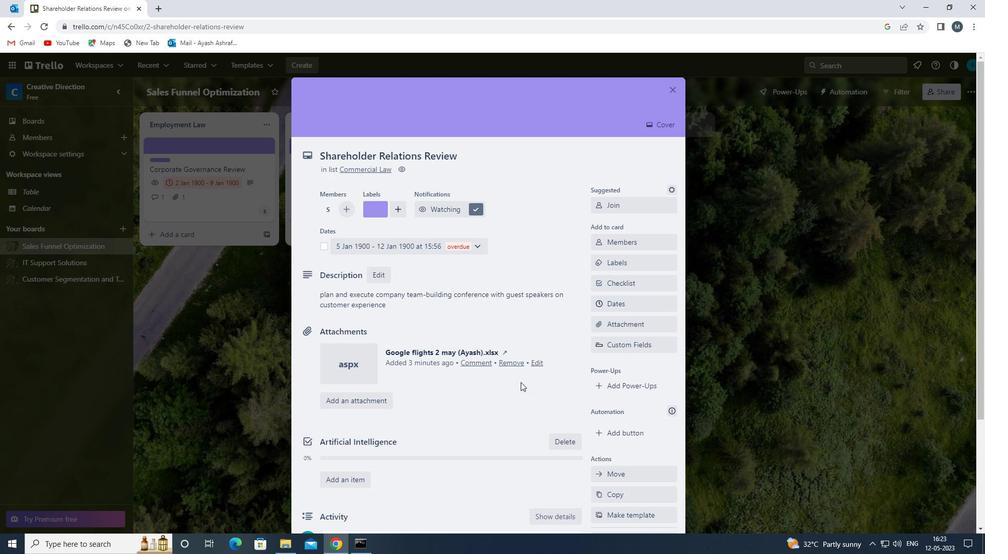 
Action: Mouse scrolled (521, 383) with delta (0, 0)
Screenshot: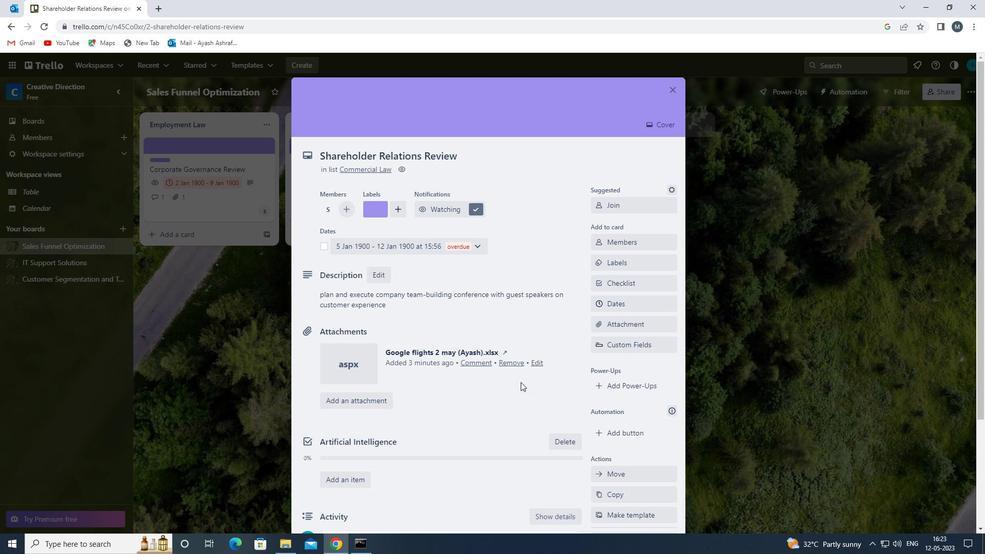 
